 Task: Search one way flight ticket for 3 adults, 3 children in business from St. Louis: St. Louis Lambert International Airport to Greenville: Pitt-greenville Airport on 5-2-2023. Choice of flights is American. Number of bags: 1 checked bag. Price is upto 84000. Outbound departure time preference is 10:30.
Action: Mouse moved to (385, 348)
Screenshot: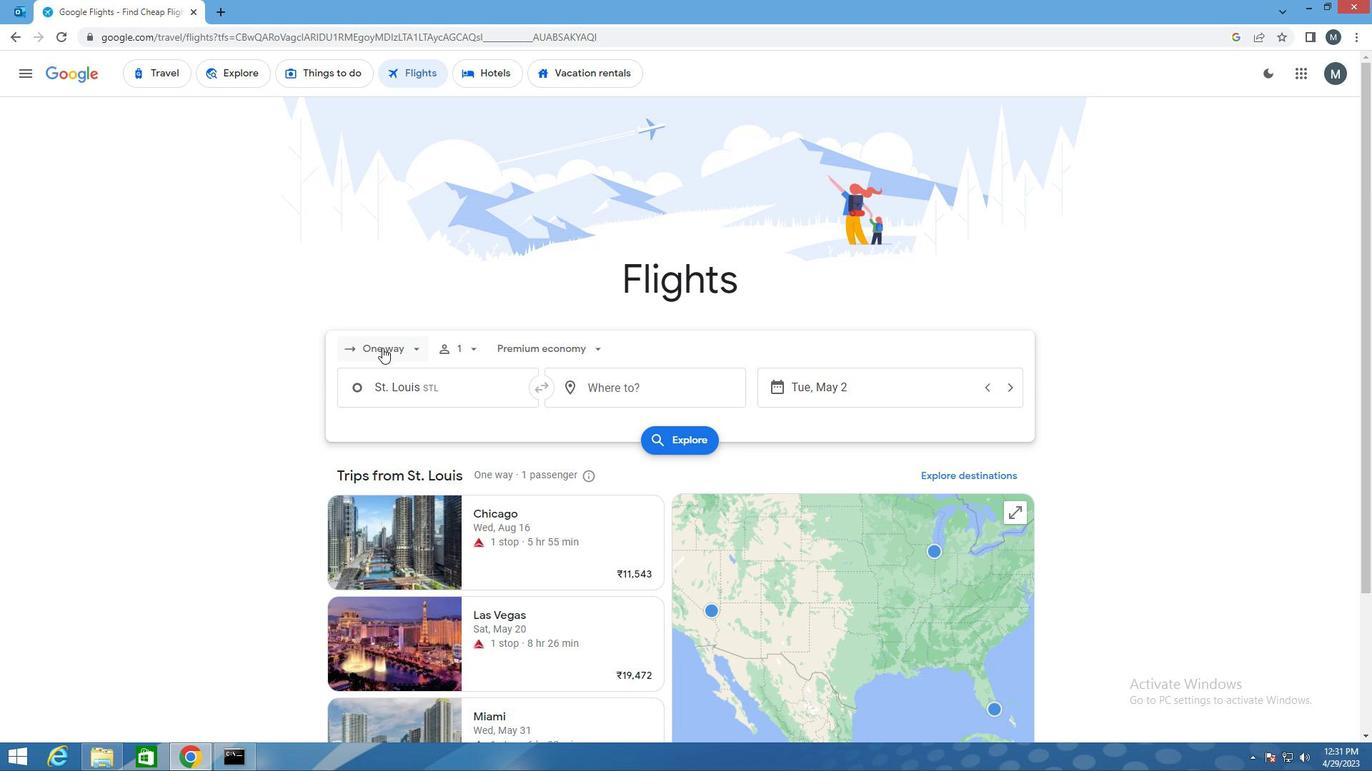 
Action: Mouse pressed left at (385, 348)
Screenshot: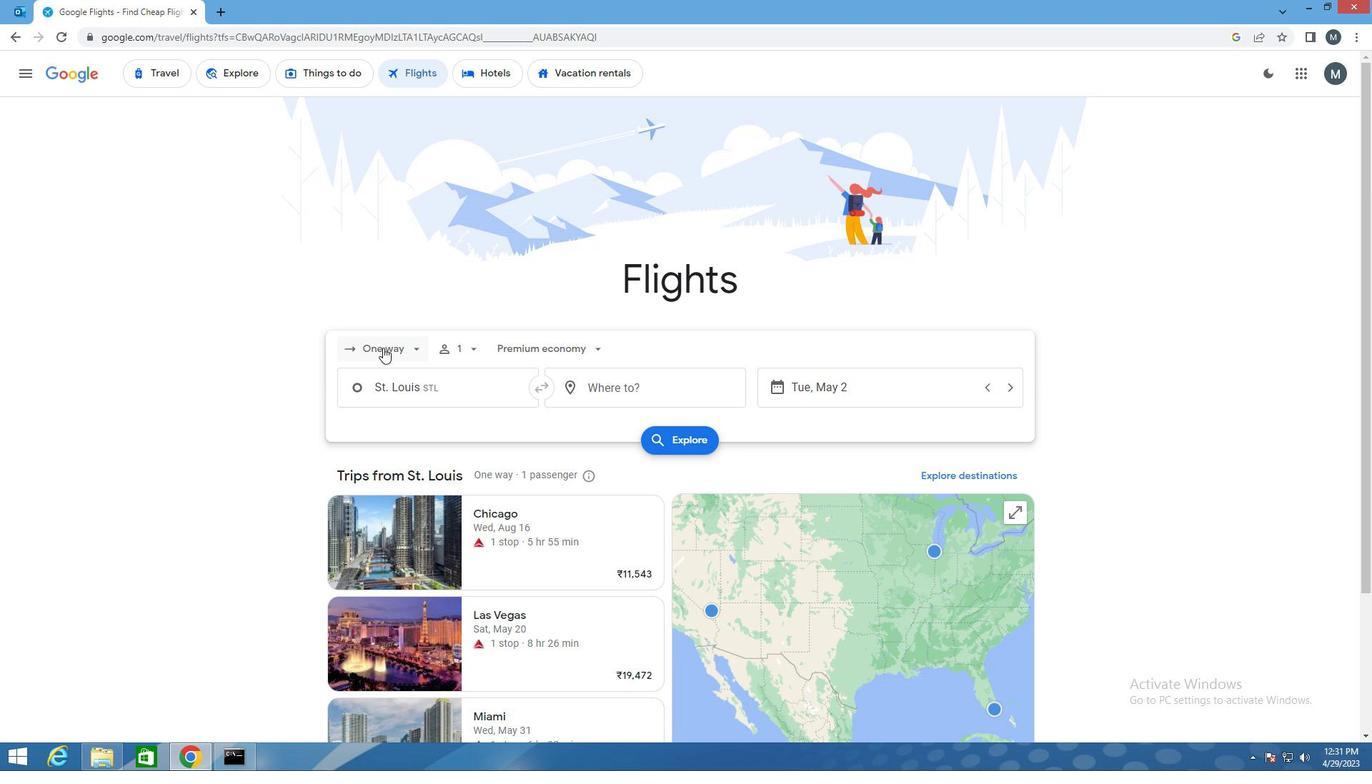 
Action: Mouse moved to (397, 419)
Screenshot: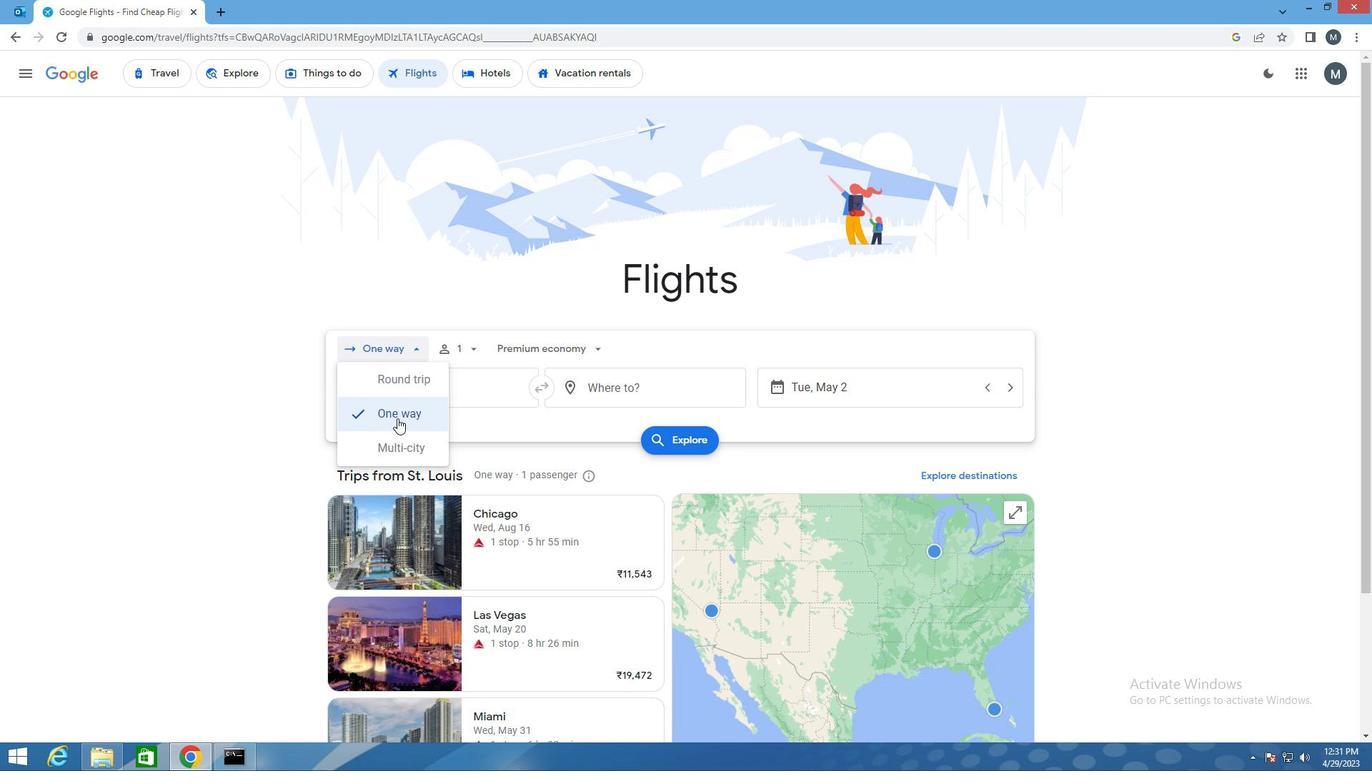 
Action: Mouse pressed left at (397, 419)
Screenshot: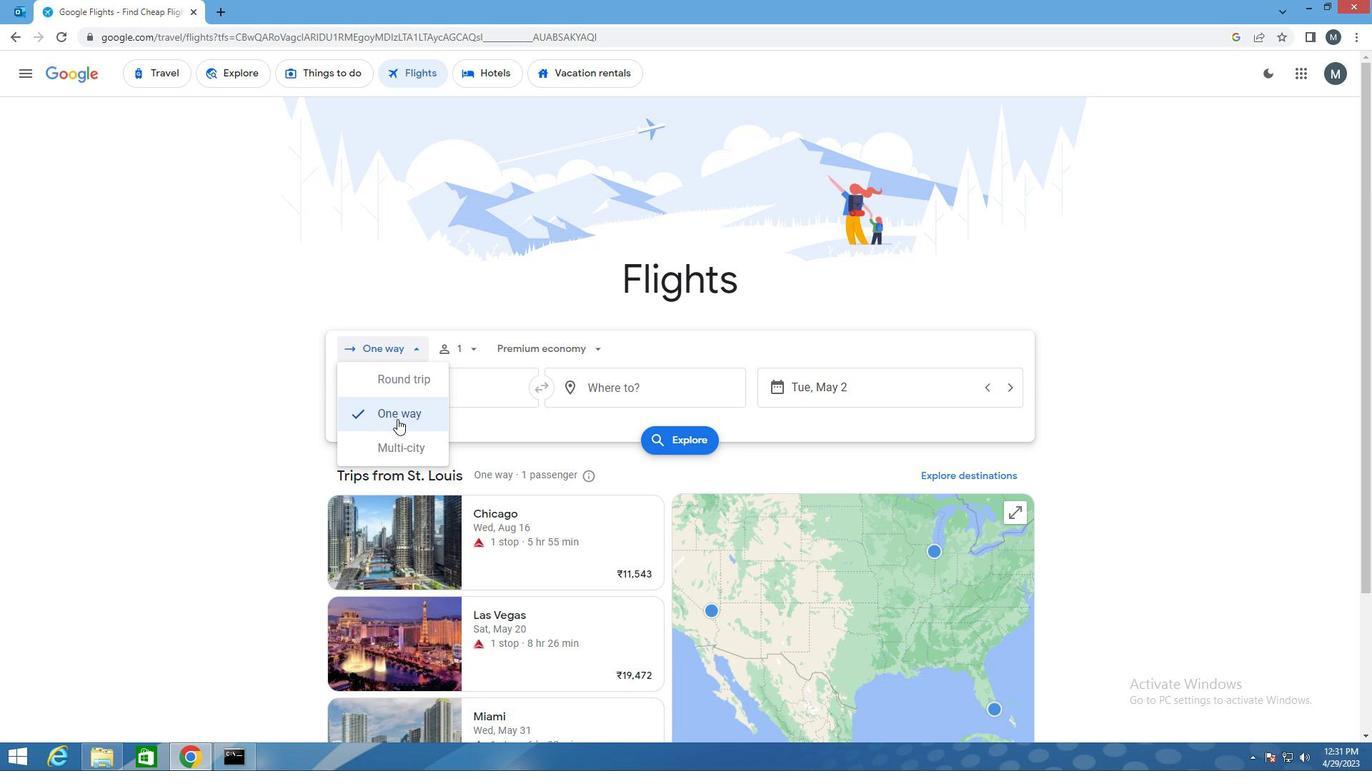 
Action: Mouse moved to (460, 352)
Screenshot: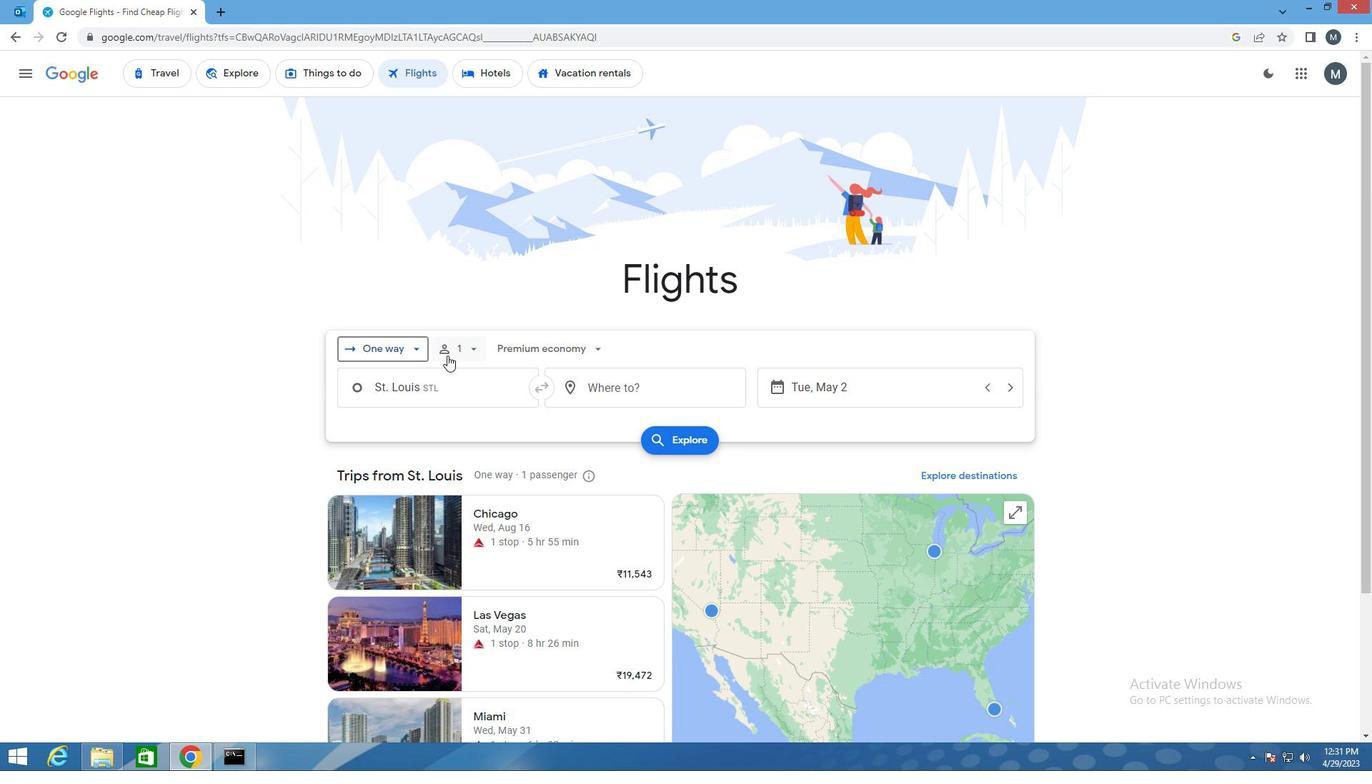 
Action: Mouse pressed left at (460, 352)
Screenshot: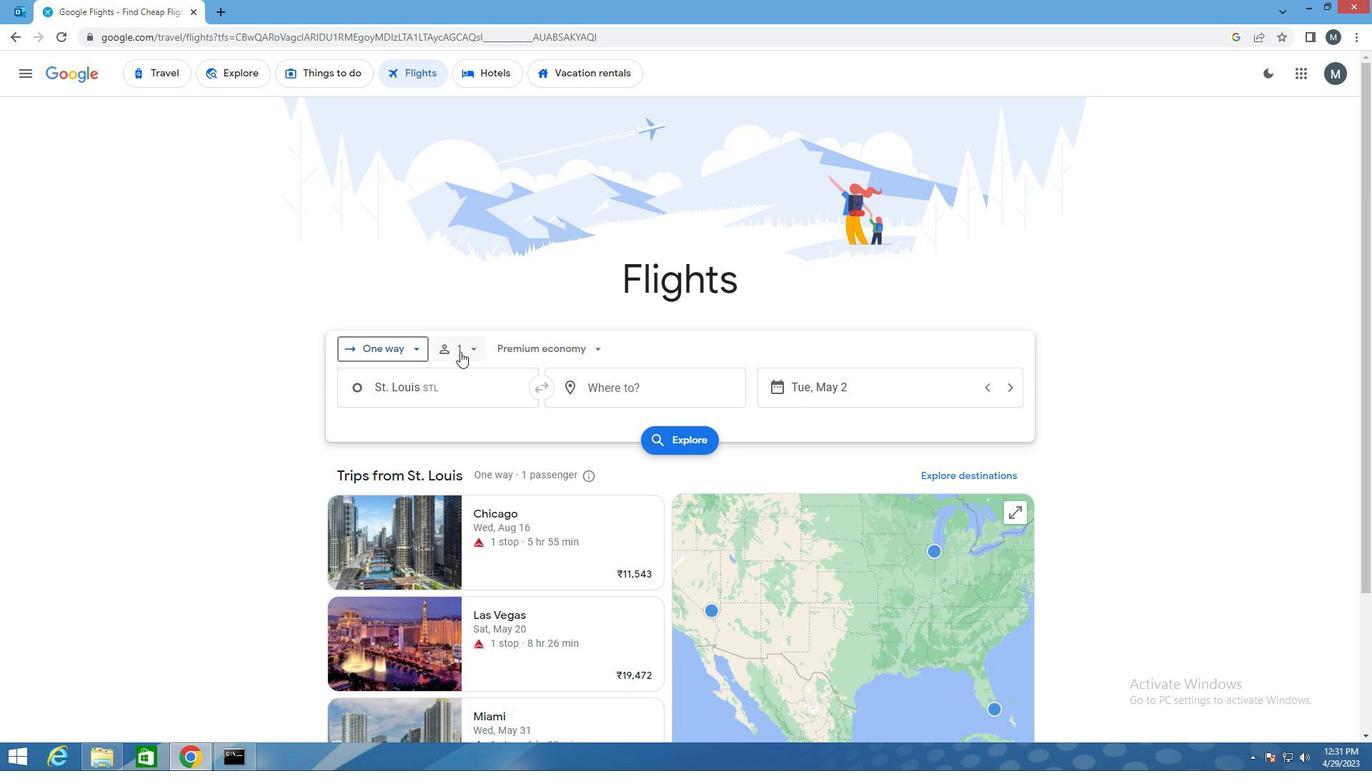 
Action: Mouse moved to (573, 384)
Screenshot: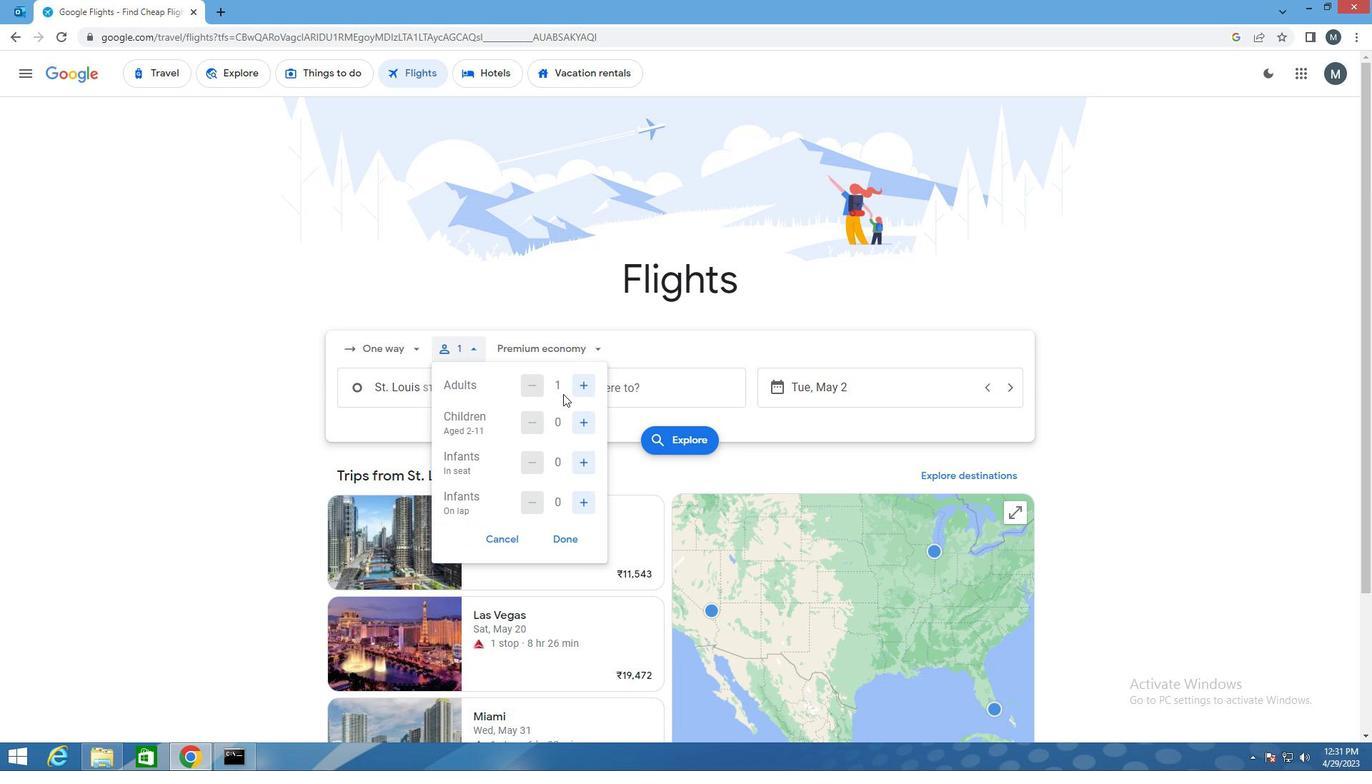 
Action: Mouse pressed left at (573, 384)
Screenshot: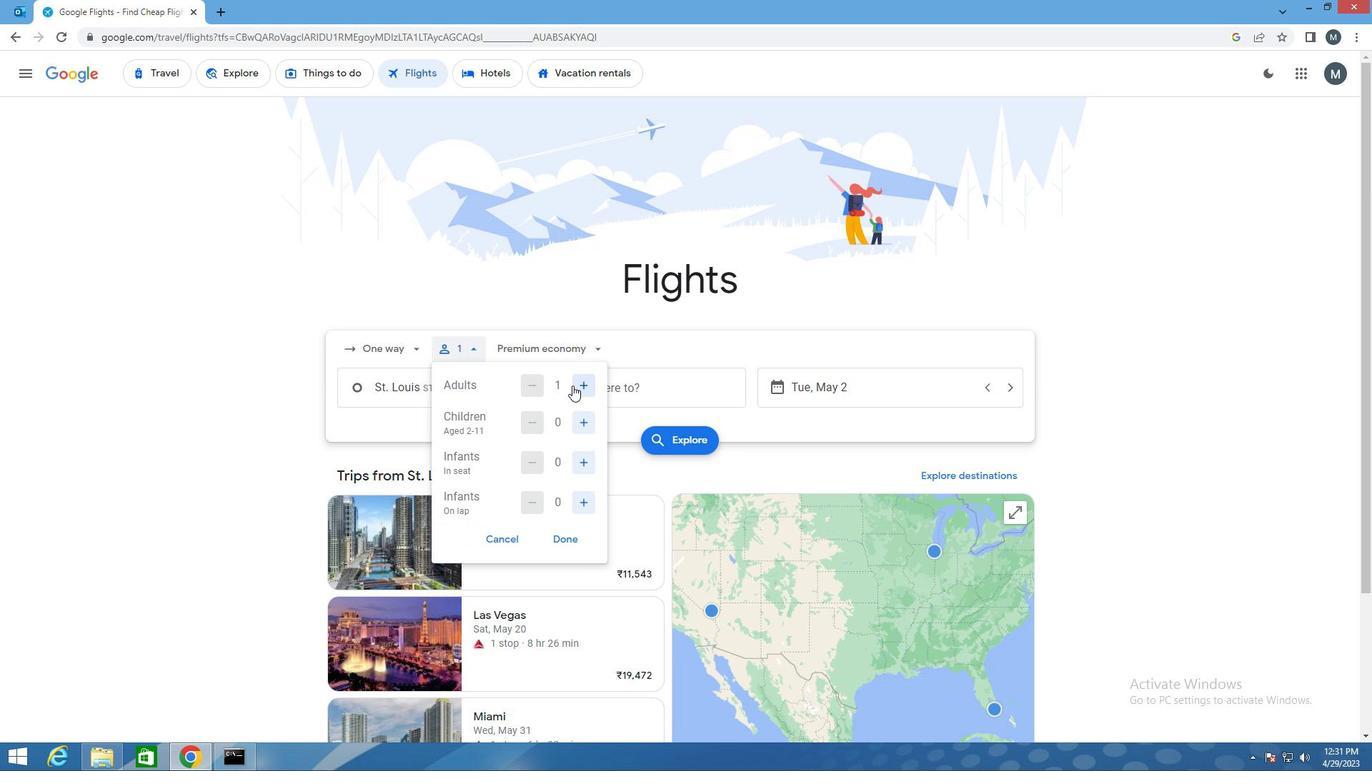 
Action: Mouse pressed left at (573, 384)
Screenshot: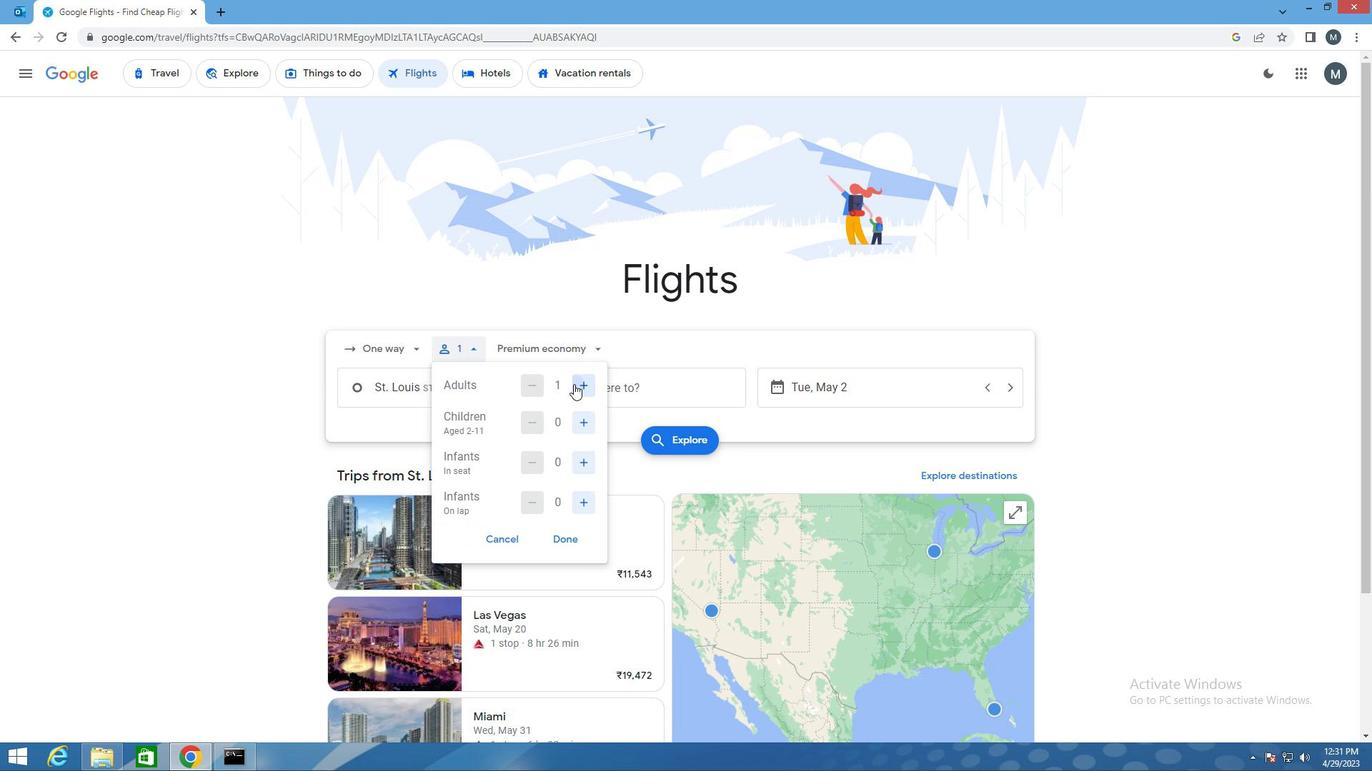 
Action: Mouse pressed left at (573, 384)
Screenshot: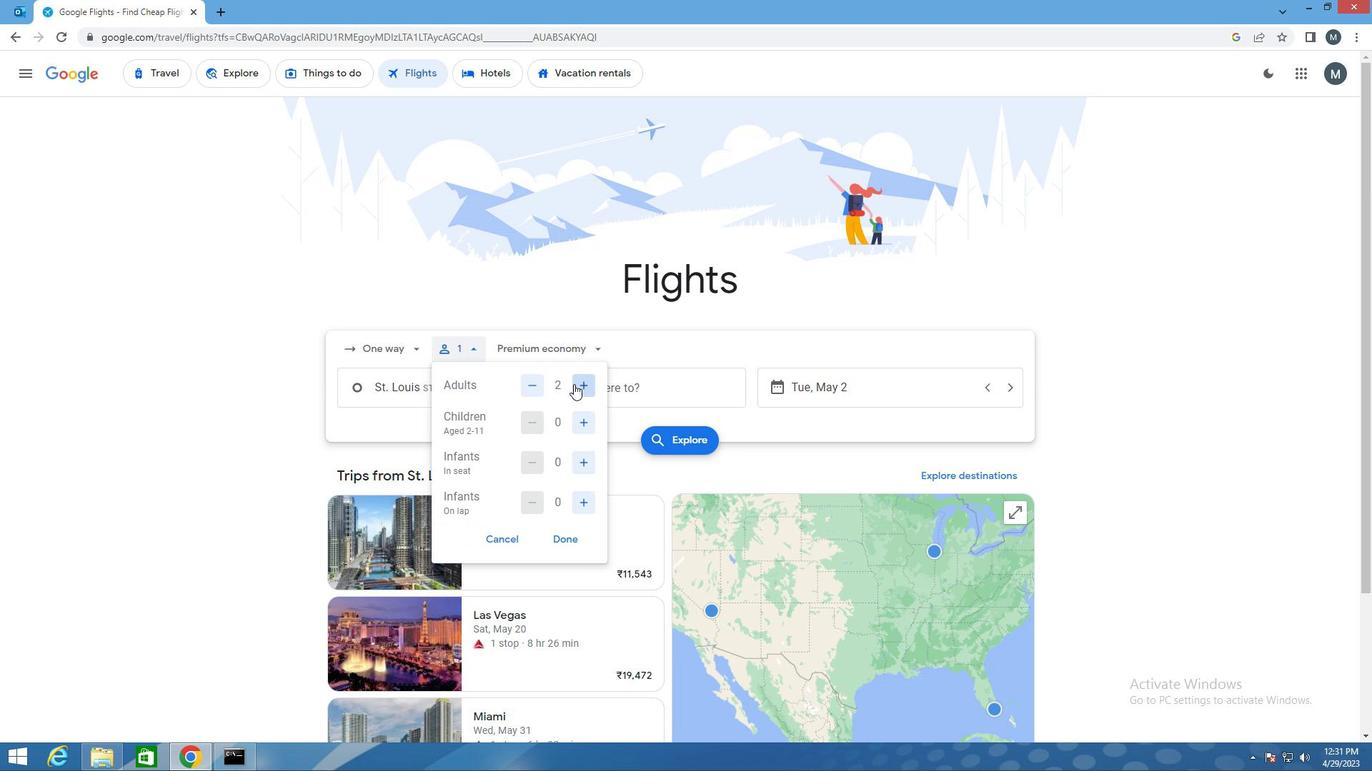 
Action: Mouse moved to (528, 392)
Screenshot: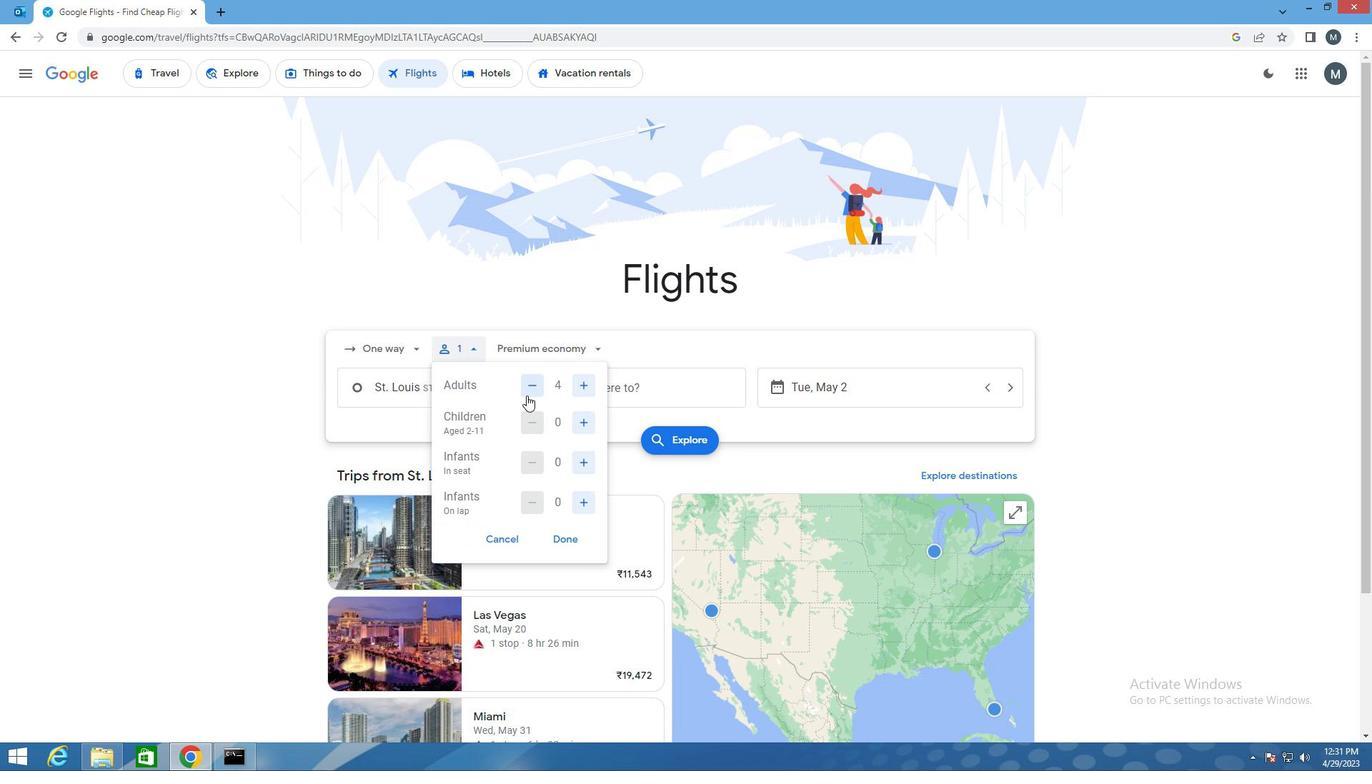 
Action: Mouse pressed left at (528, 392)
Screenshot: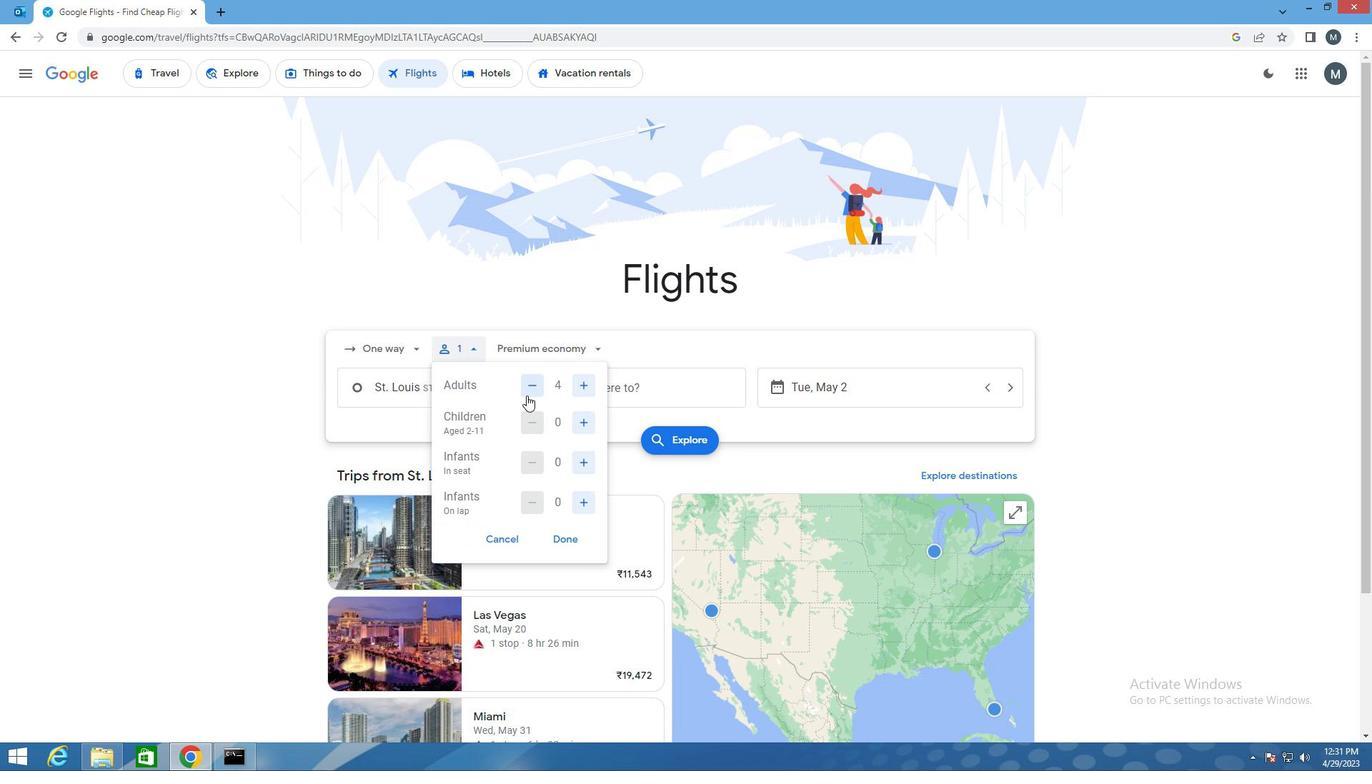 
Action: Mouse moved to (587, 418)
Screenshot: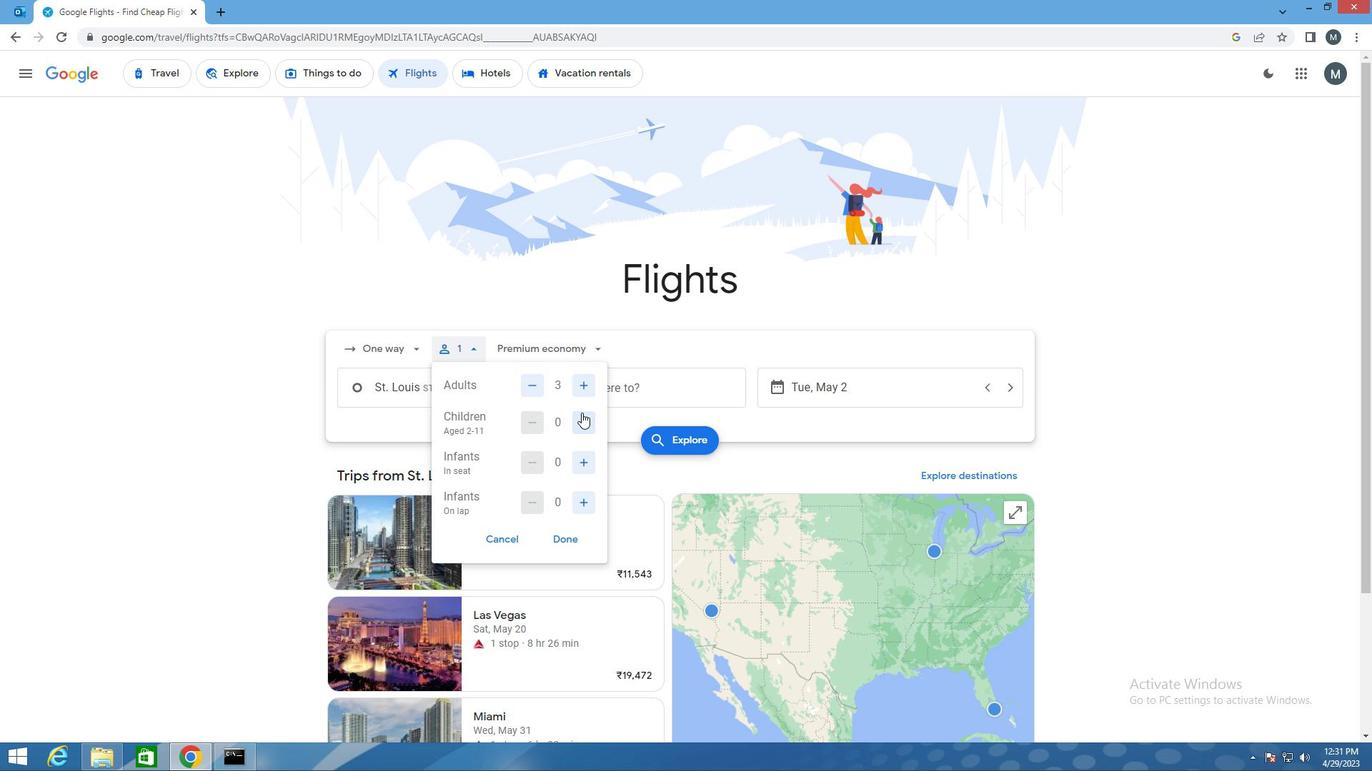 
Action: Mouse pressed left at (587, 418)
Screenshot: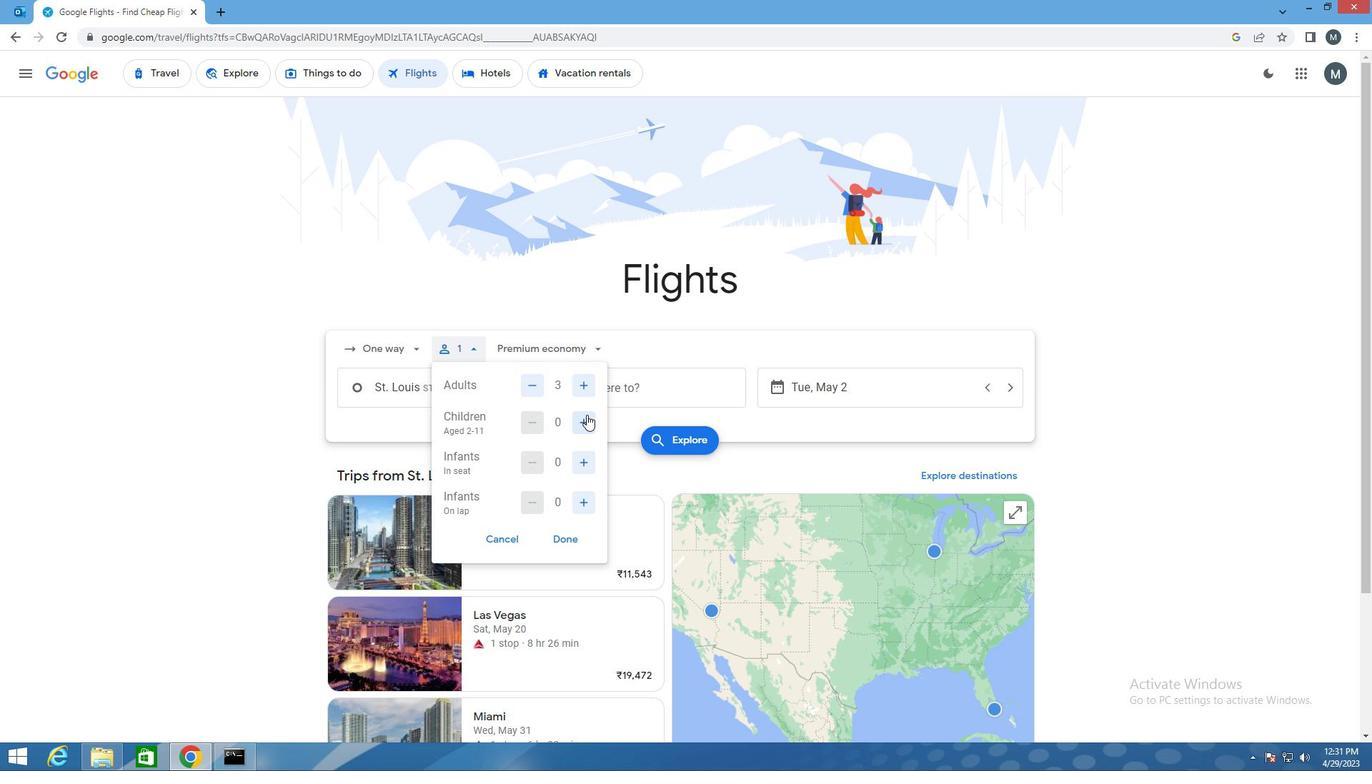
Action: Mouse pressed left at (587, 418)
Screenshot: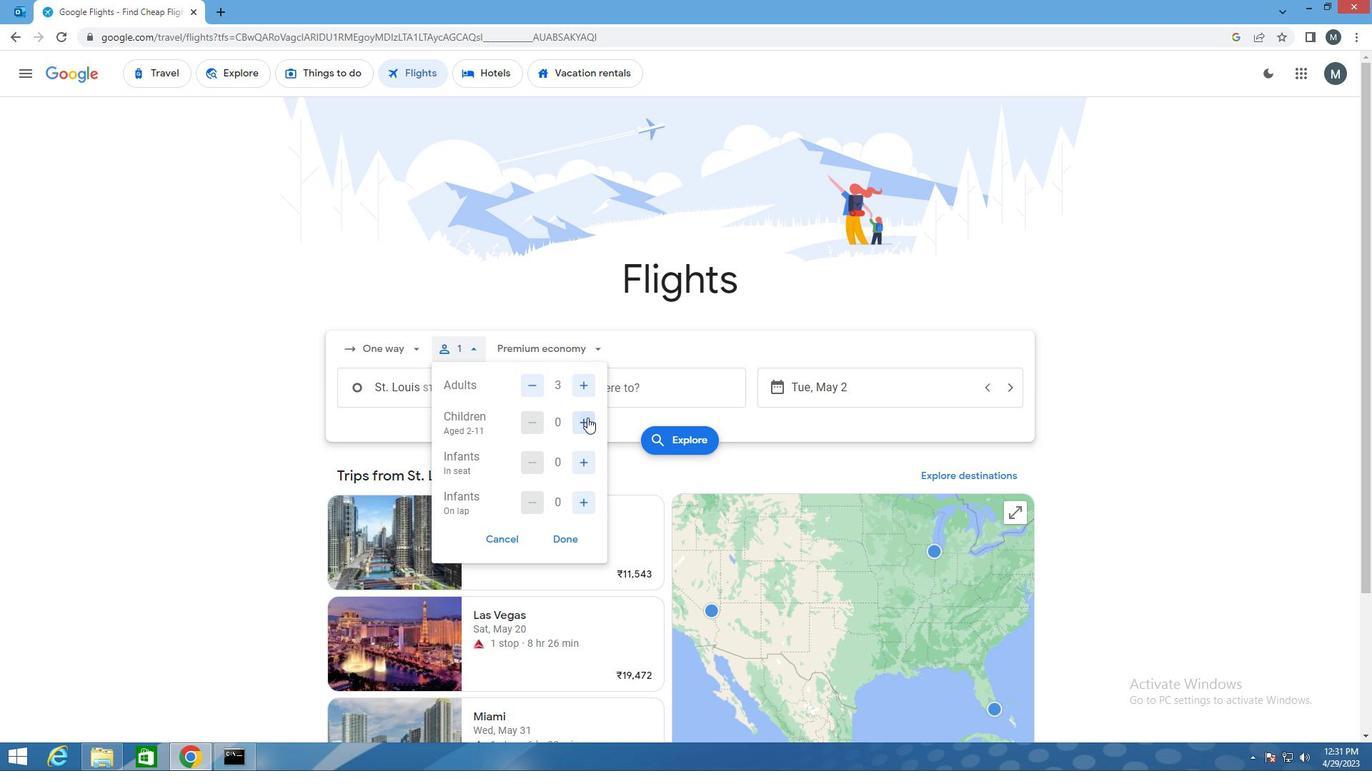 
Action: Mouse pressed left at (587, 418)
Screenshot: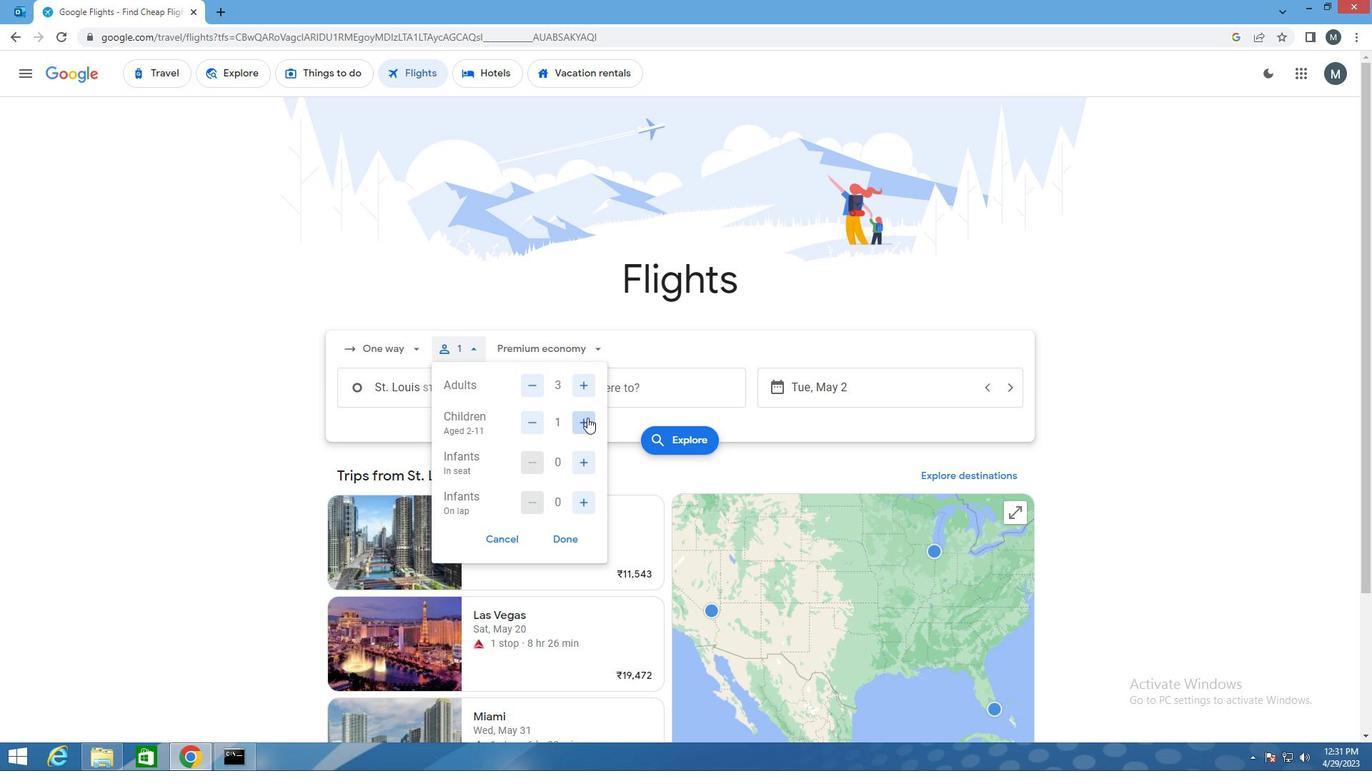
Action: Mouse moved to (568, 533)
Screenshot: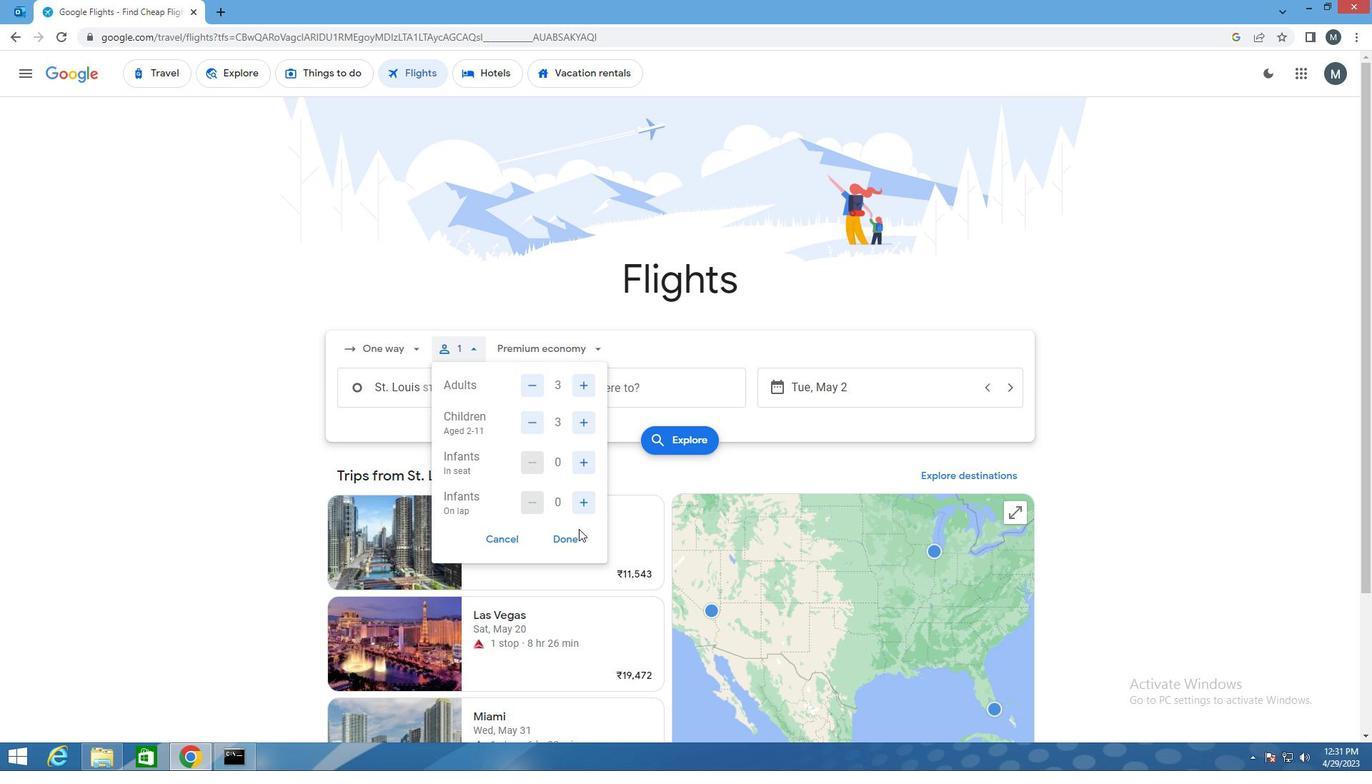 
Action: Mouse pressed left at (568, 533)
Screenshot: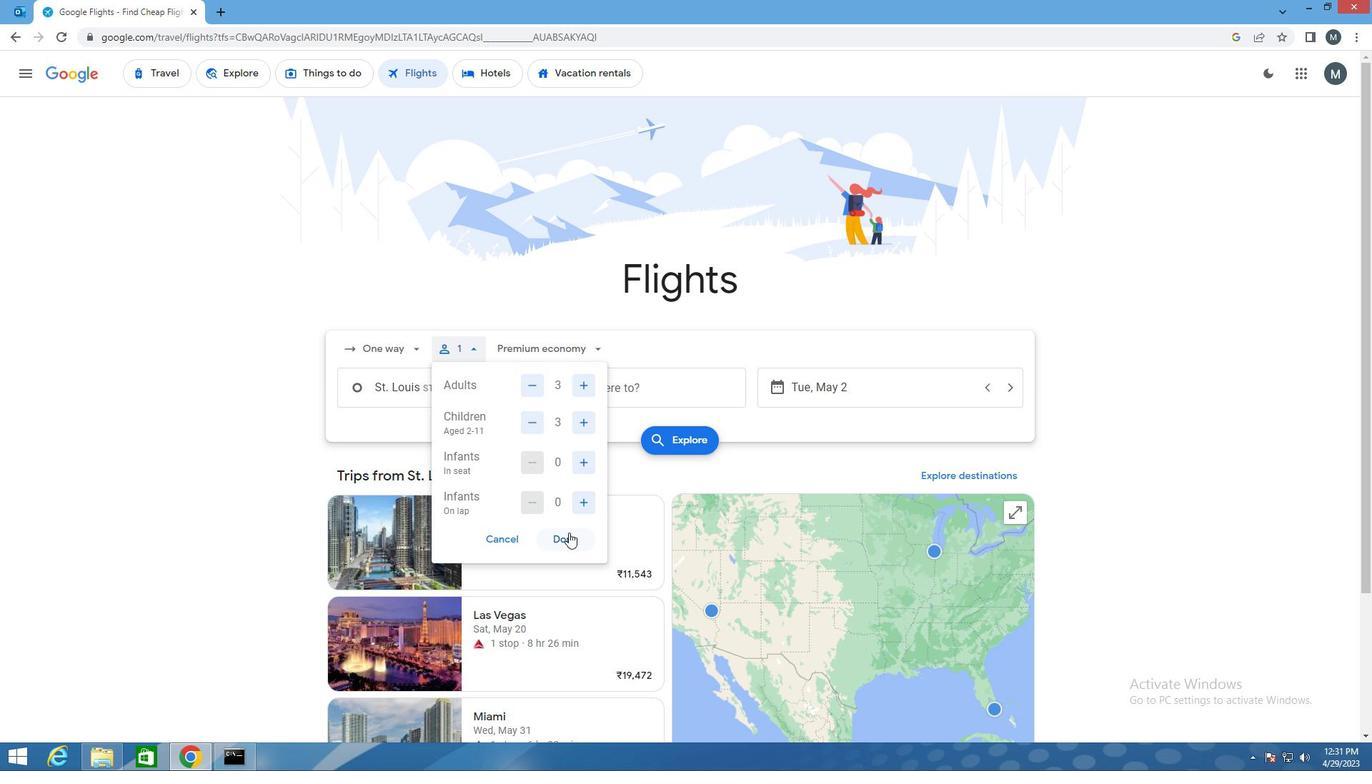 
Action: Mouse moved to (547, 346)
Screenshot: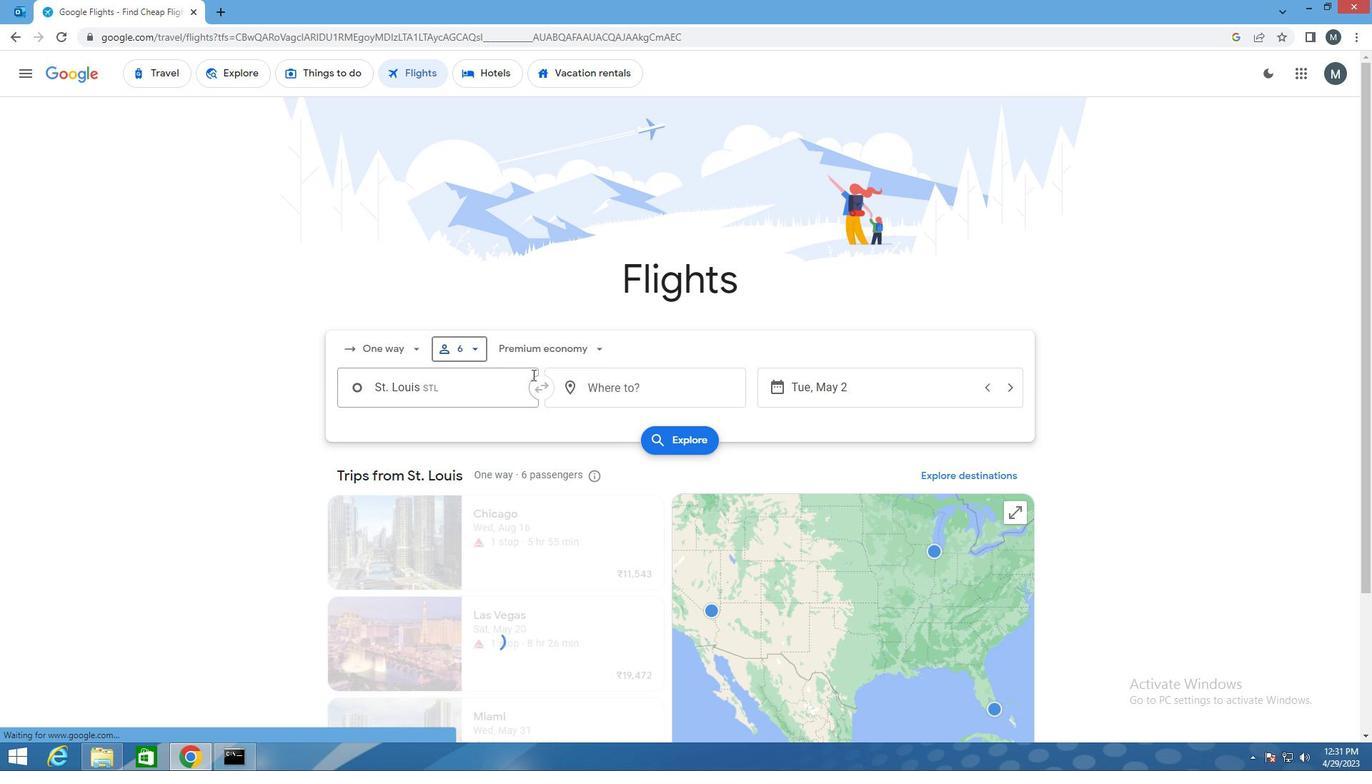 
Action: Mouse pressed left at (547, 346)
Screenshot: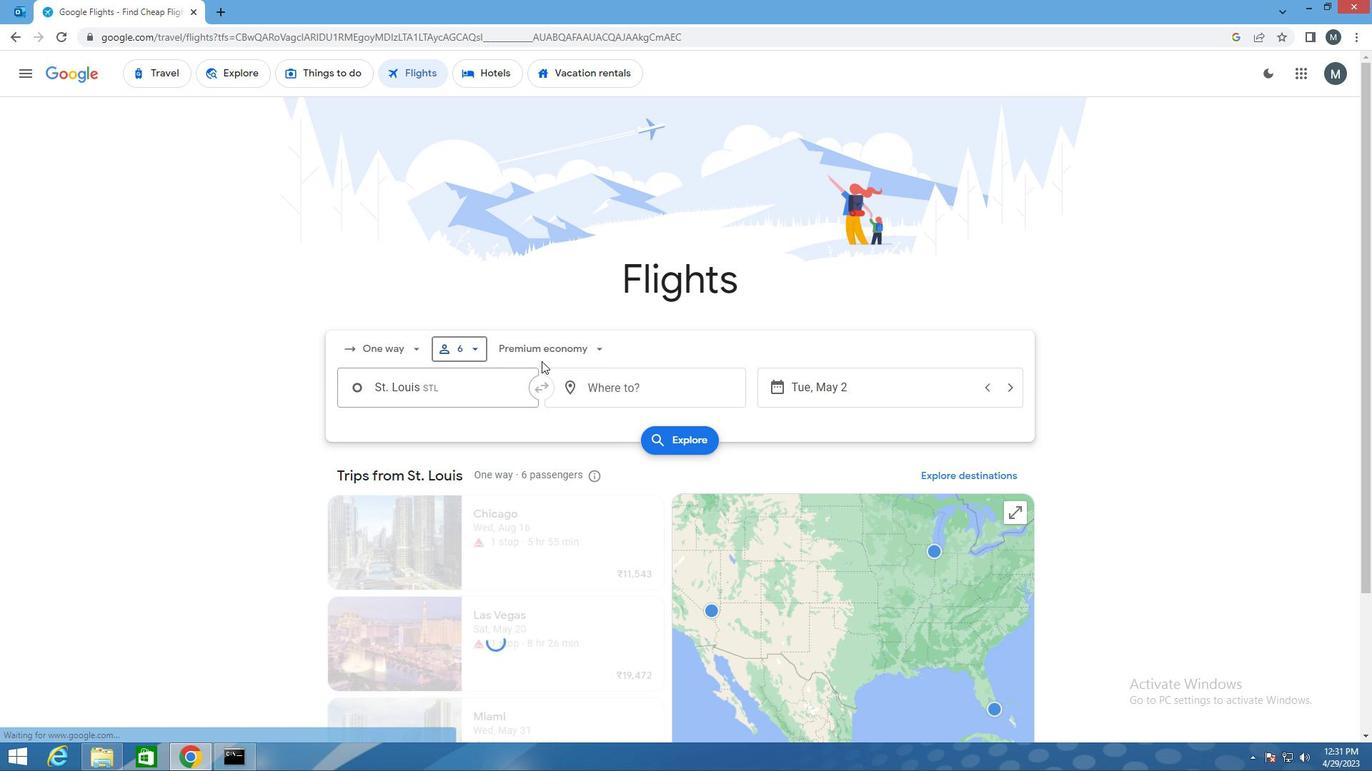 
Action: Mouse moved to (554, 453)
Screenshot: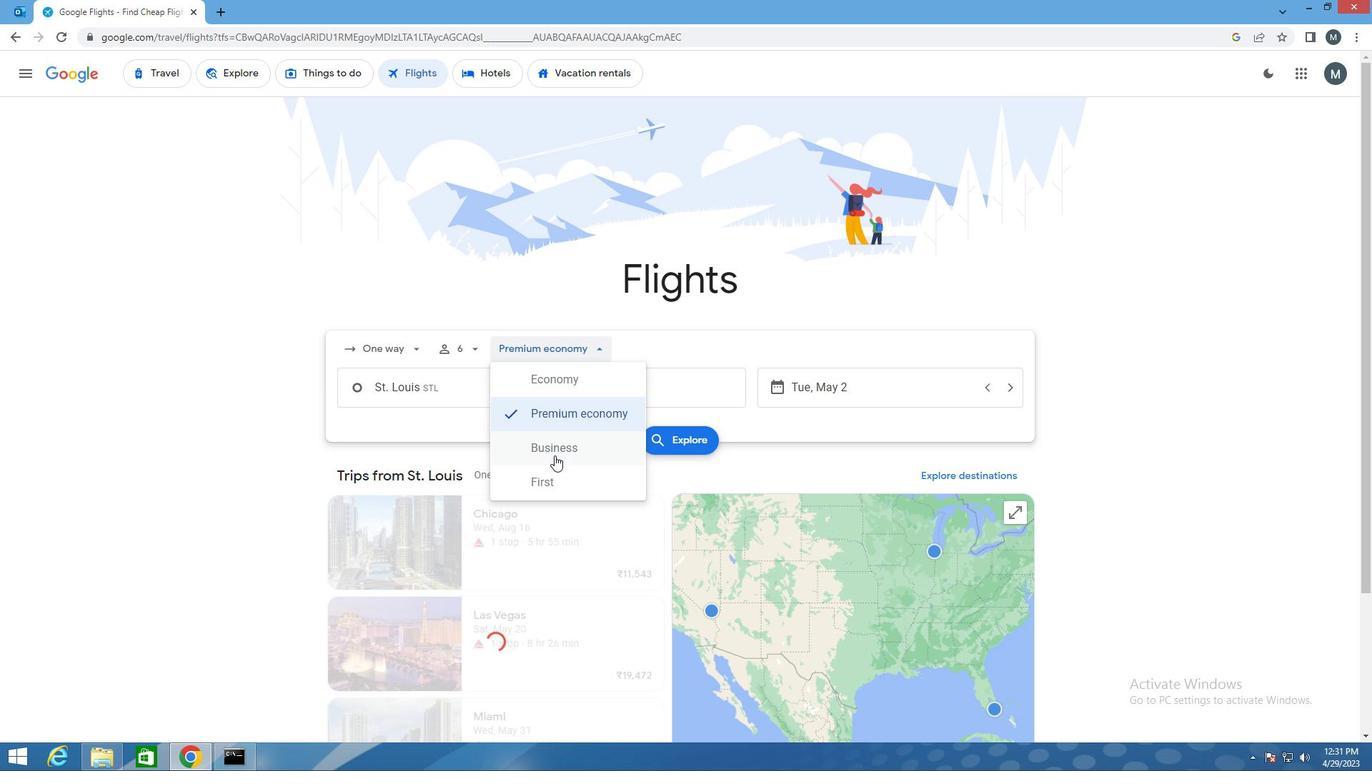 
Action: Mouse pressed left at (554, 453)
Screenshot: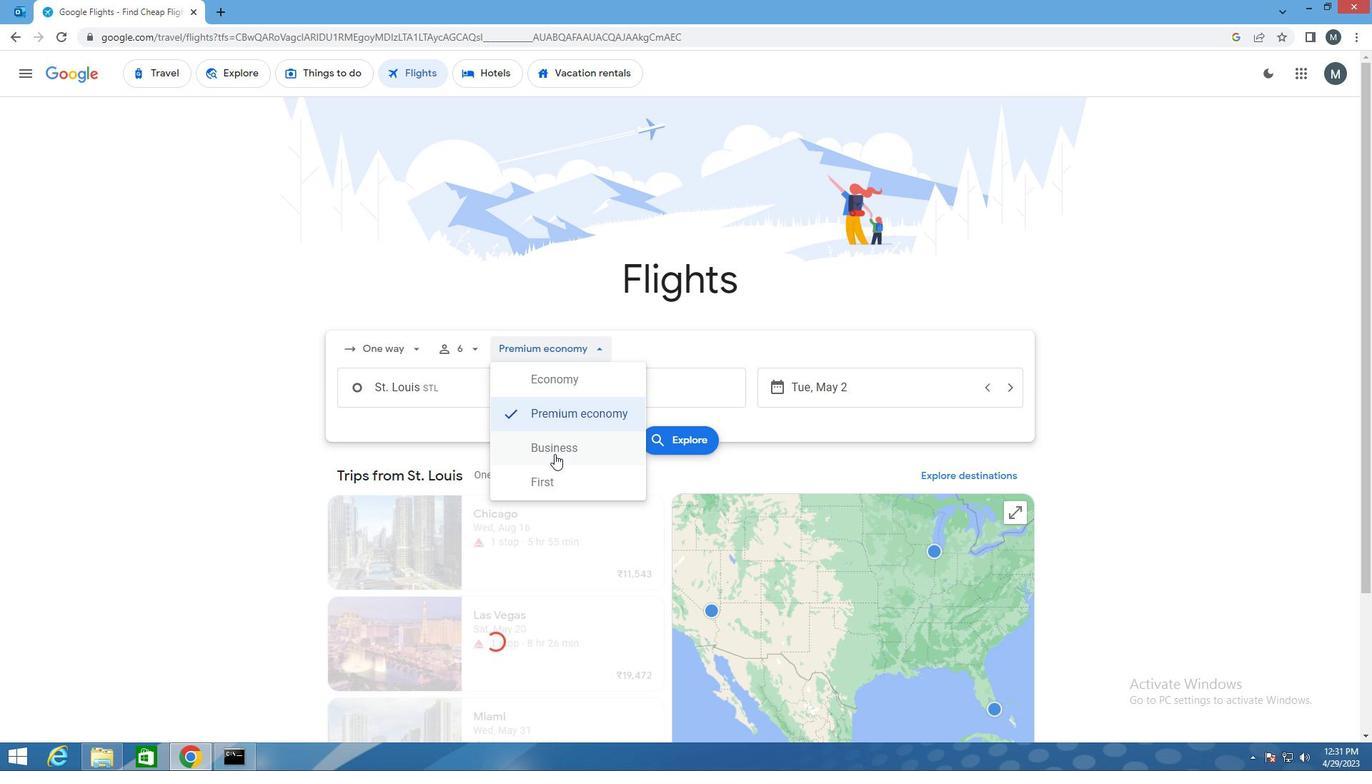 
Action: Mouse moved to (452, 390)
Screenshot: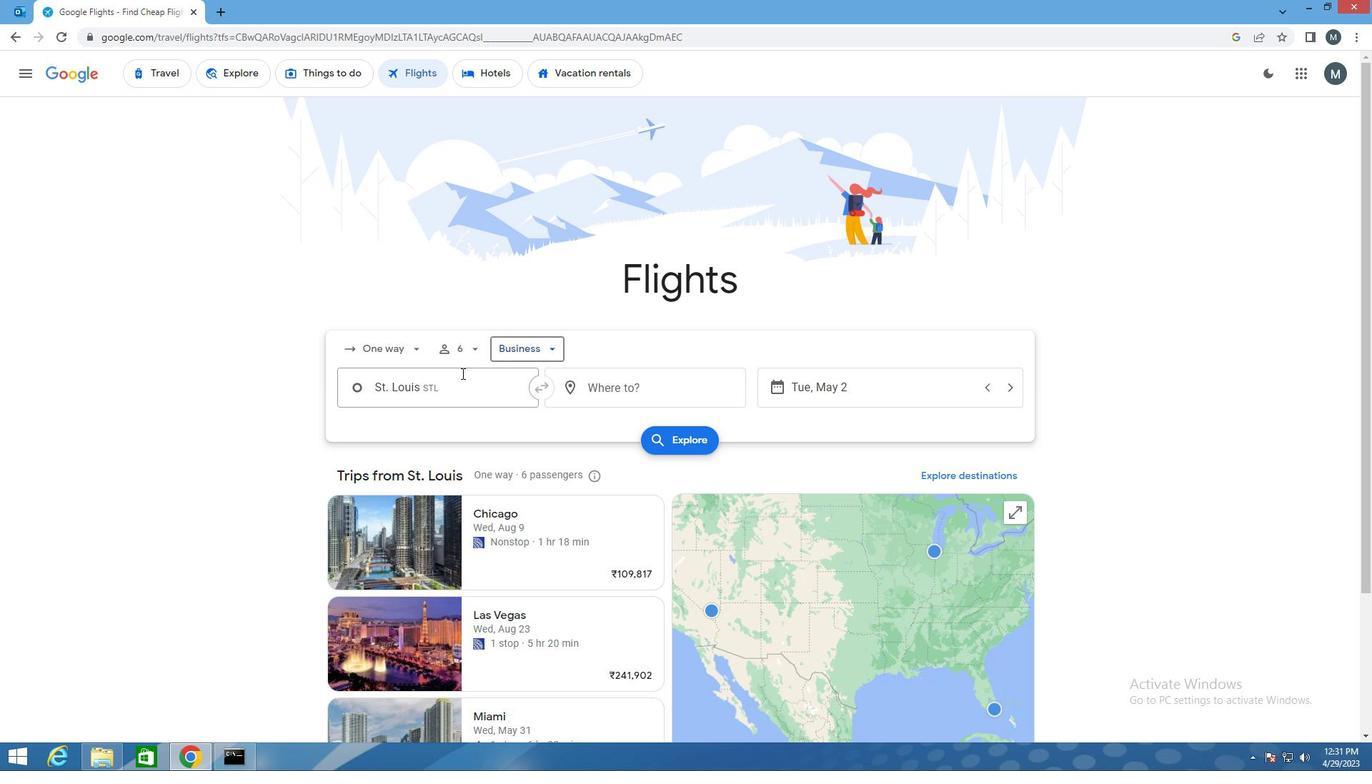 
Action: Mouse pressed left at (452, 390)
Screenshot: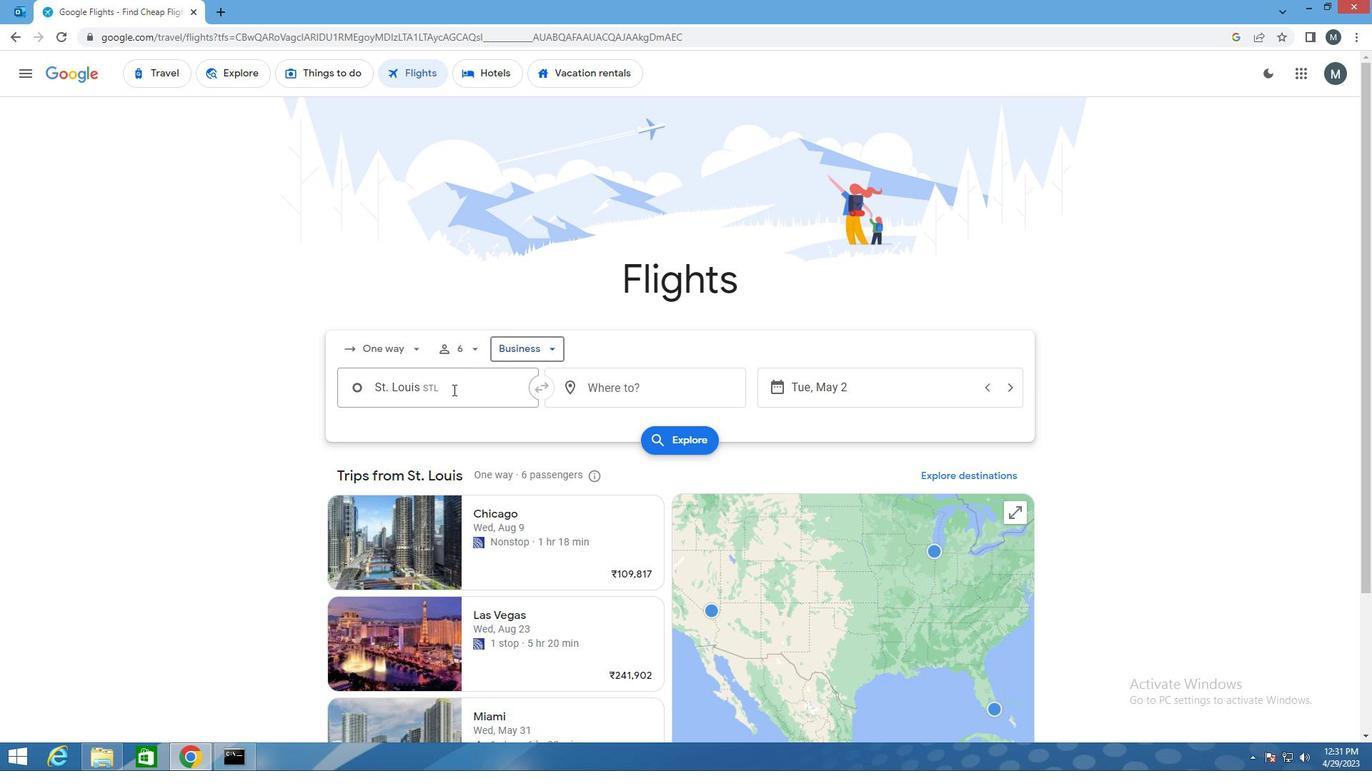 
Action: Key pressed stl
Screenshot: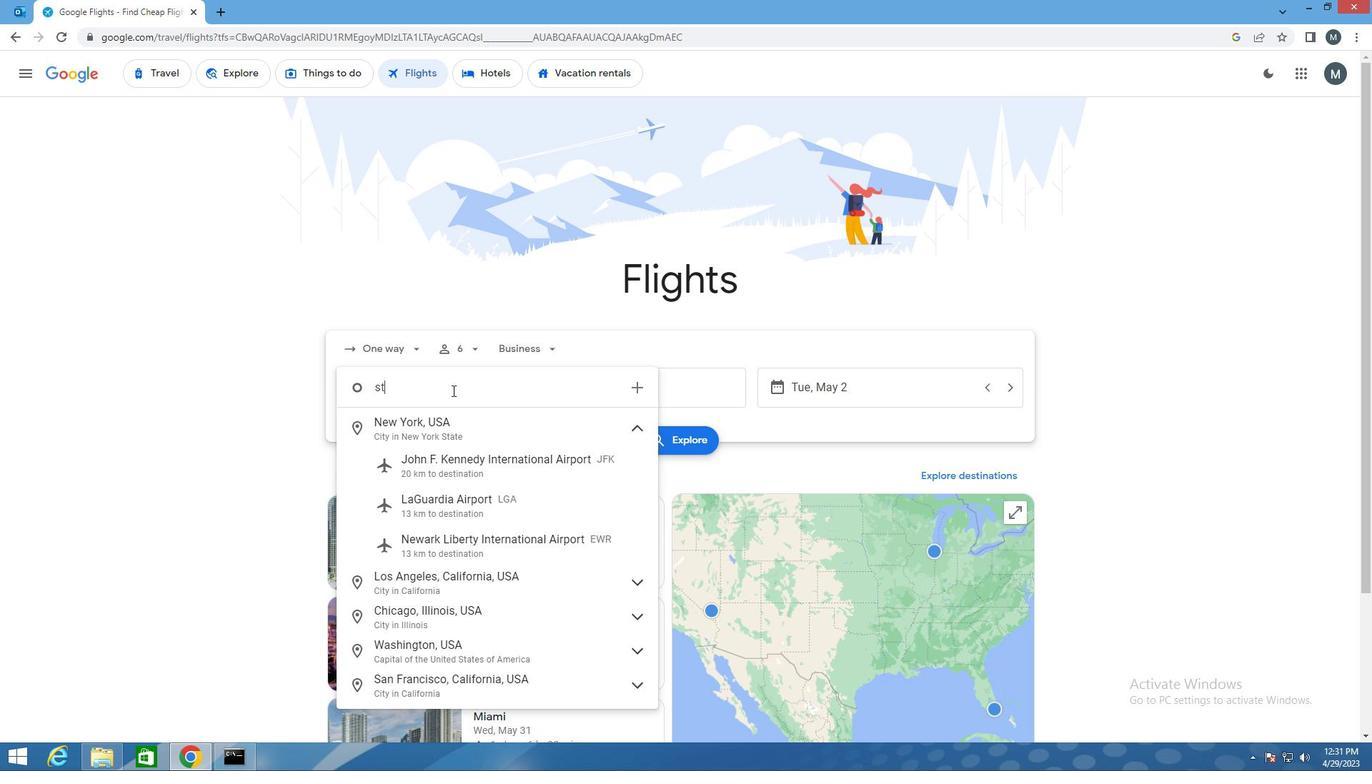 
Action: Mouse moved to (407, 429)
Screenshot: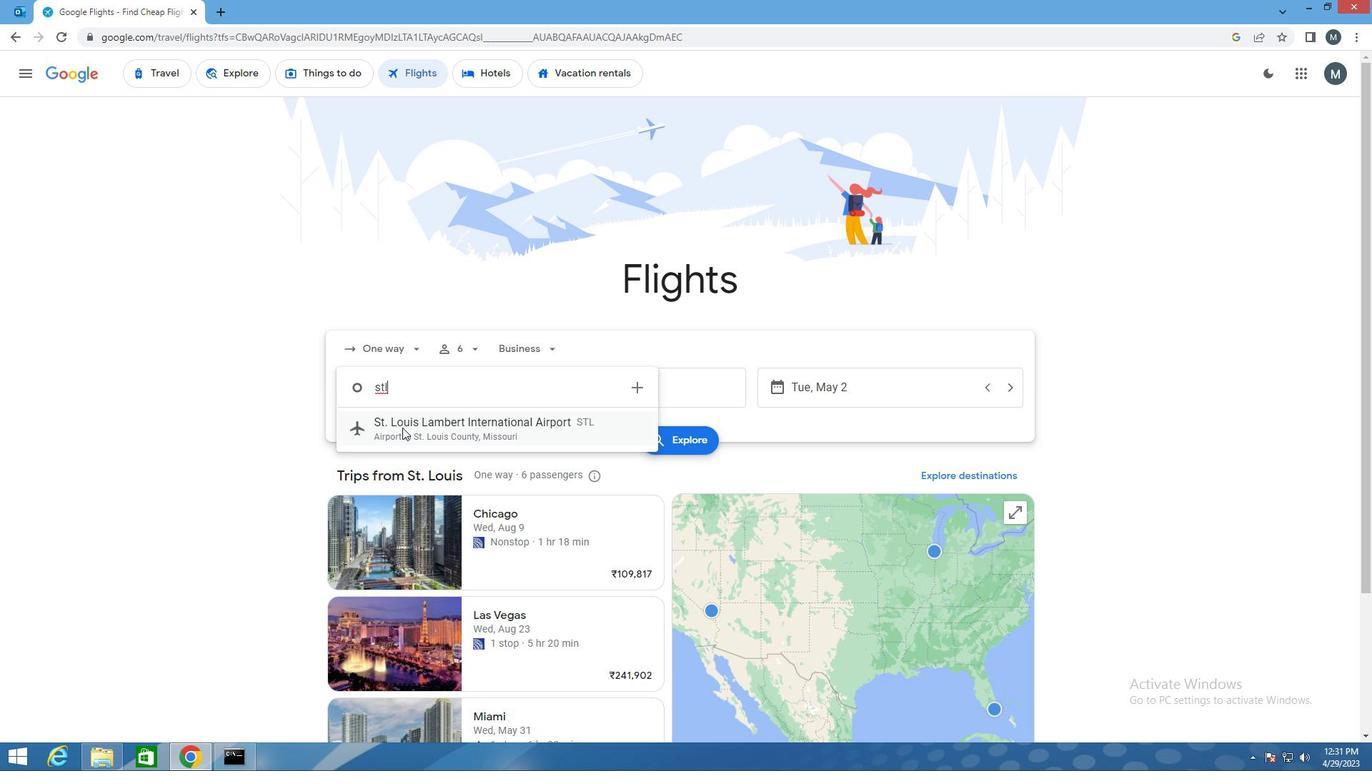 
Action: Mouse pressed left at (407, 429)
Screenshot: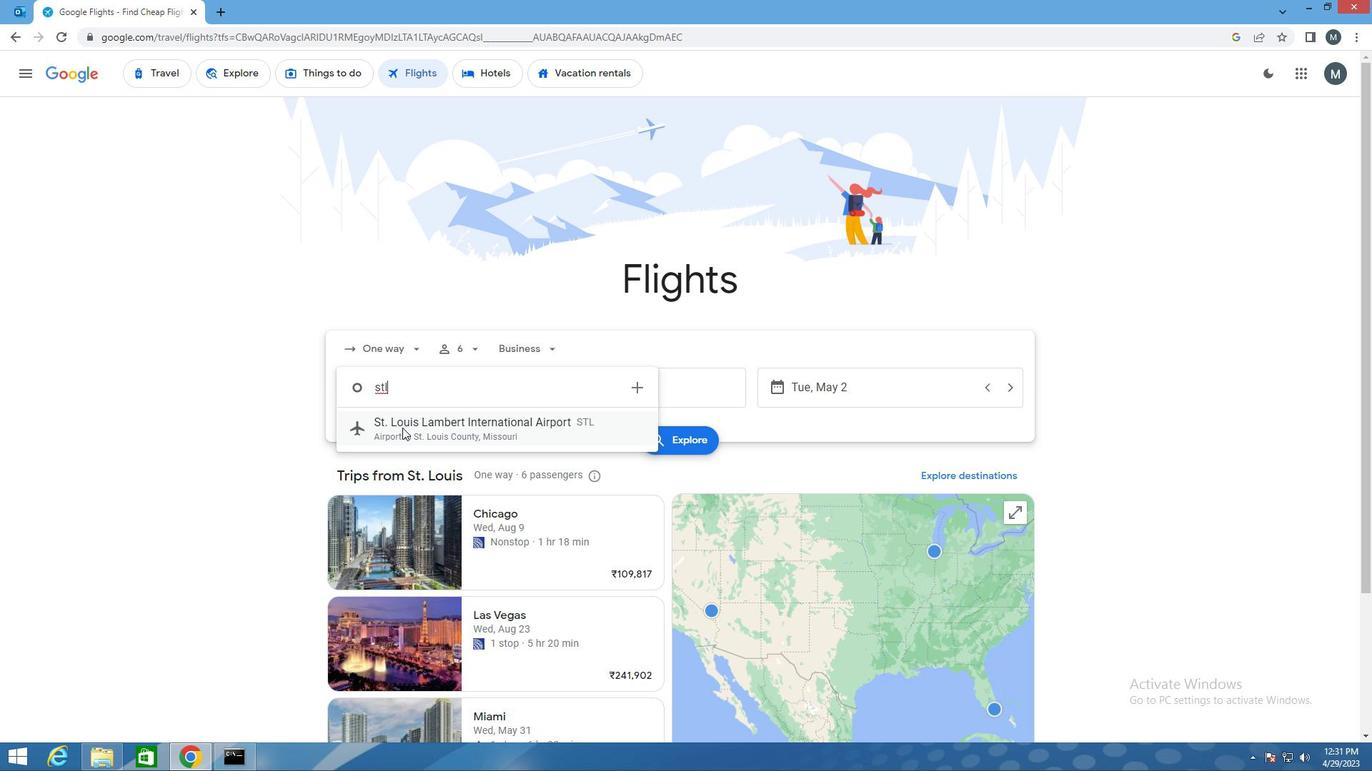 
Action: Mouse moved to (655, 382)
Screenshot: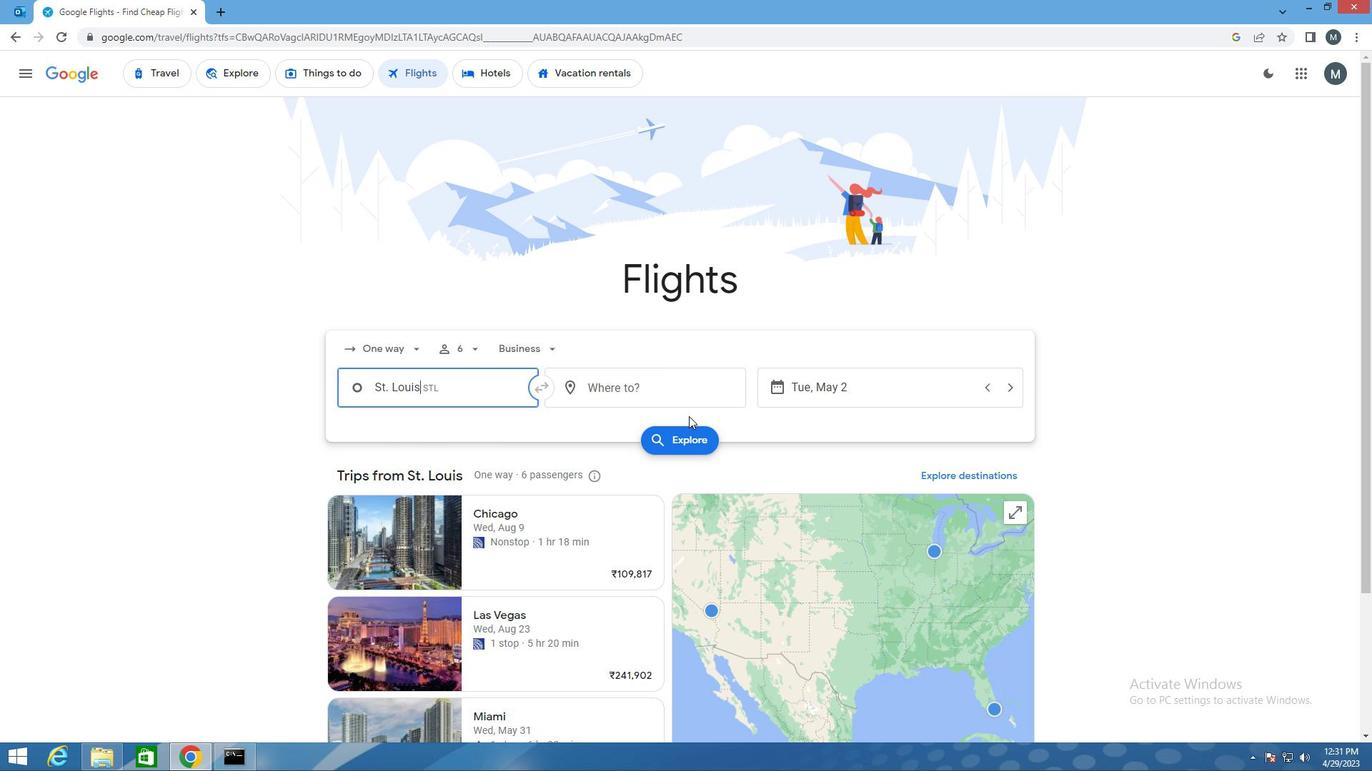 
Action: Mouse pressed left at (655, 382)
Screenshot: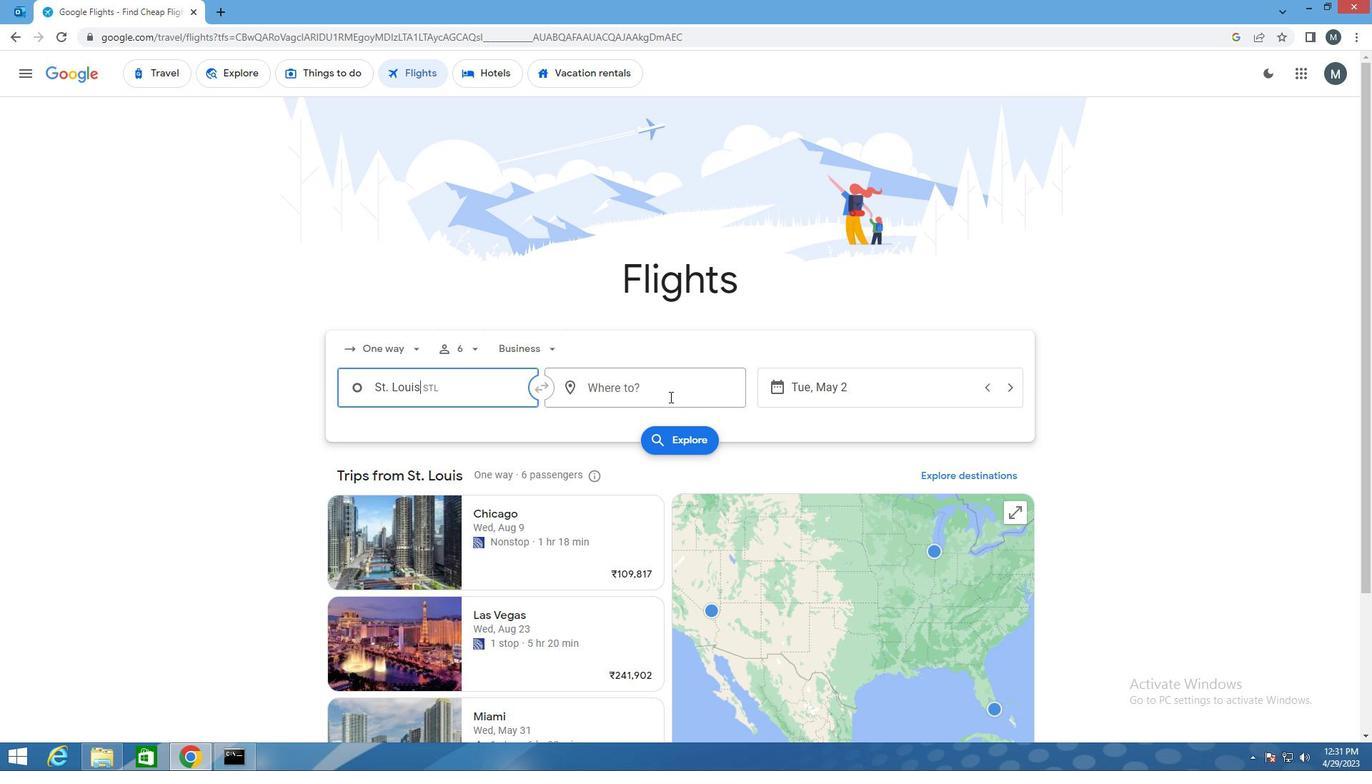 
Action: Mouse moved to (653, 382)
Screenshot: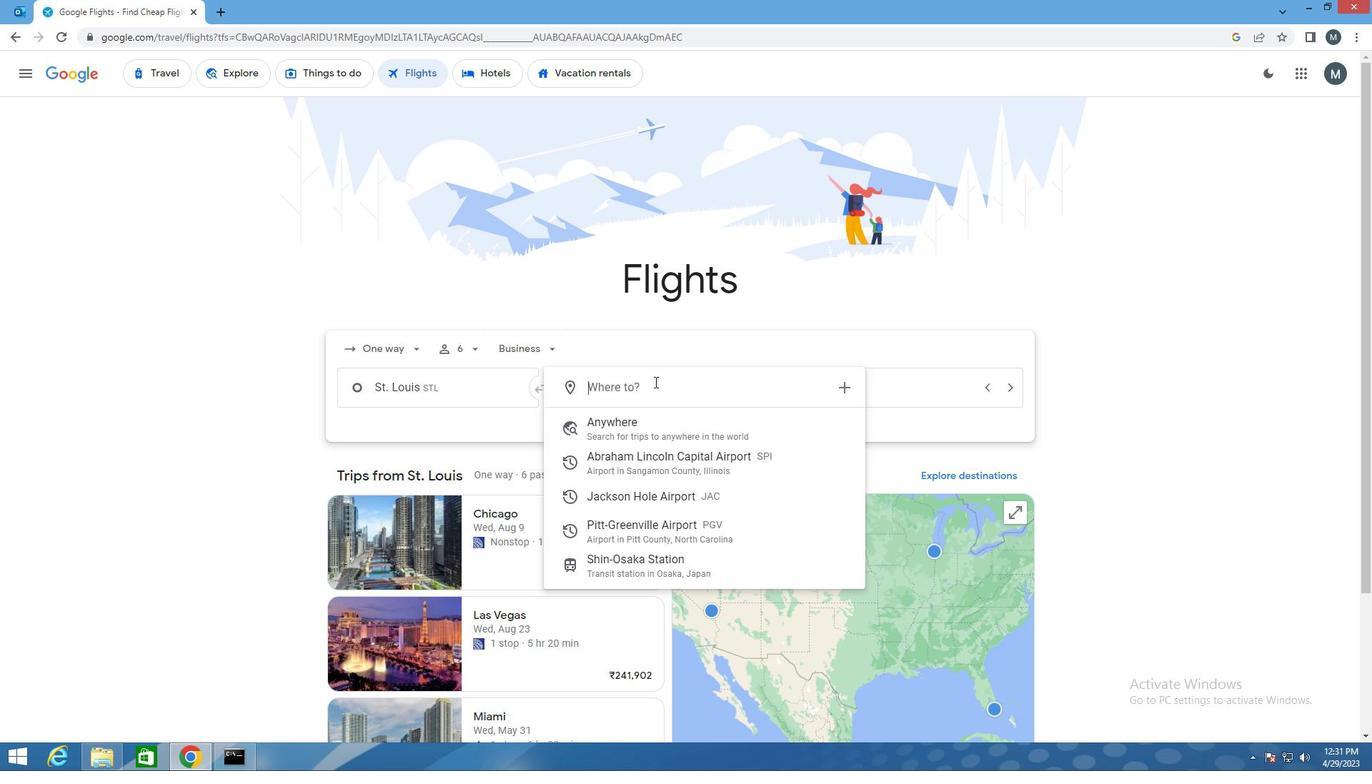 
Action: Key pressed p
Screenshot: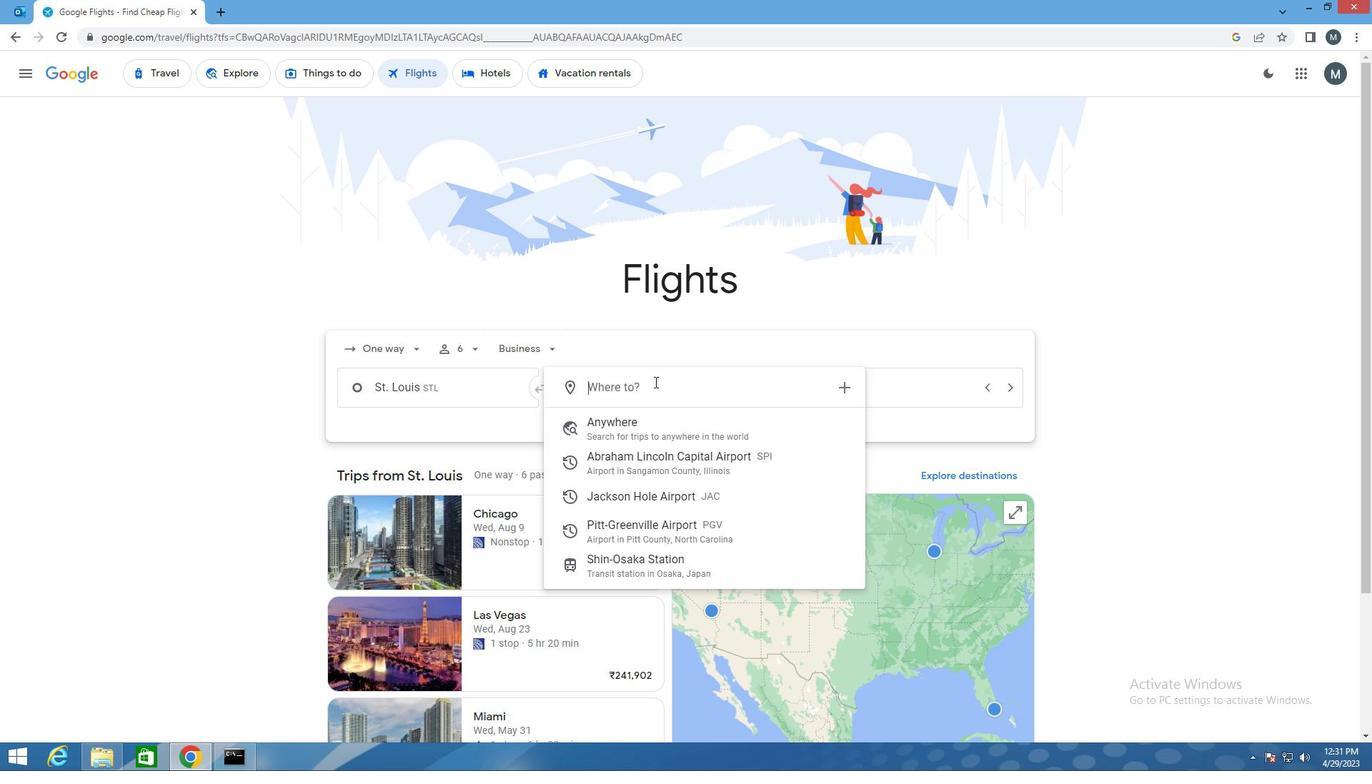 
Action: Mouse moved to (652, 382)
Screenshot: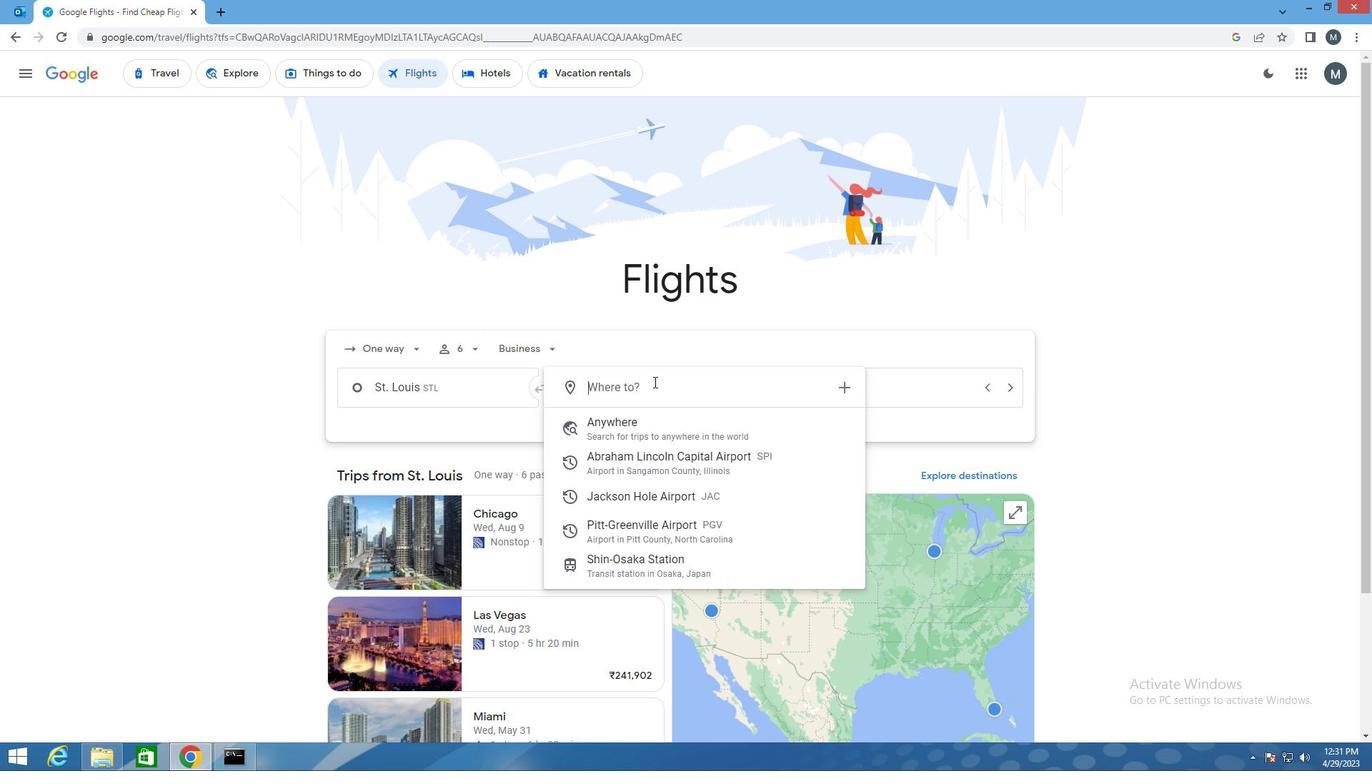 
Action: Key pressed gv<Key.enter>
Screenshot: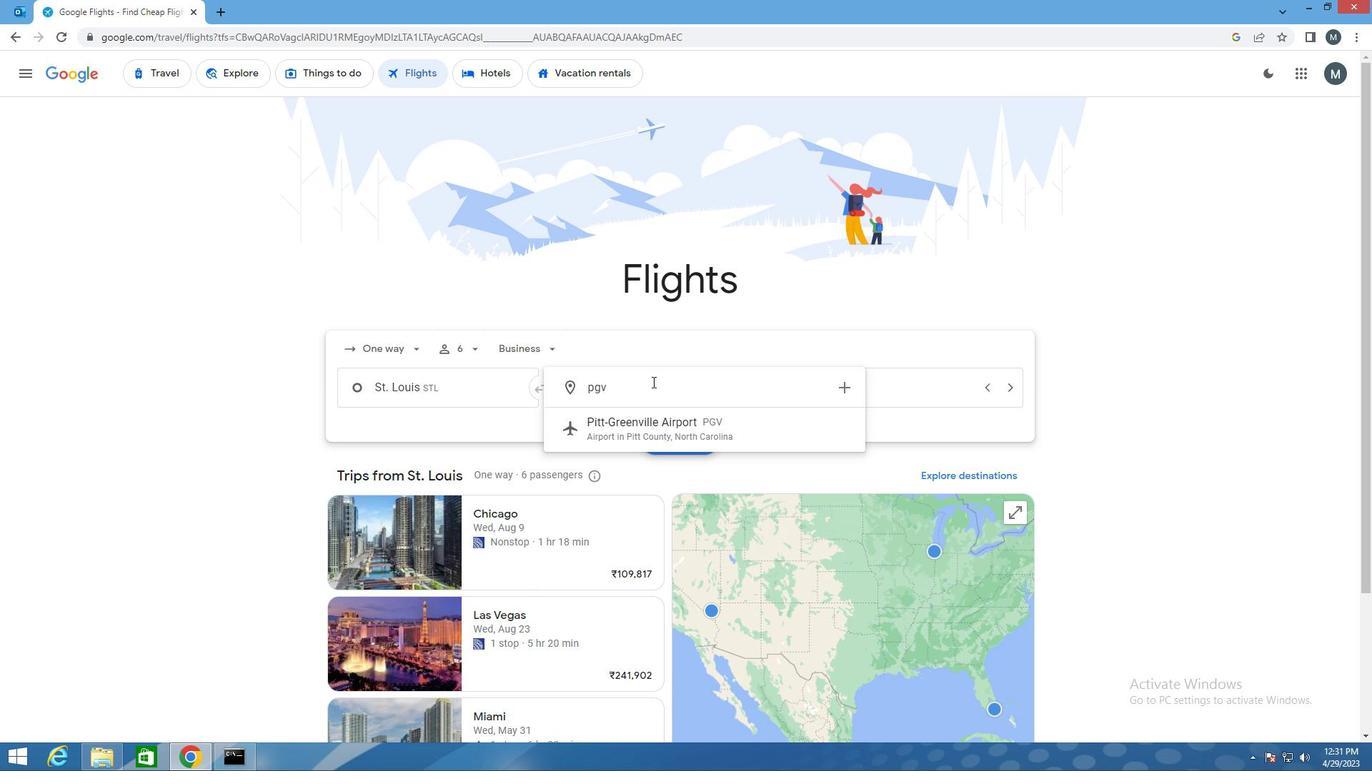 
Action: Mouse moved to (836, 390)
Screenshot: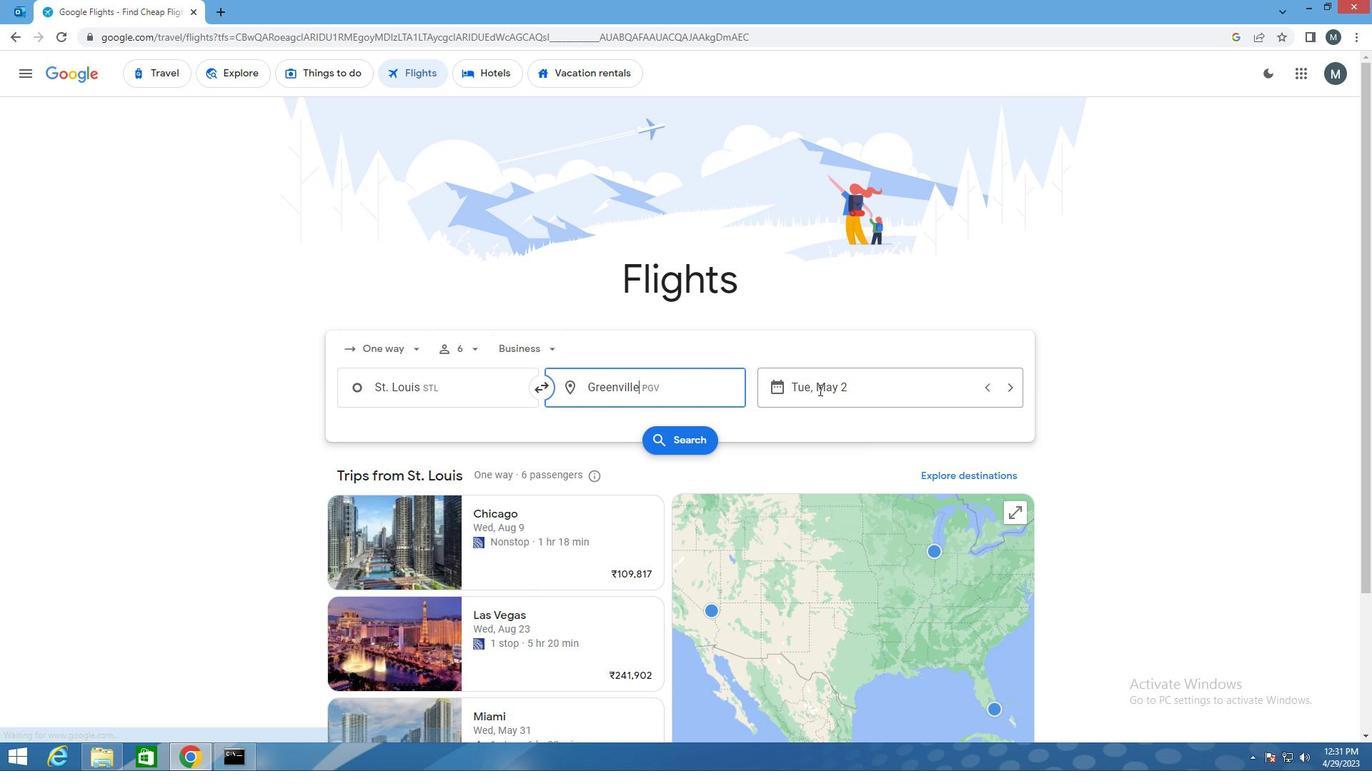 
Action: Mouse pressed left at (836, 390)
Screenshot: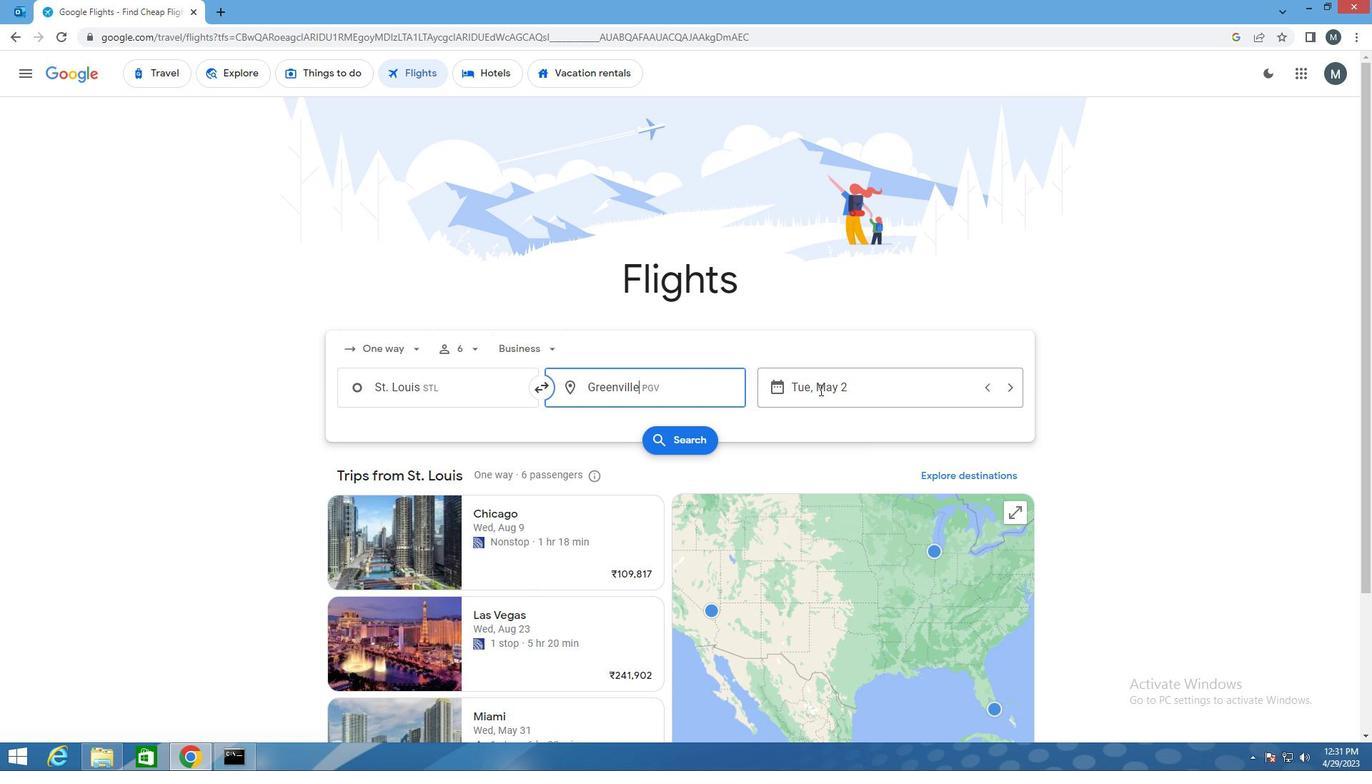 
Action: Mouse moved to (844, 488)
Screenshot: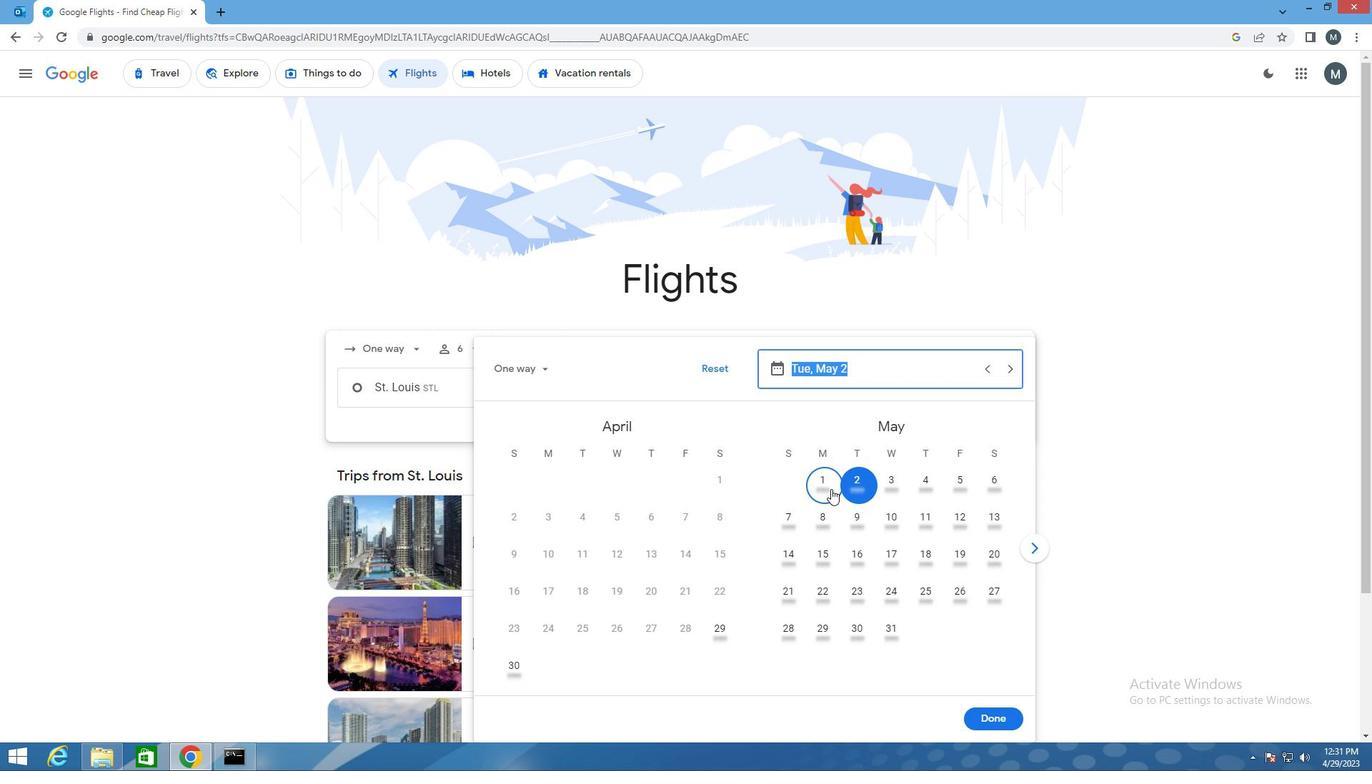 
Action: Mouse pressed left at (844, 488)
Screenshot: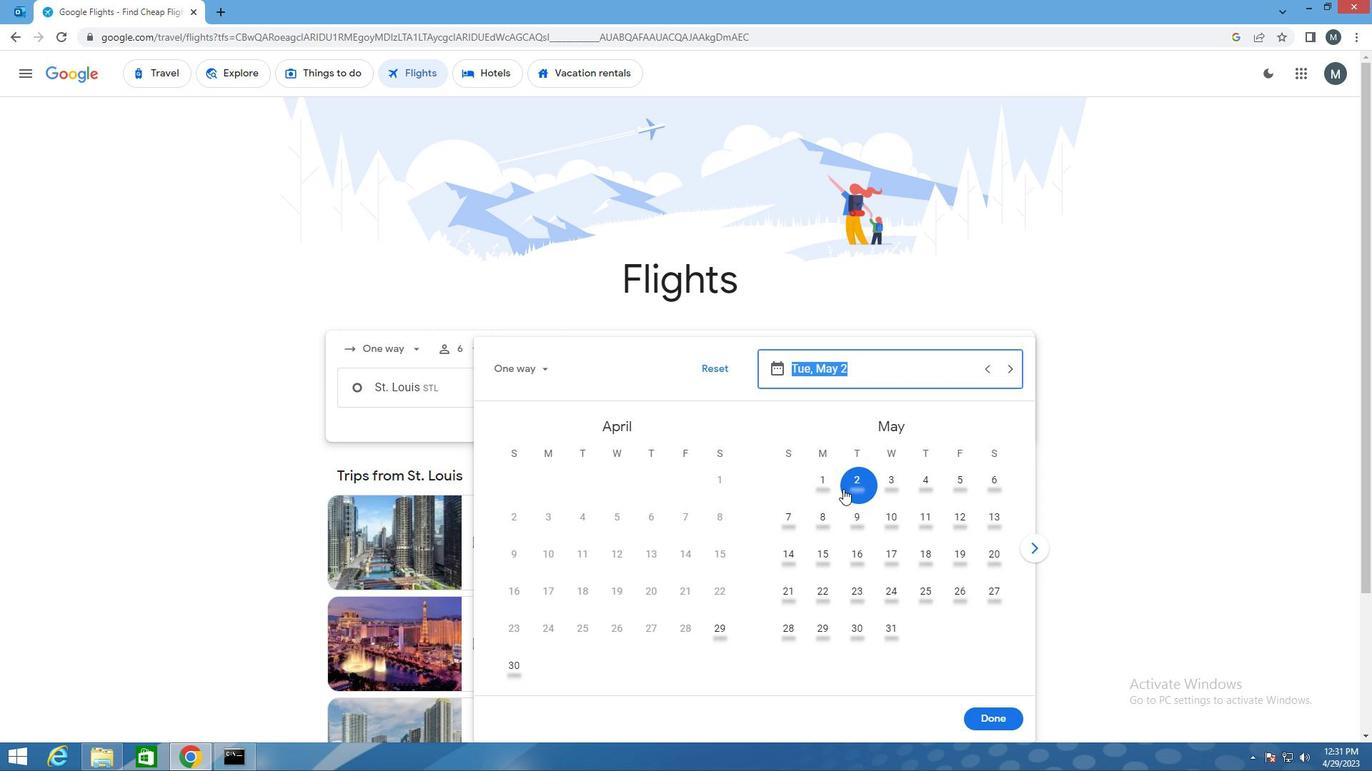 
Action: Mouse moved to (981, 715)
Screenshot: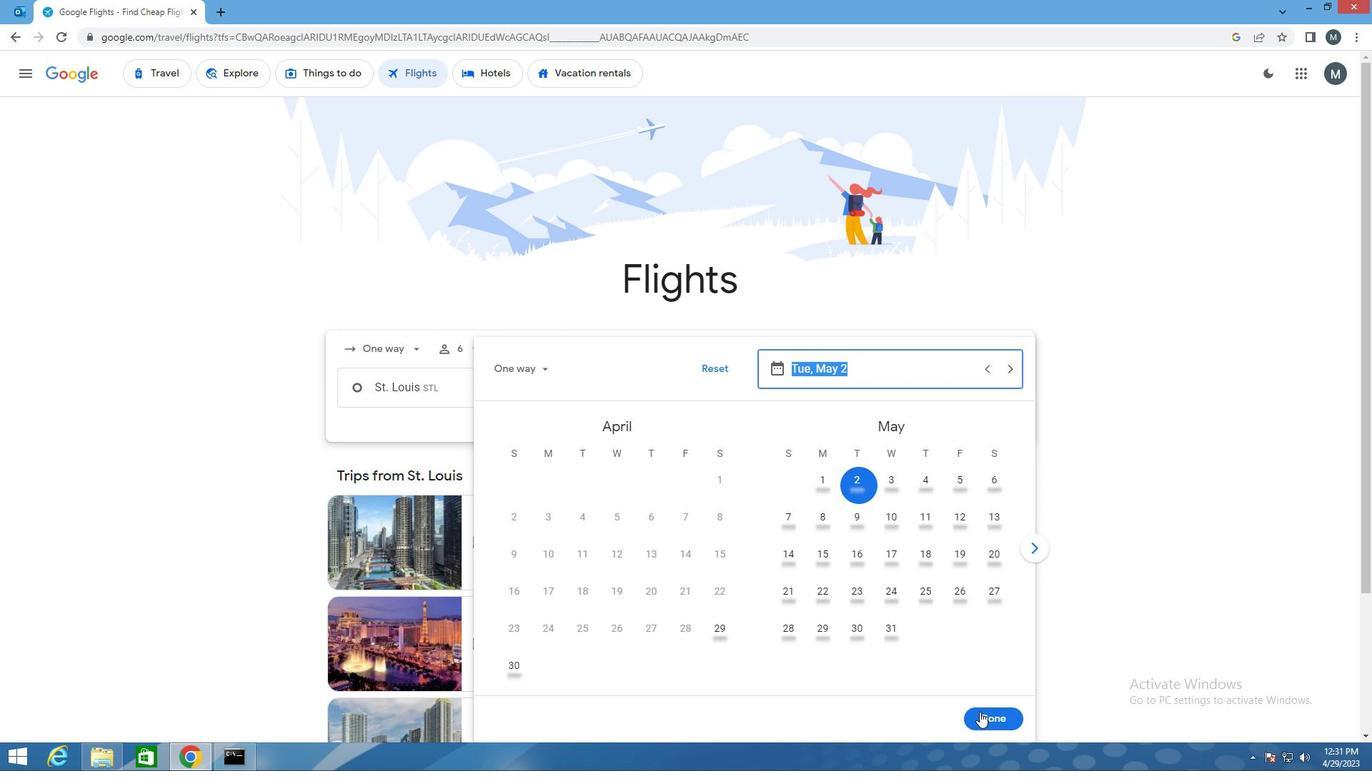 
Action: Mouse pressed left at (981, 715)
Screenshot: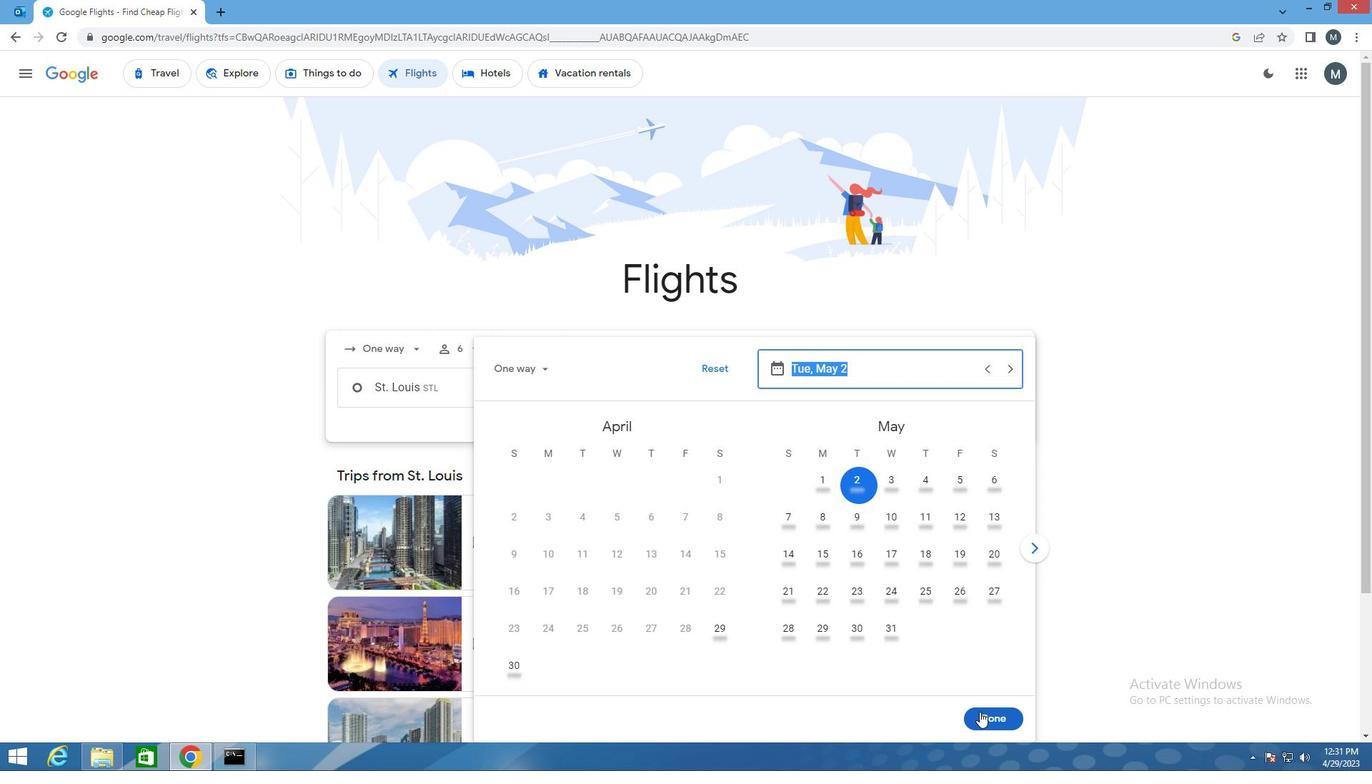 
Action: Mouse moved to (355, 418)
Screenshot: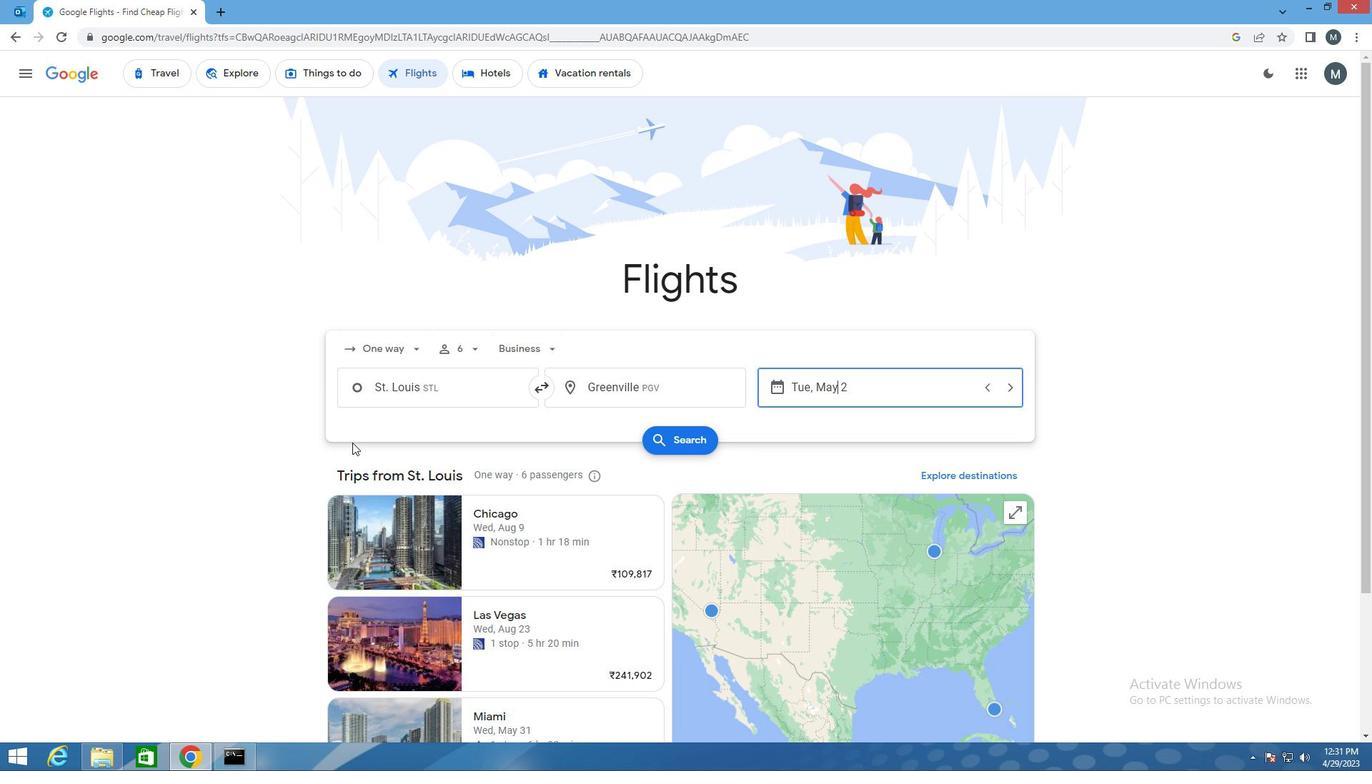 
Action: Mouse scrolled (355, 417) with delta (0, 0)
Screenshot: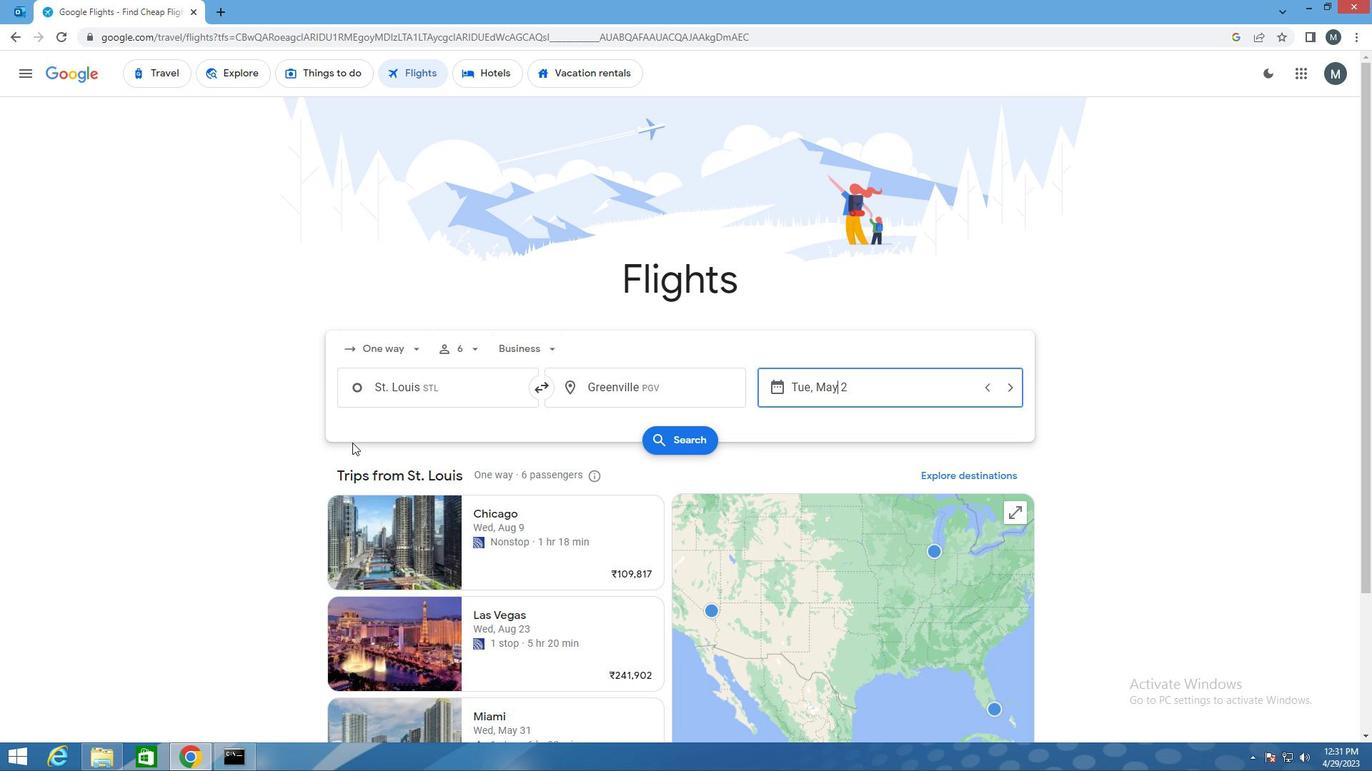 
Action: Mouse scrolled (355, 417) with delta (0, 0)
Screenshot: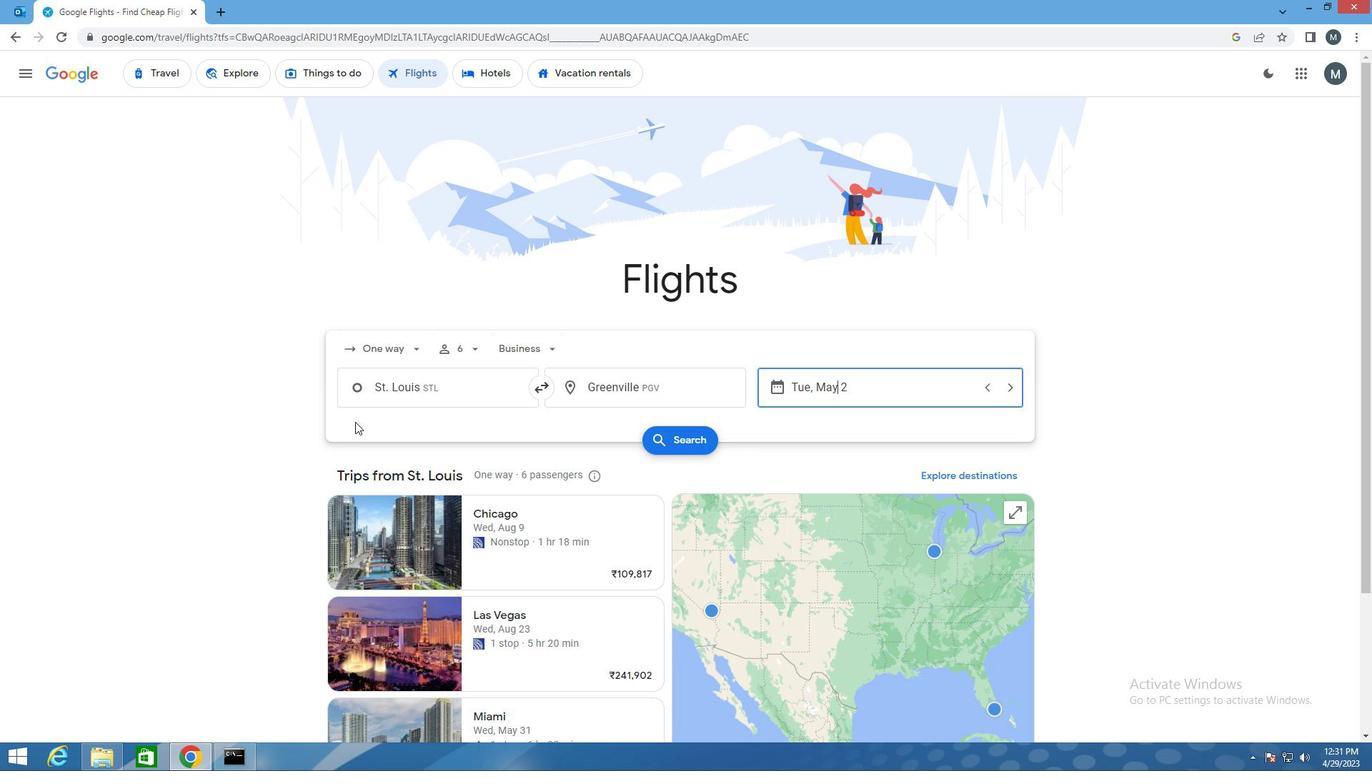 
Action: Mouse moved to (700, 302)
Screenshot: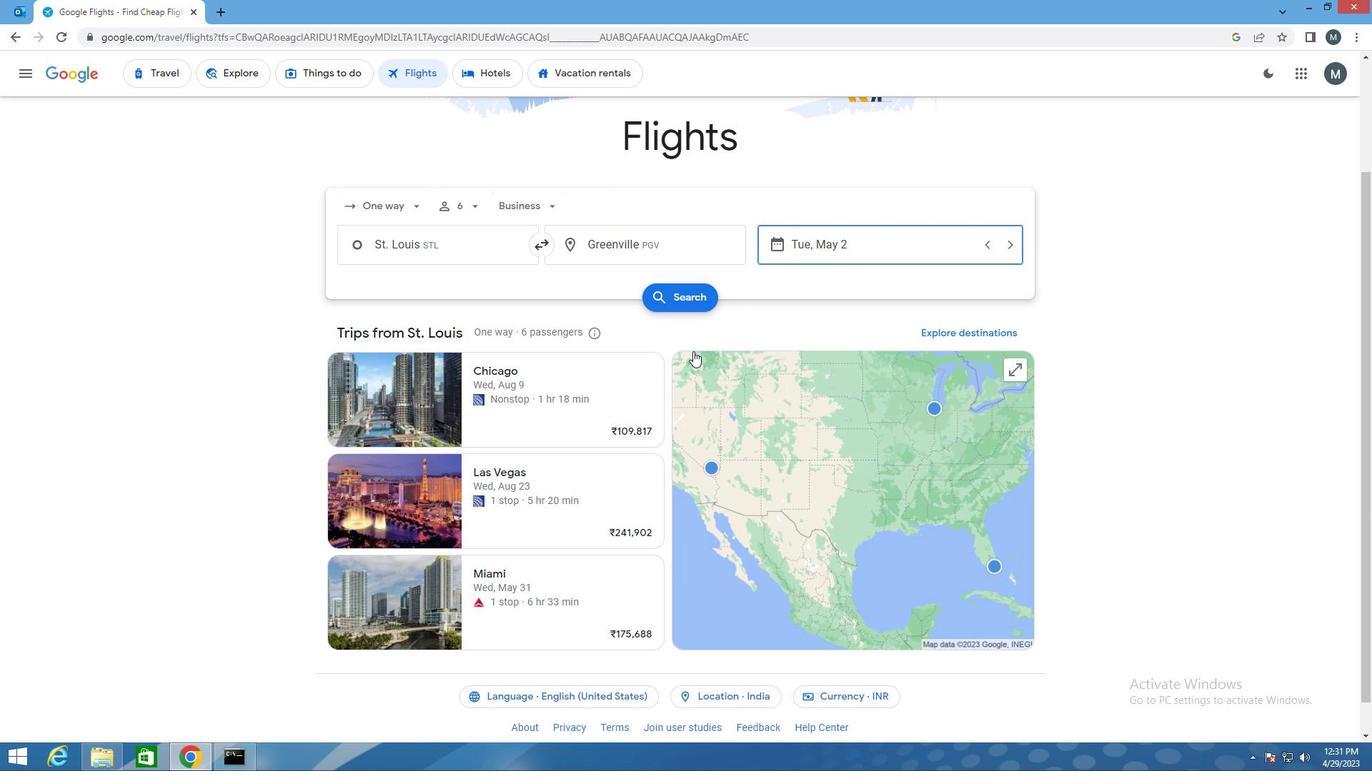 
Action: Mouse pressed left at (700, 302)
Screenshot: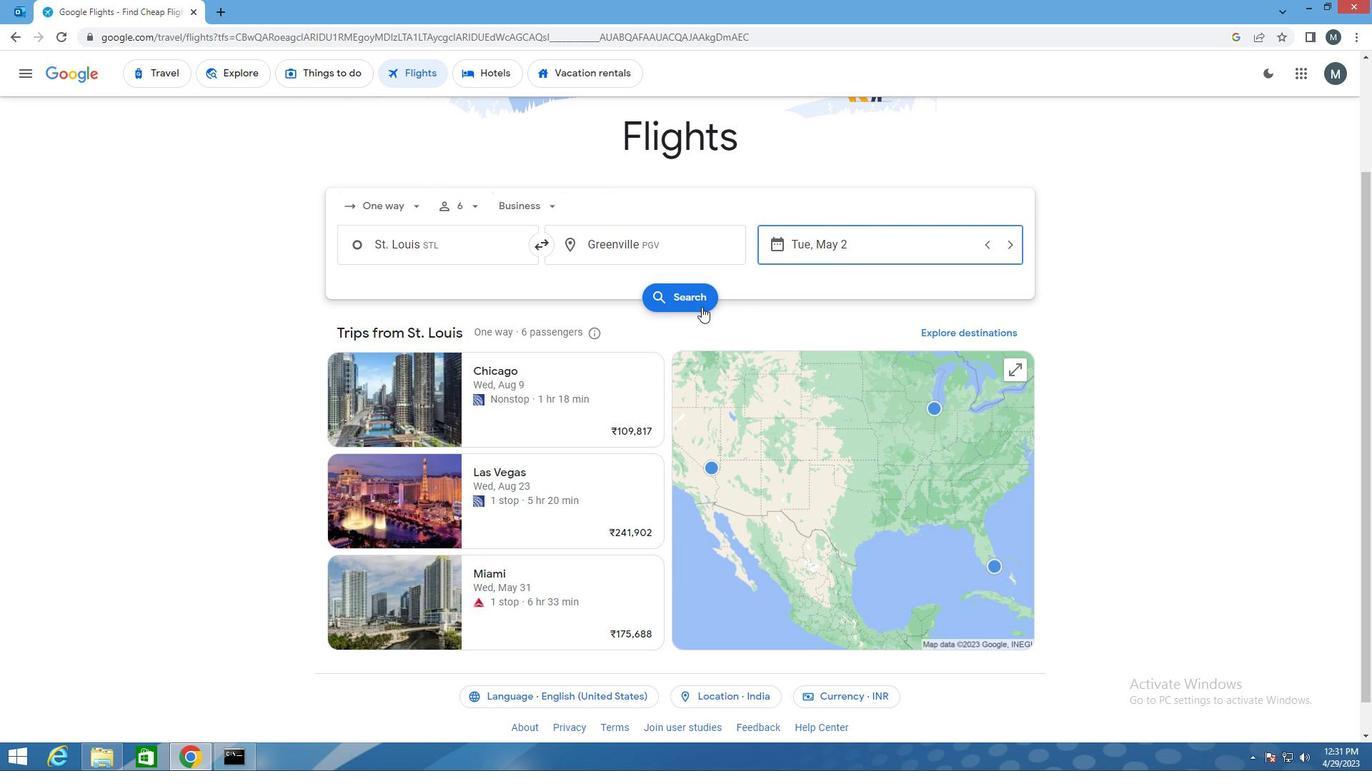 
Action: Mouse moved to (368, 207)
Screenshot: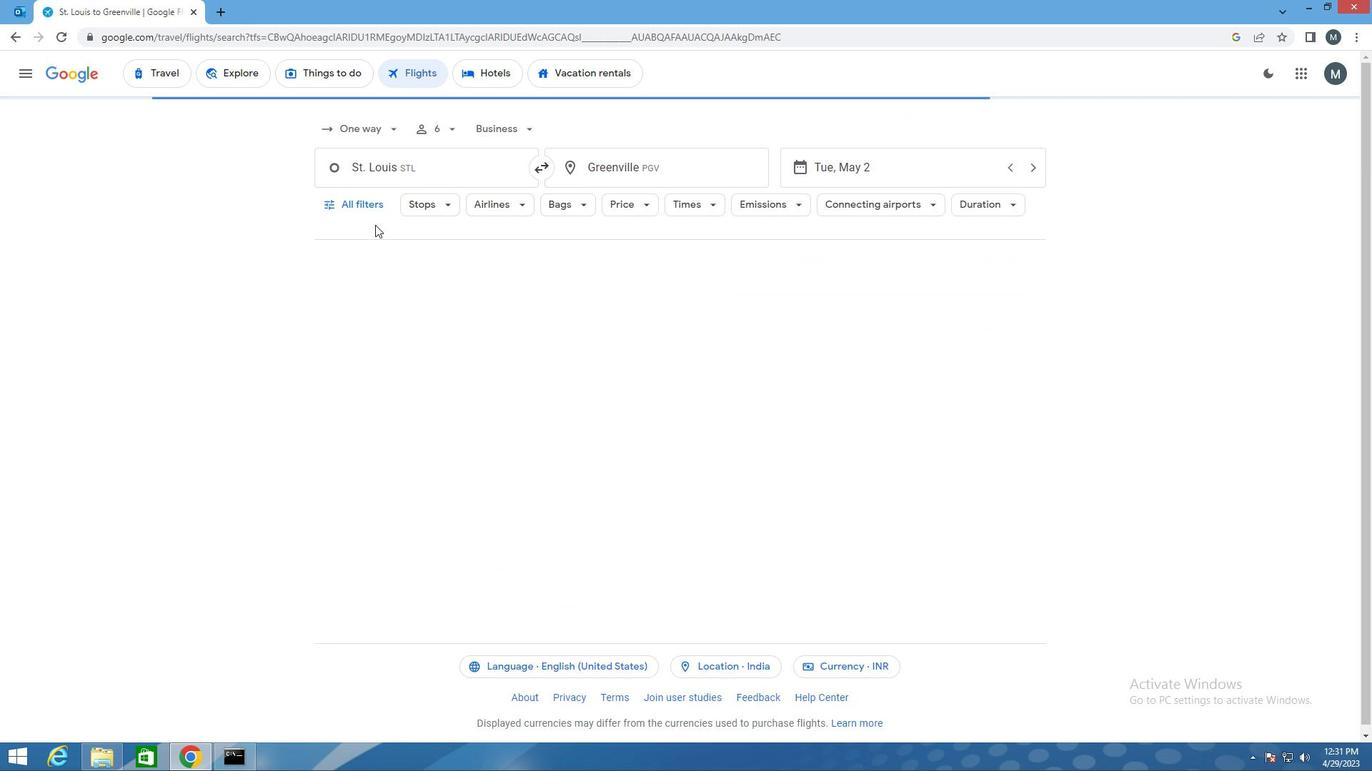 
Action: Mouse pressed left at (368, 207)
Screenshot: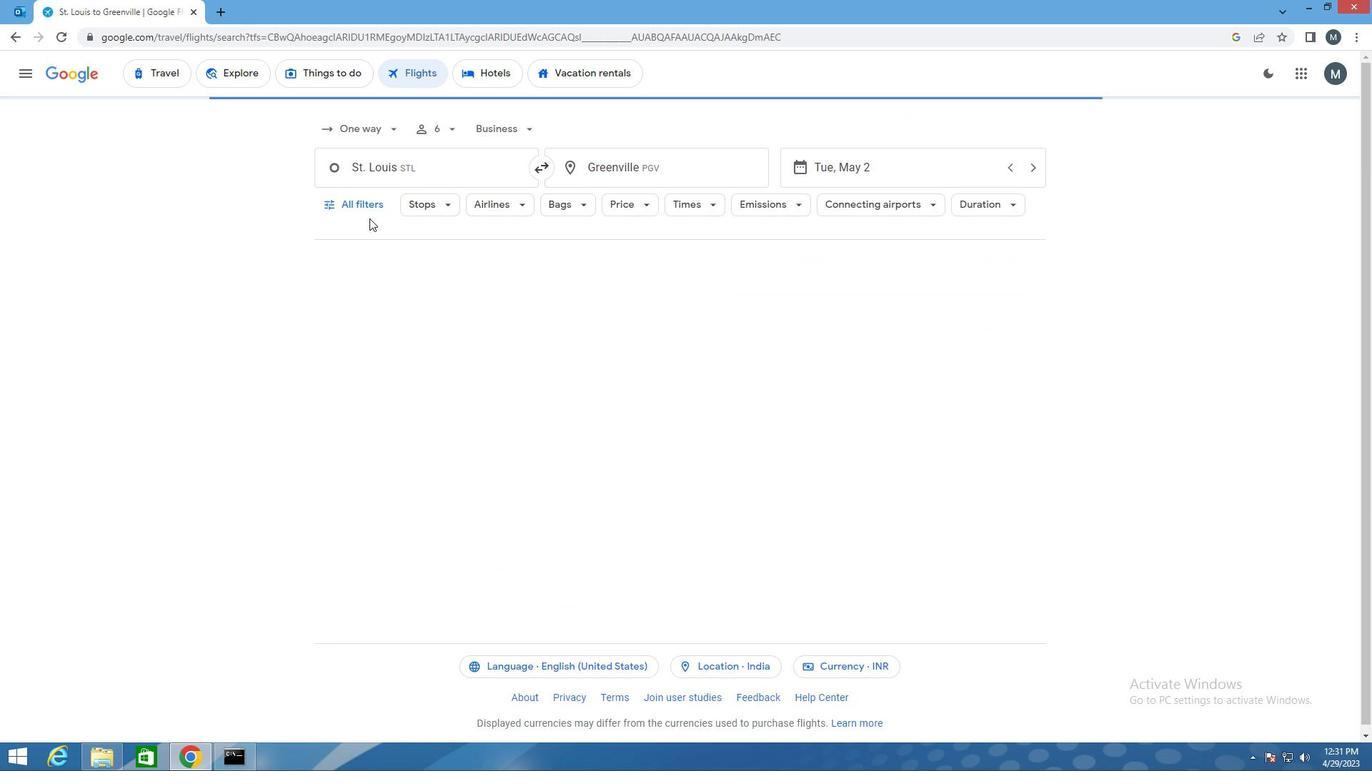 
Action: Mouse moved to (420, 416)
Screenshot: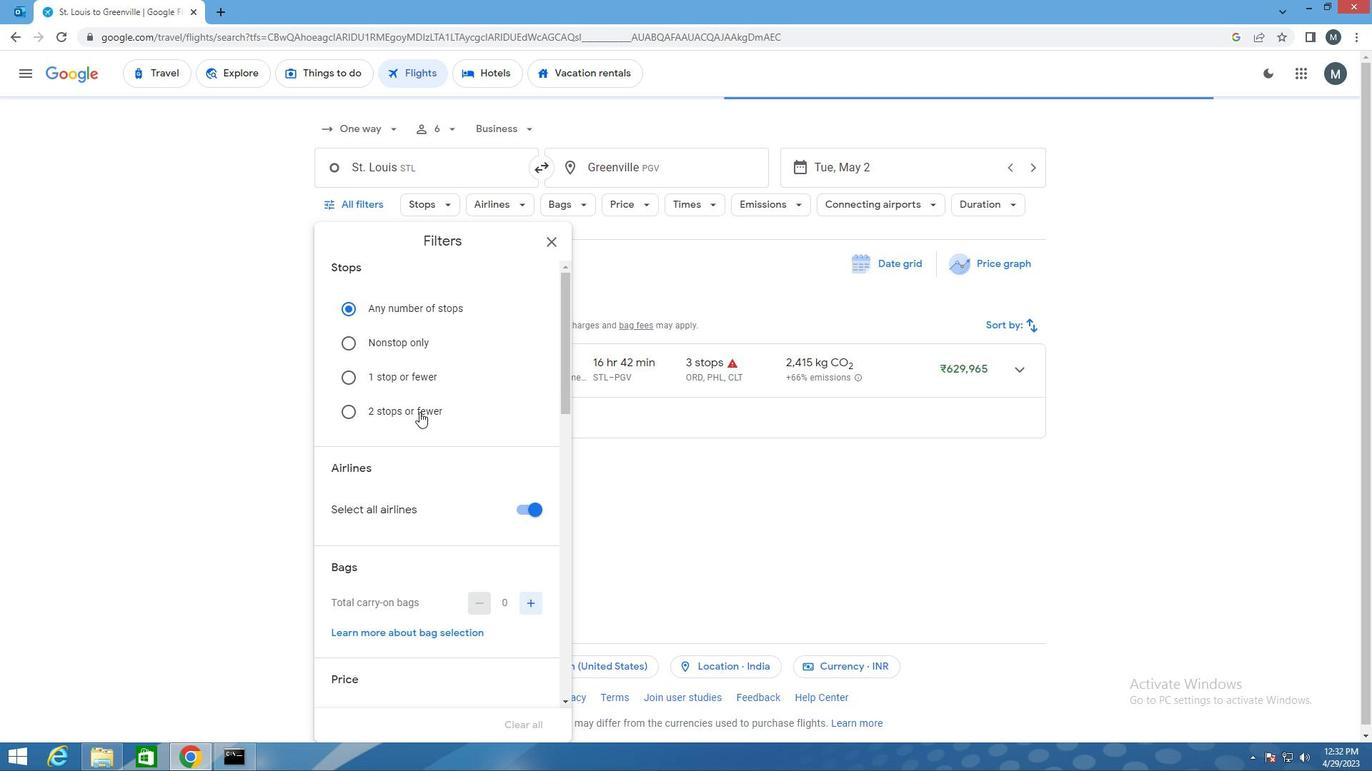 
Action: Mouse scrolled (420, 415) with delta (0, 0)
Screenshot: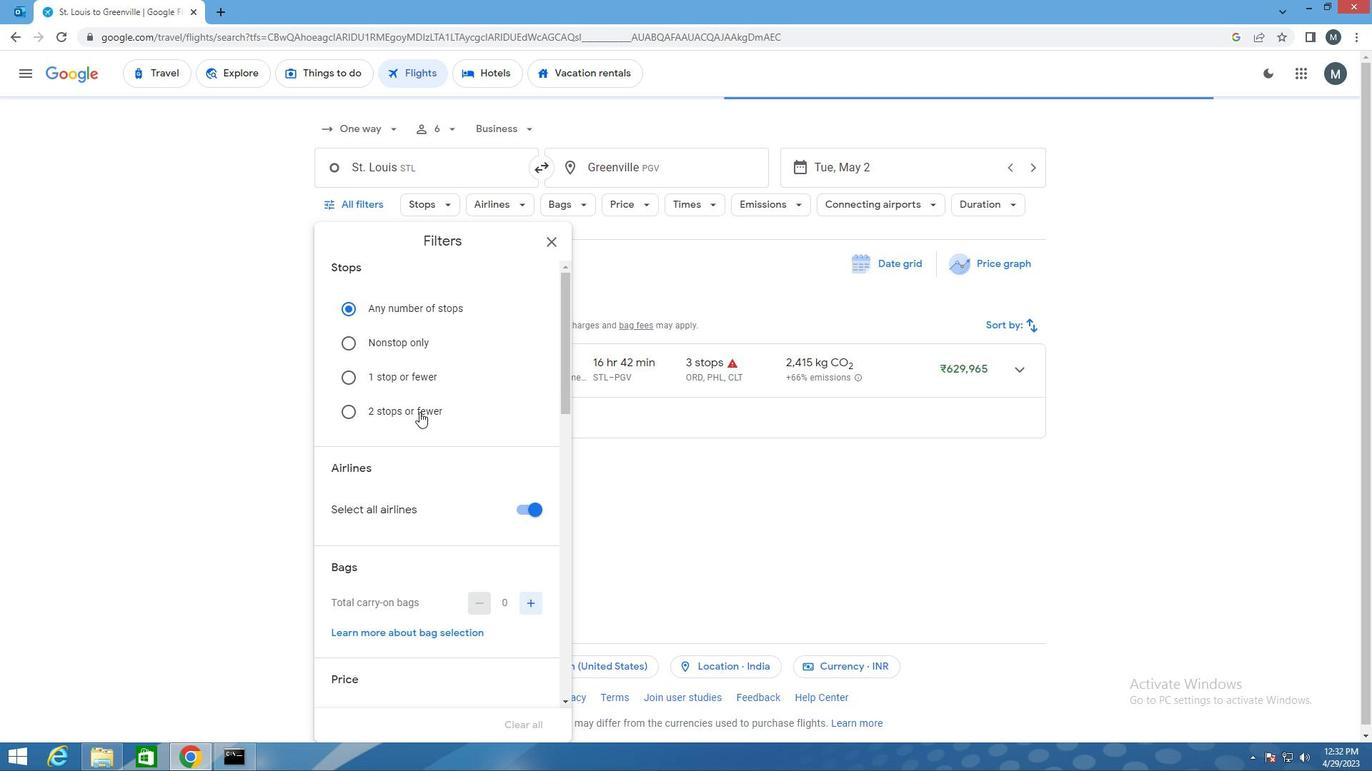 
Action: Mouse moved to (518, 434)
Screenshot: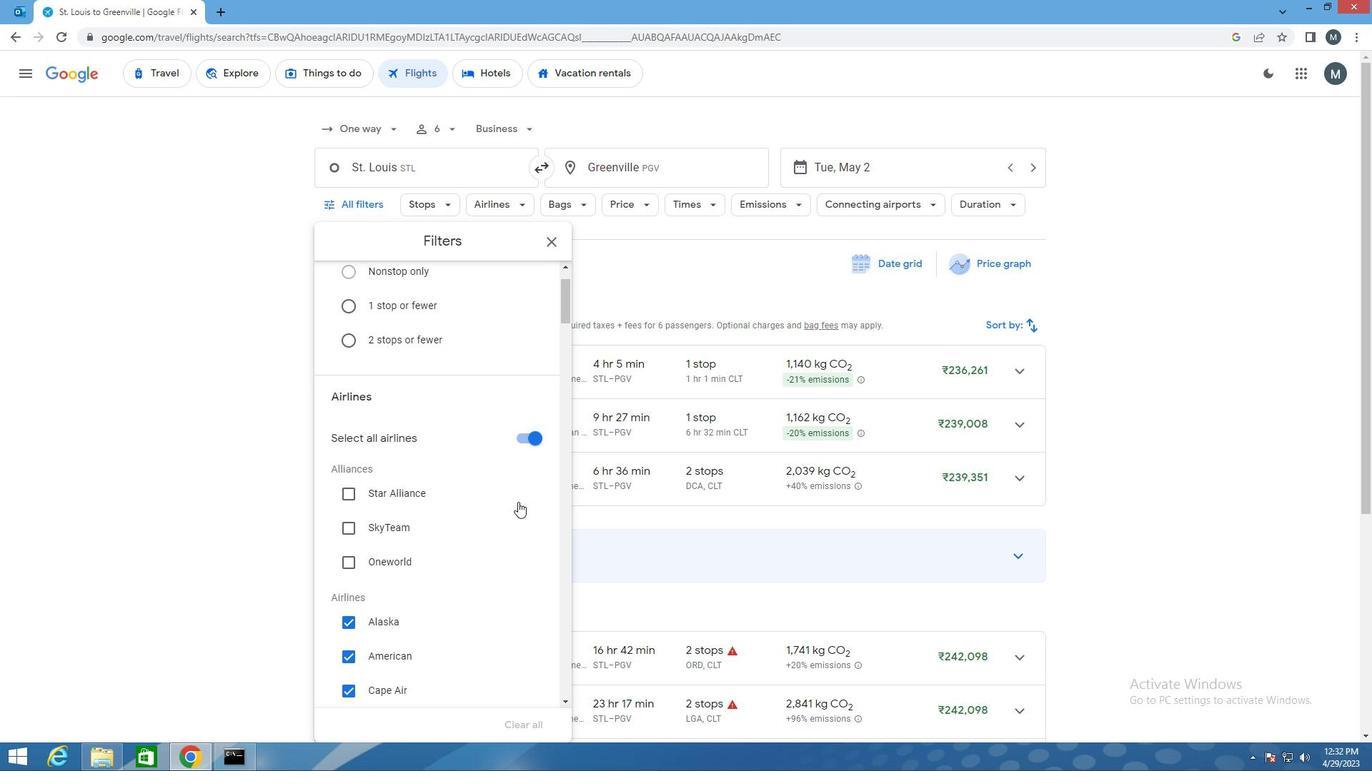 
Action: Mouse pressed left at (518, 434)
Screenshot: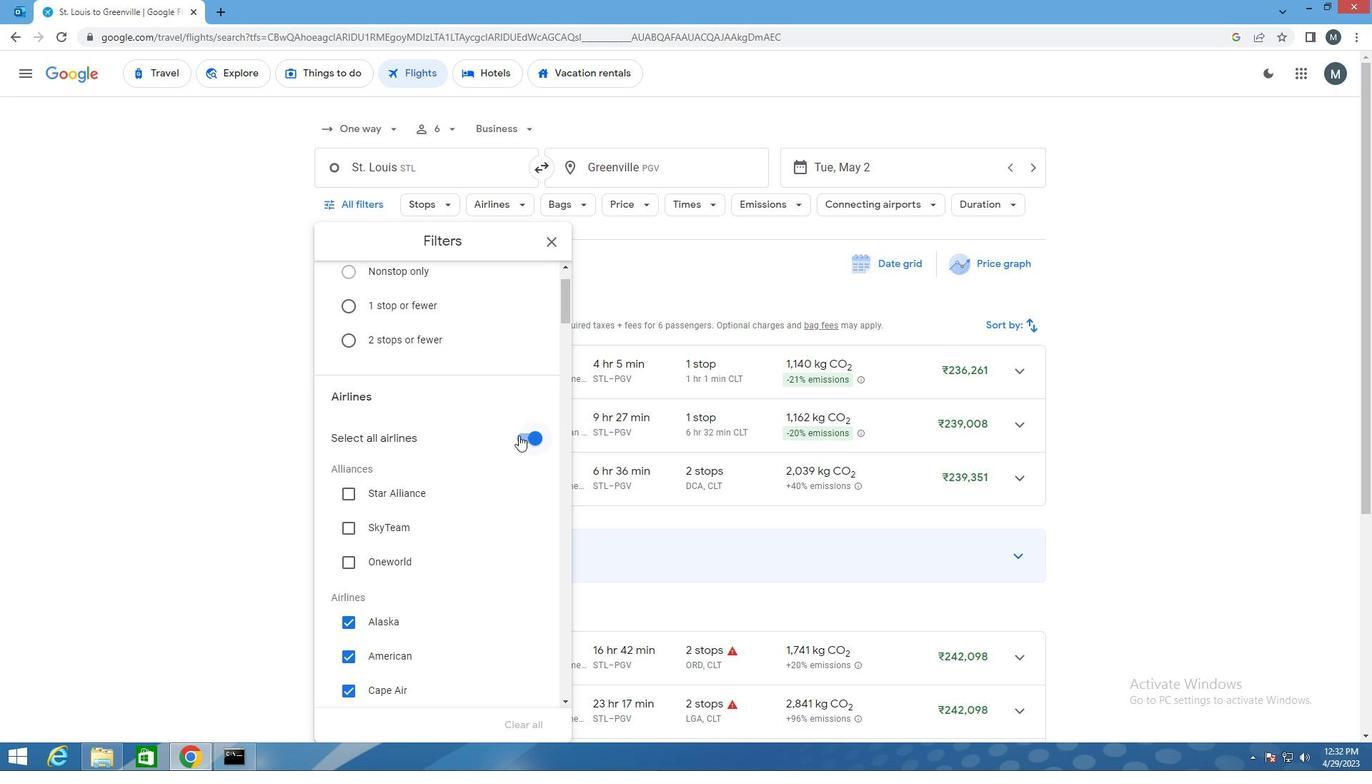 
Action: Mouse moved to (463, 428)
Screenshot: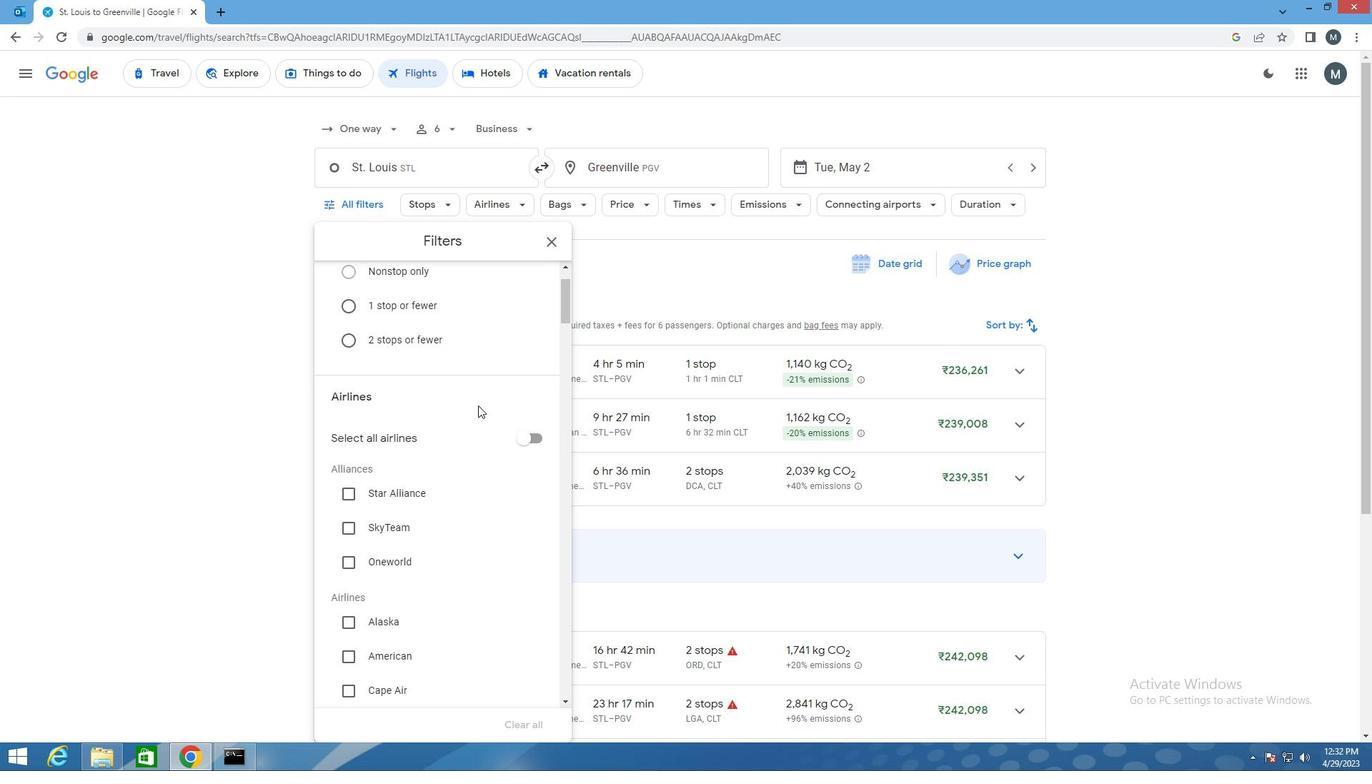 
Action: Mouse scrolled (463, 428) with delta (0, 0)
Screenshot: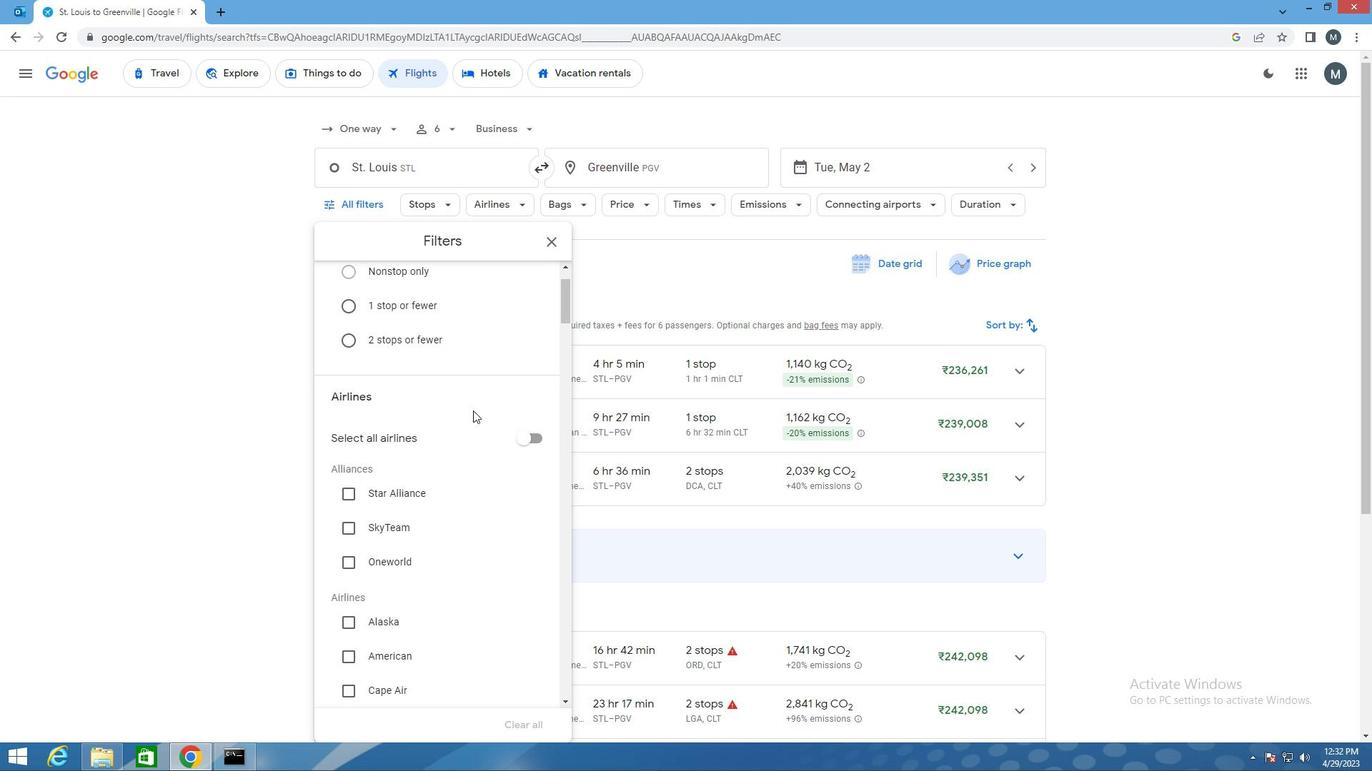 
Action: Mouse moved to (463, 431)
Screenshot: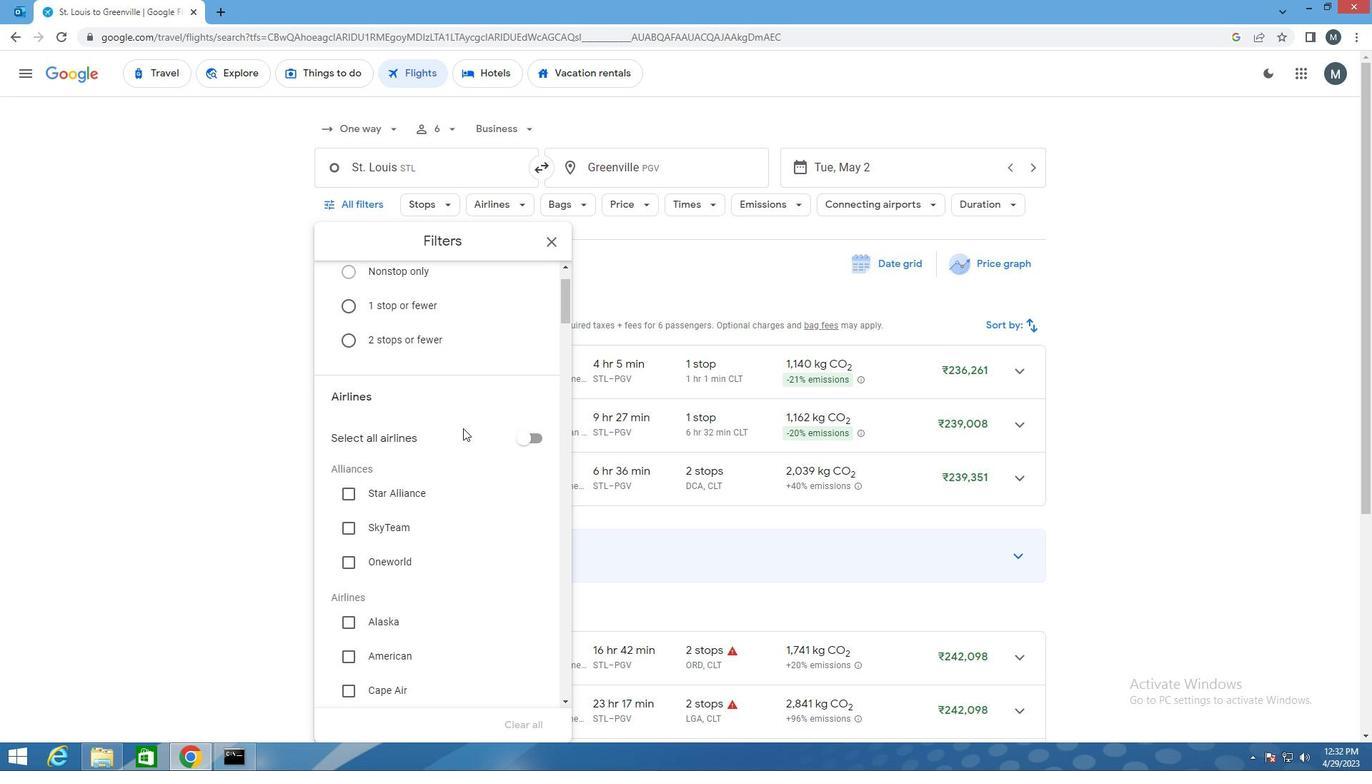 
Action: Mouse scrolled (463, 430) with delta (0, 0)
Screenshot: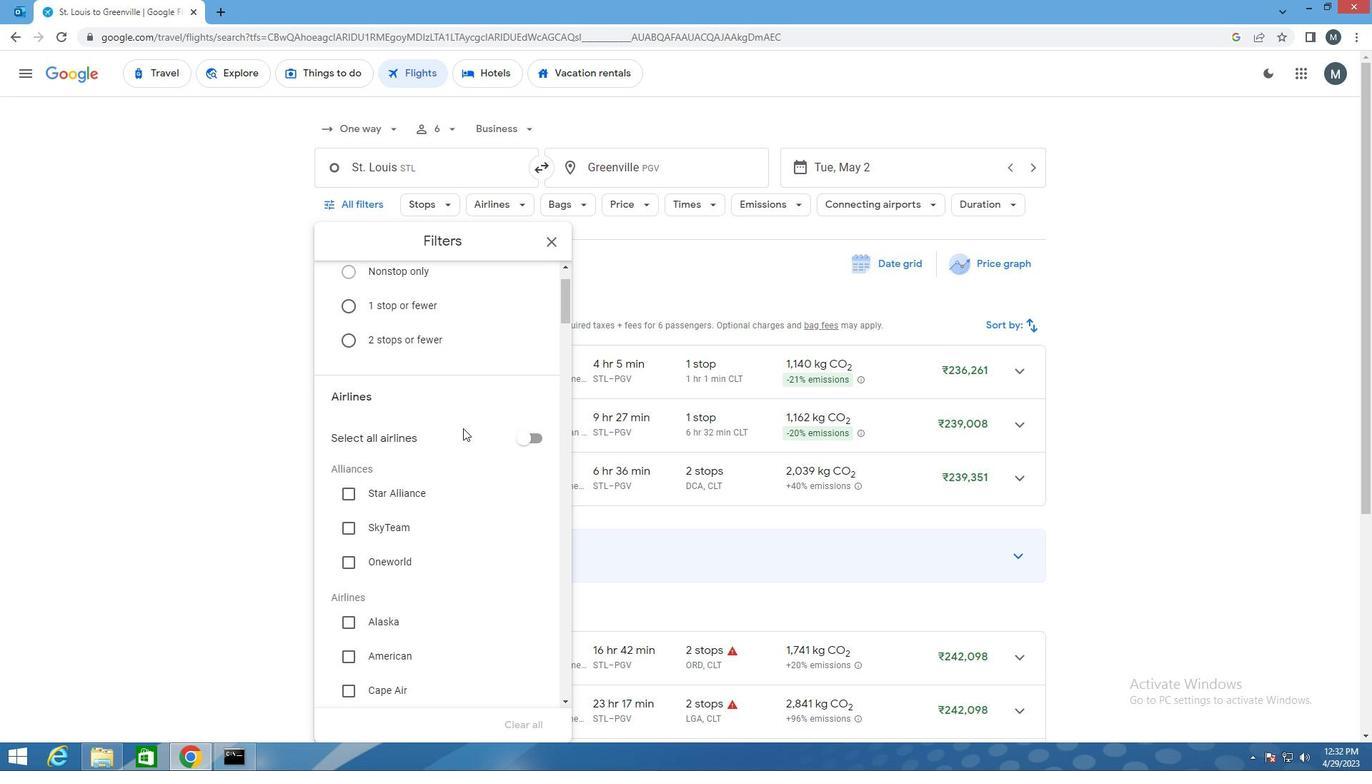 
Action: Mouse moved to (459, 439)
Screenshot: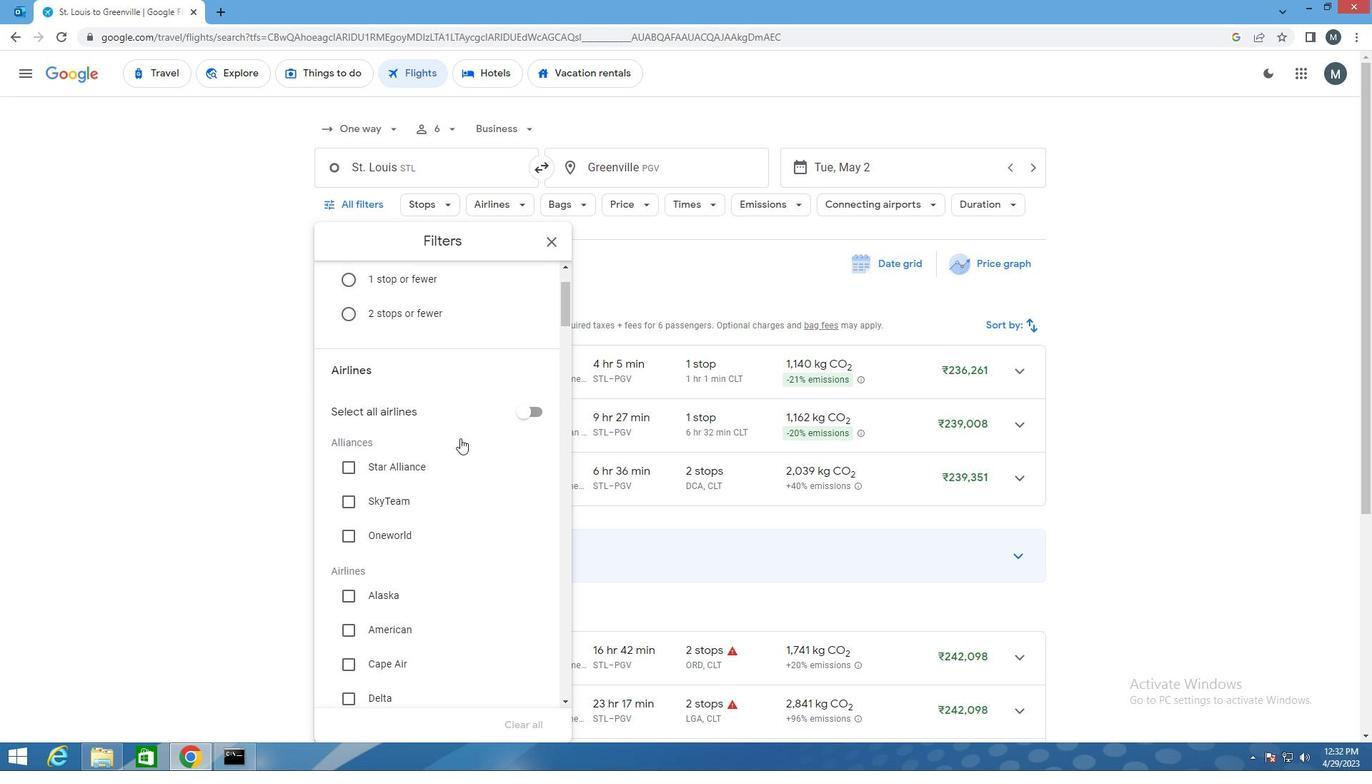 
Action: Mouse scrolled (459, 438) with delta (0, 0)
Screenshot: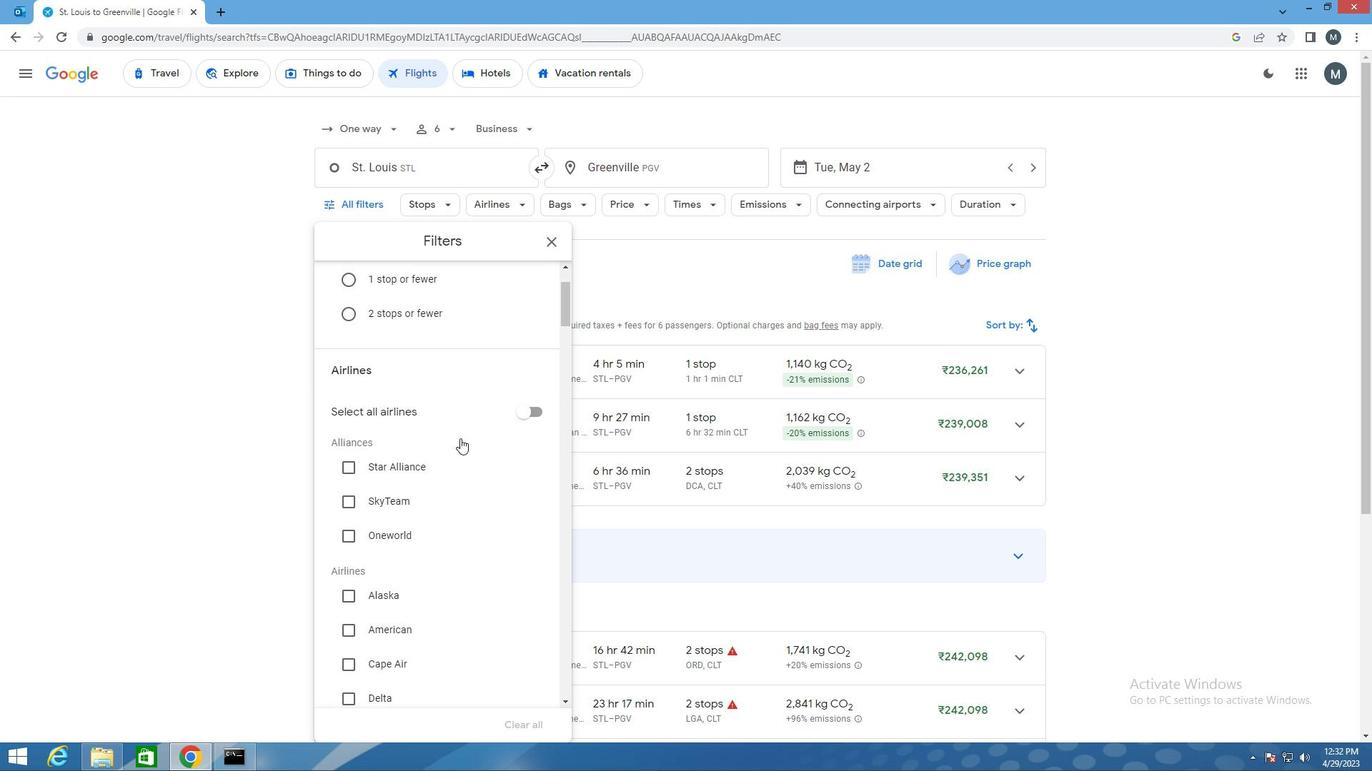 
Action: Mouse moved to (459, 440)
Screenshot: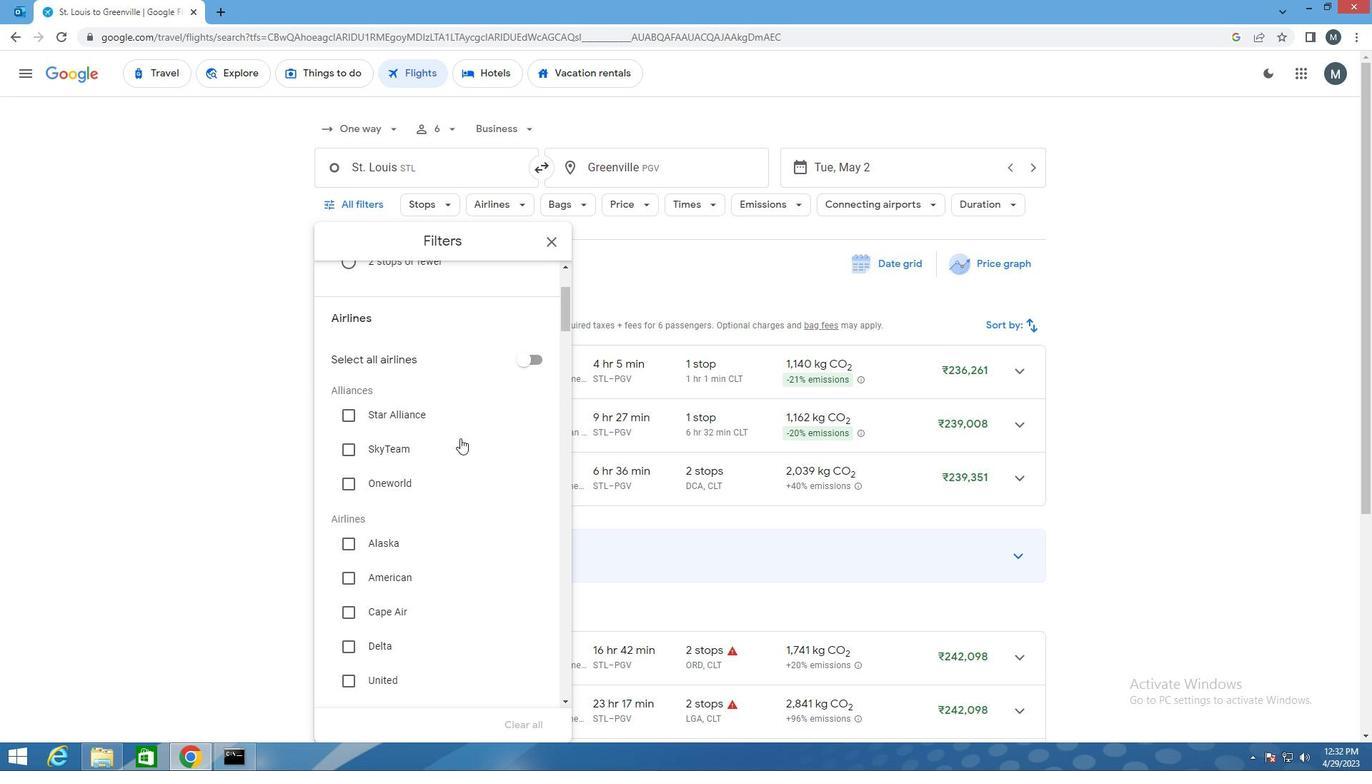 
Action: Mouse scrolled (459, 440) with delta (0, 0)
Screenshot: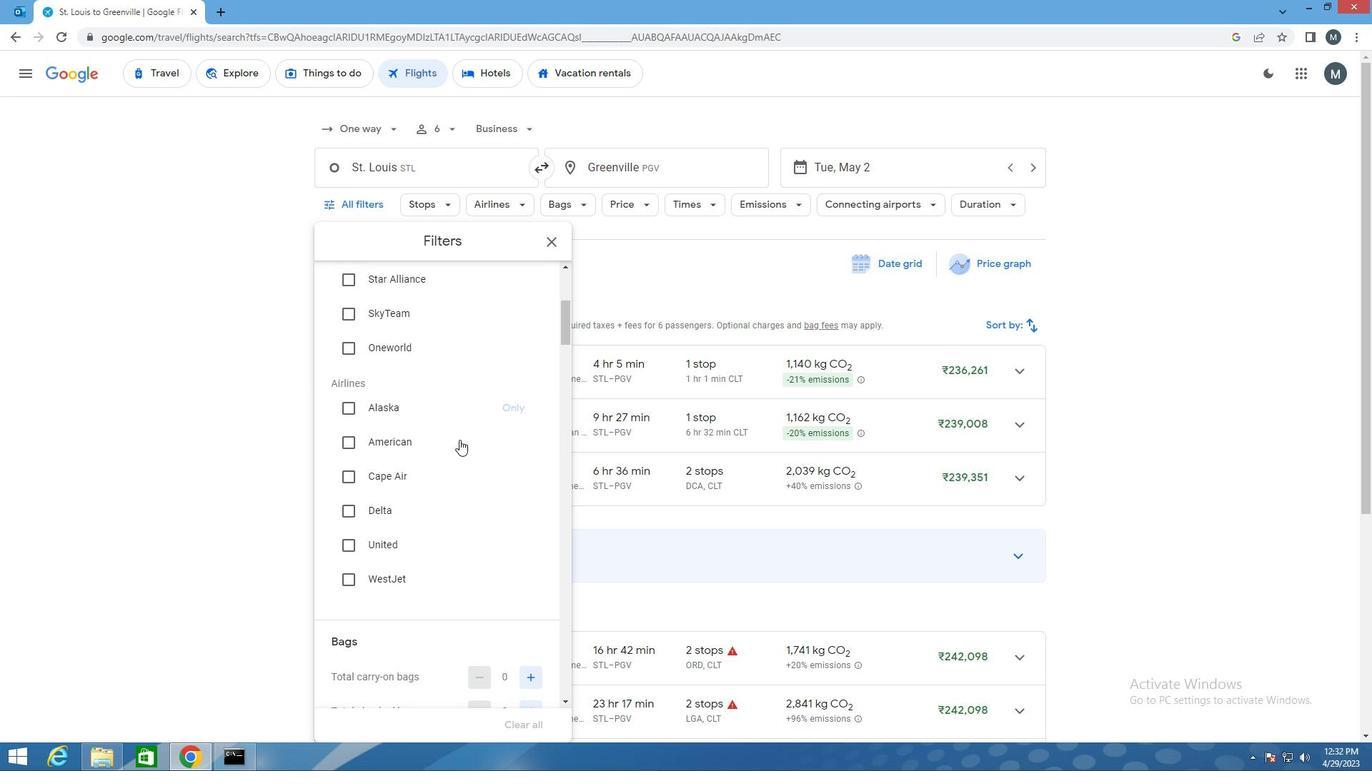 
Action: Mouse scrolled (459, 440) with delta (0, 0)
Screenshot: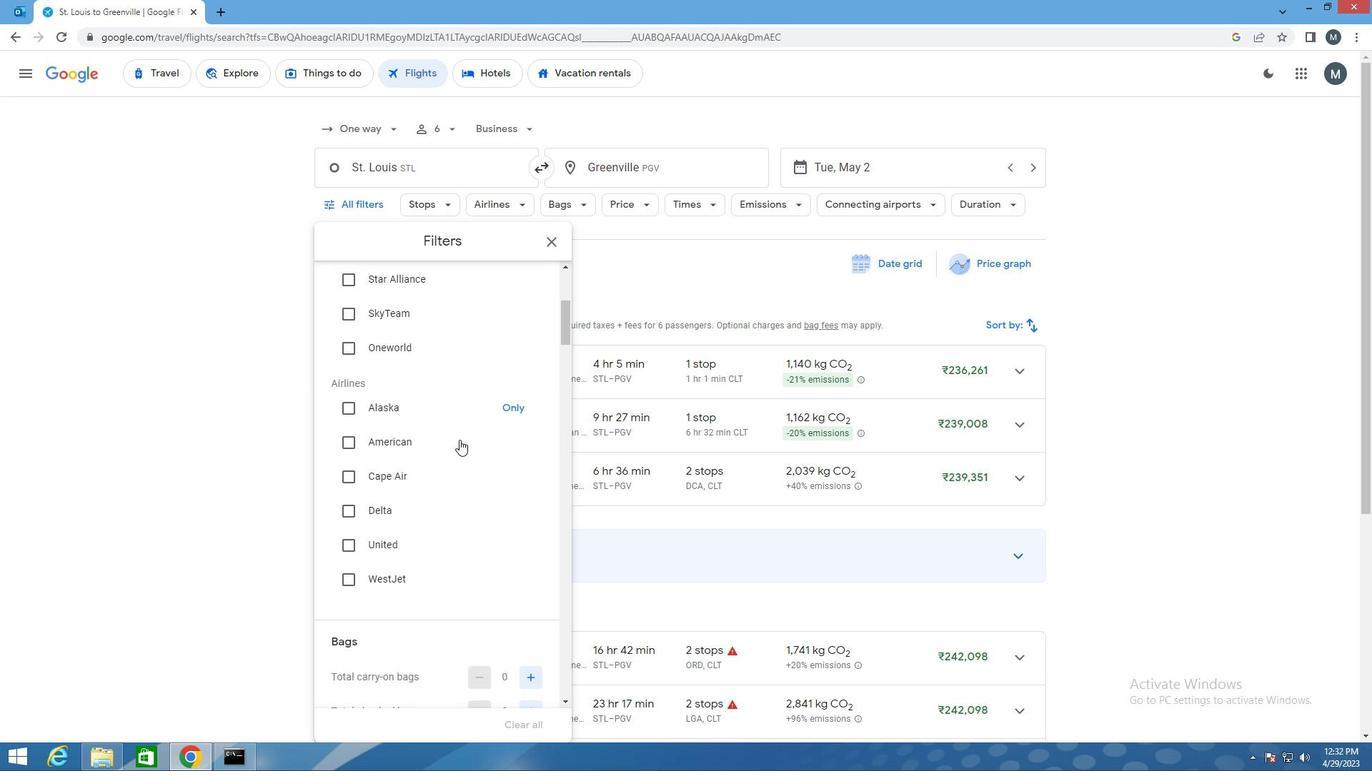 
Action: Mouse moved to (459, 437)
Screenshot: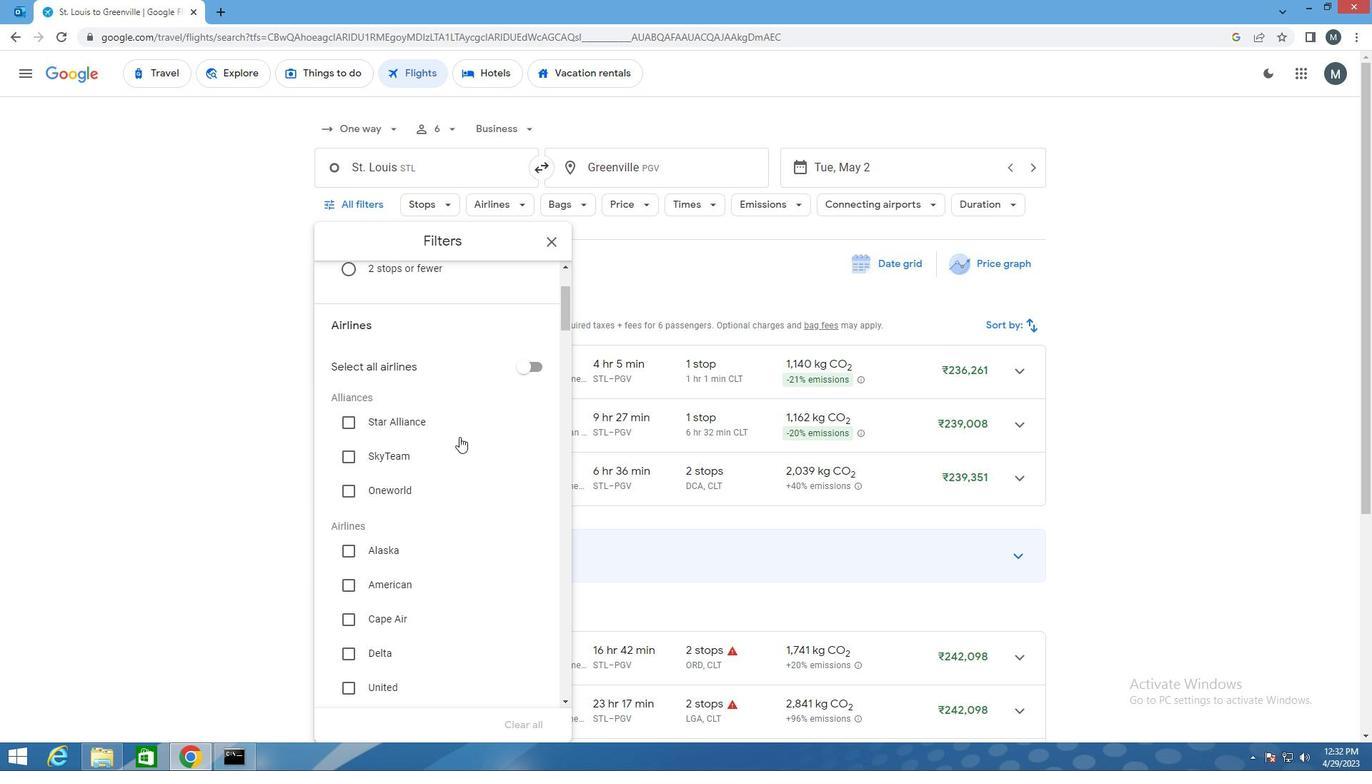 
Action: Mouse scrolled (459, 436) with delta (0, 0)
Screenshot: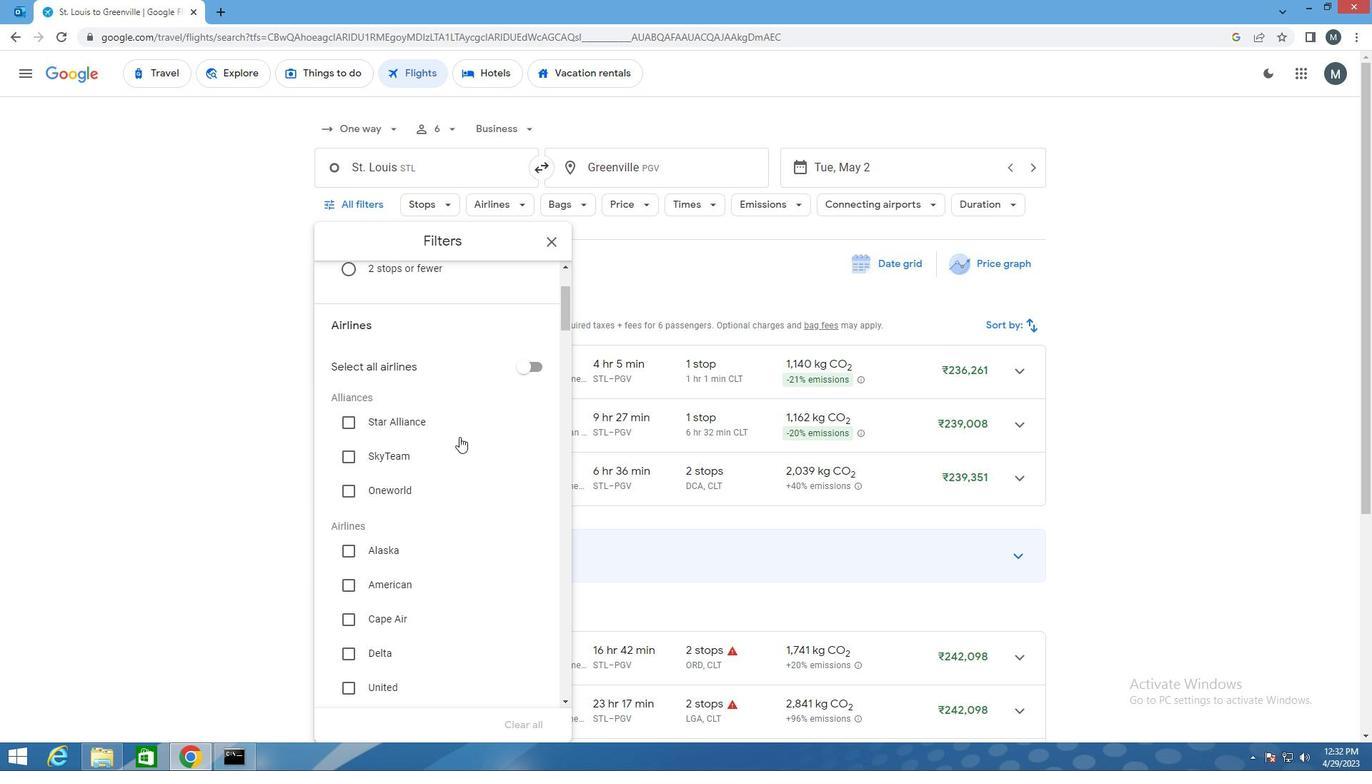 
Action: Mouse moved to (451, 445)
Screenshot: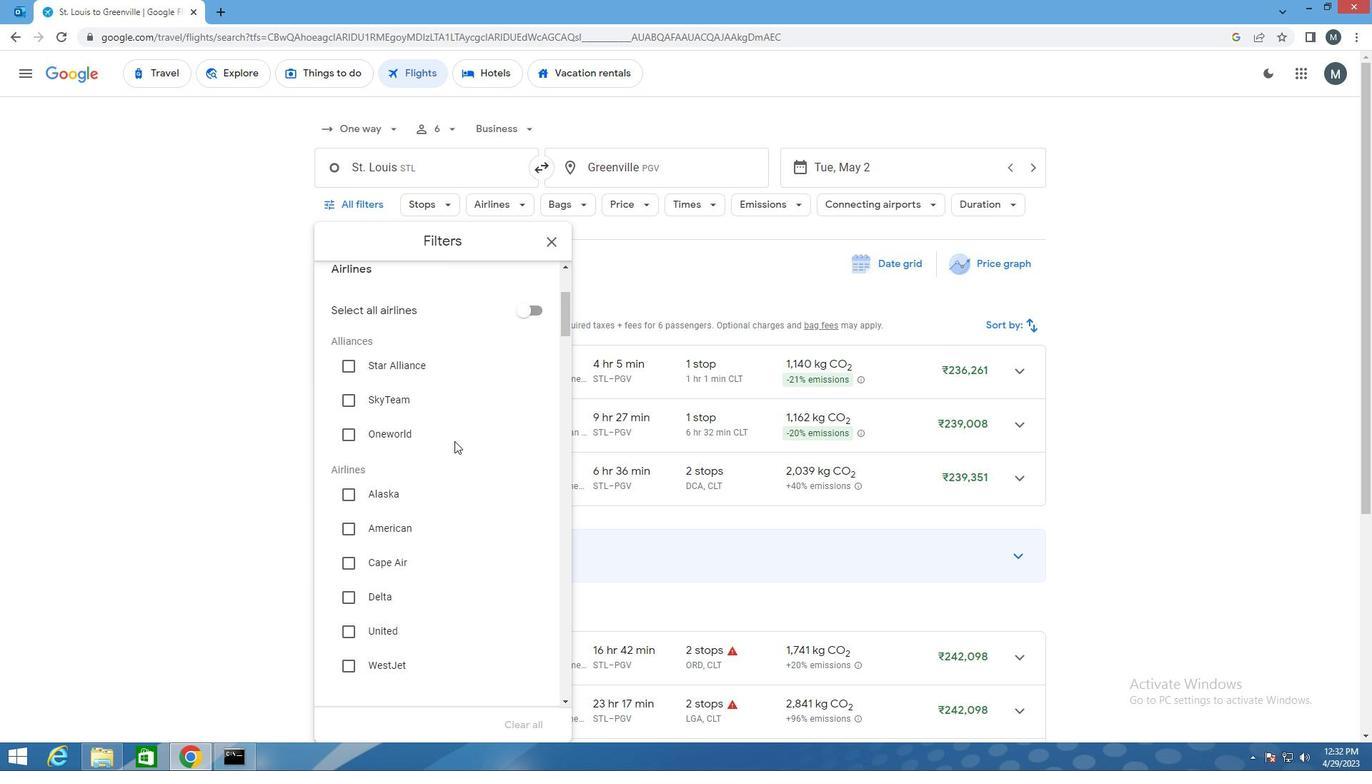 
Action: Mouse scrolled (451, 444) with delta (0, 0)
Screenshot: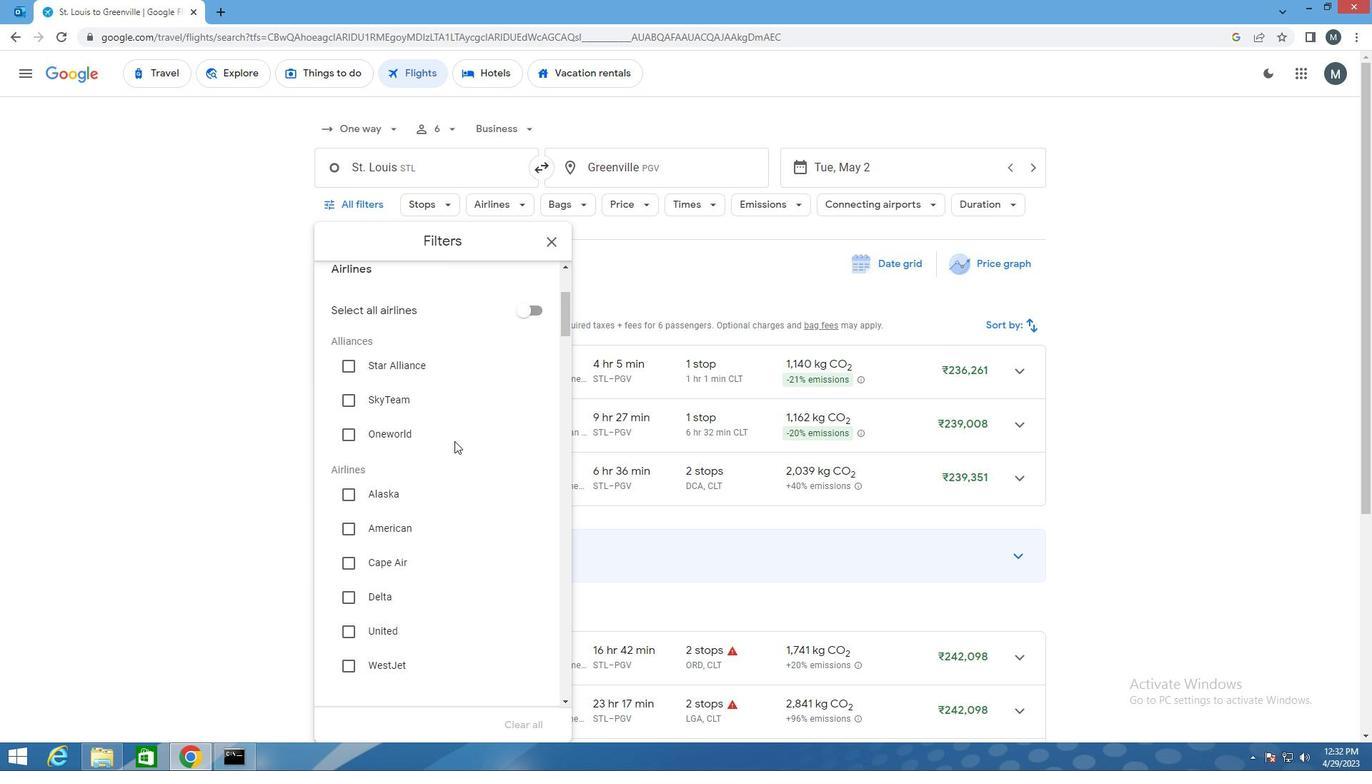 
Action: Mouse moved to (446, 450)
Screenshot: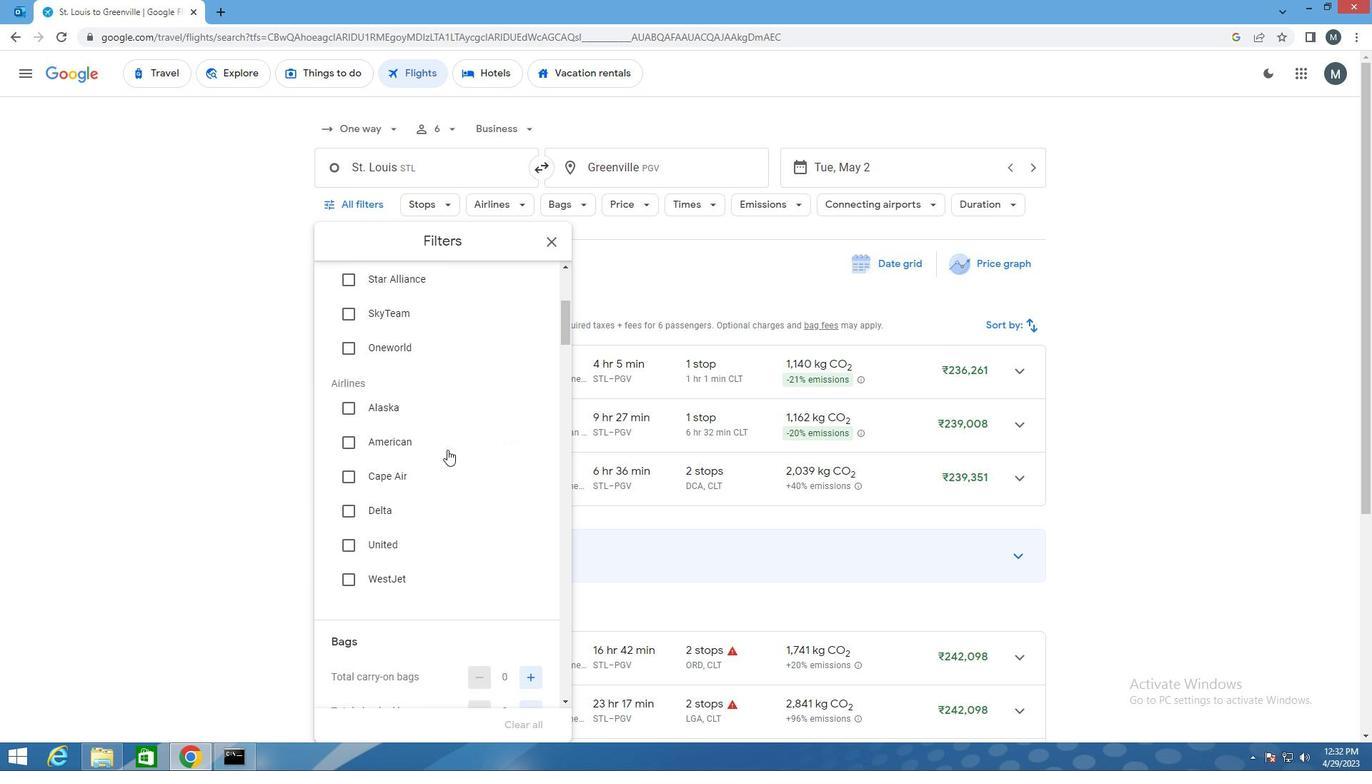 
Action: Mouse scrolled (446, 449) with delta (0, 0)
Screenshot: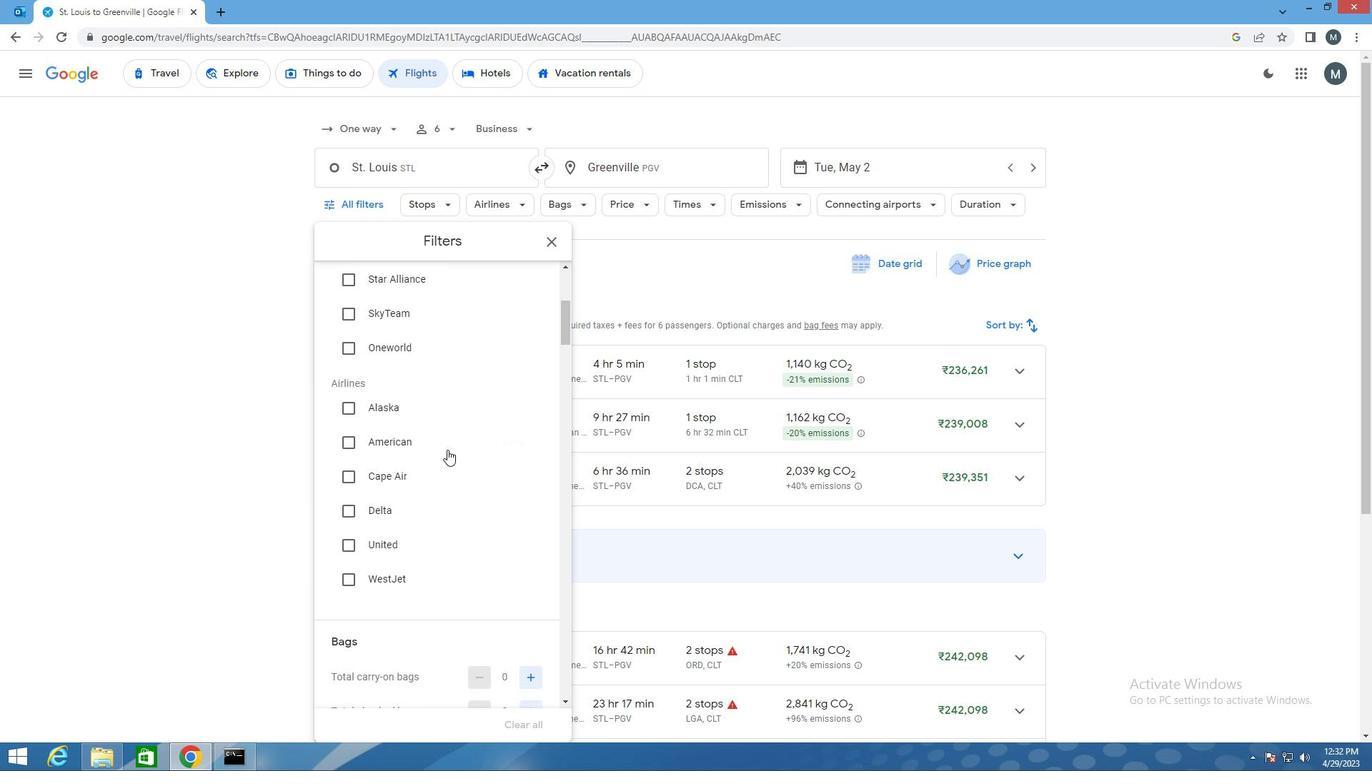 
Action: Mouse moved to (405, 464)
Screenshot: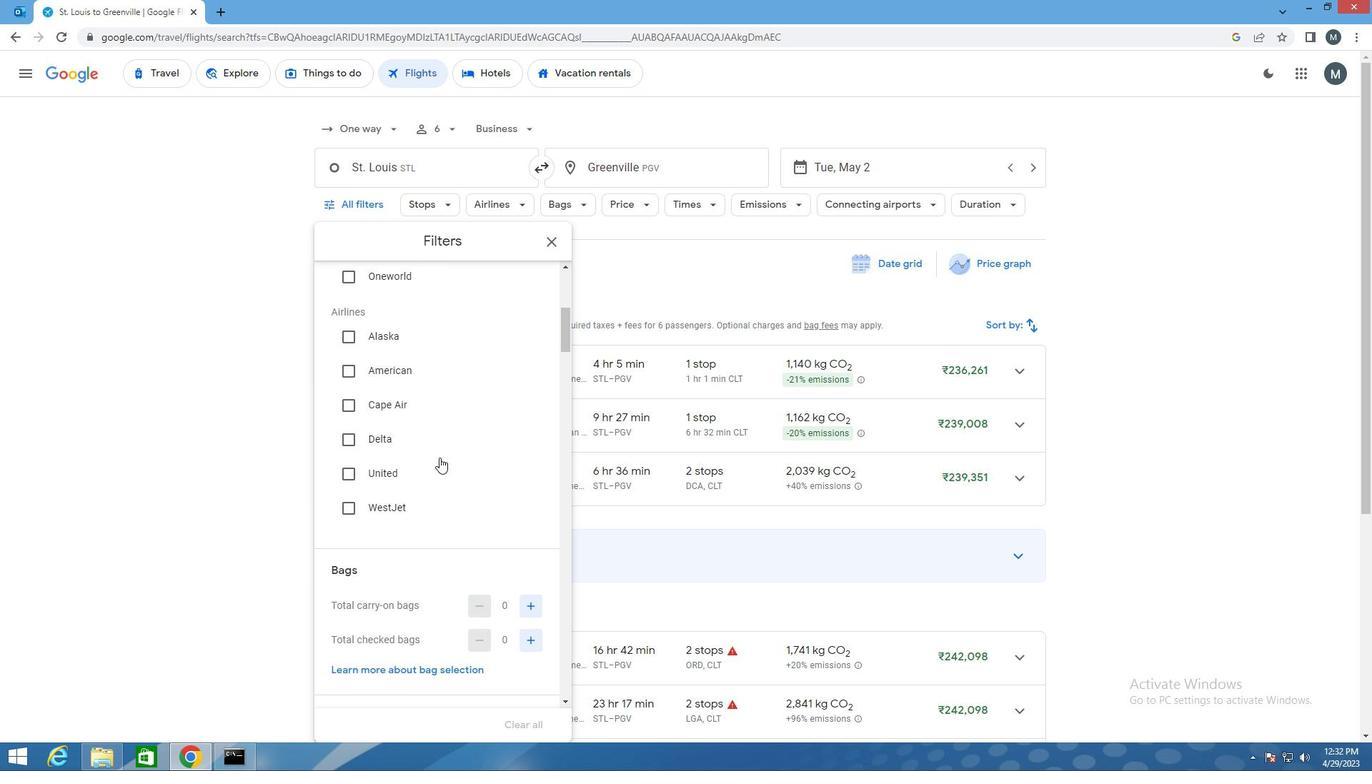 
Action: Mouse scrolled (405, 465) with delta (0, 0)
Screenshot: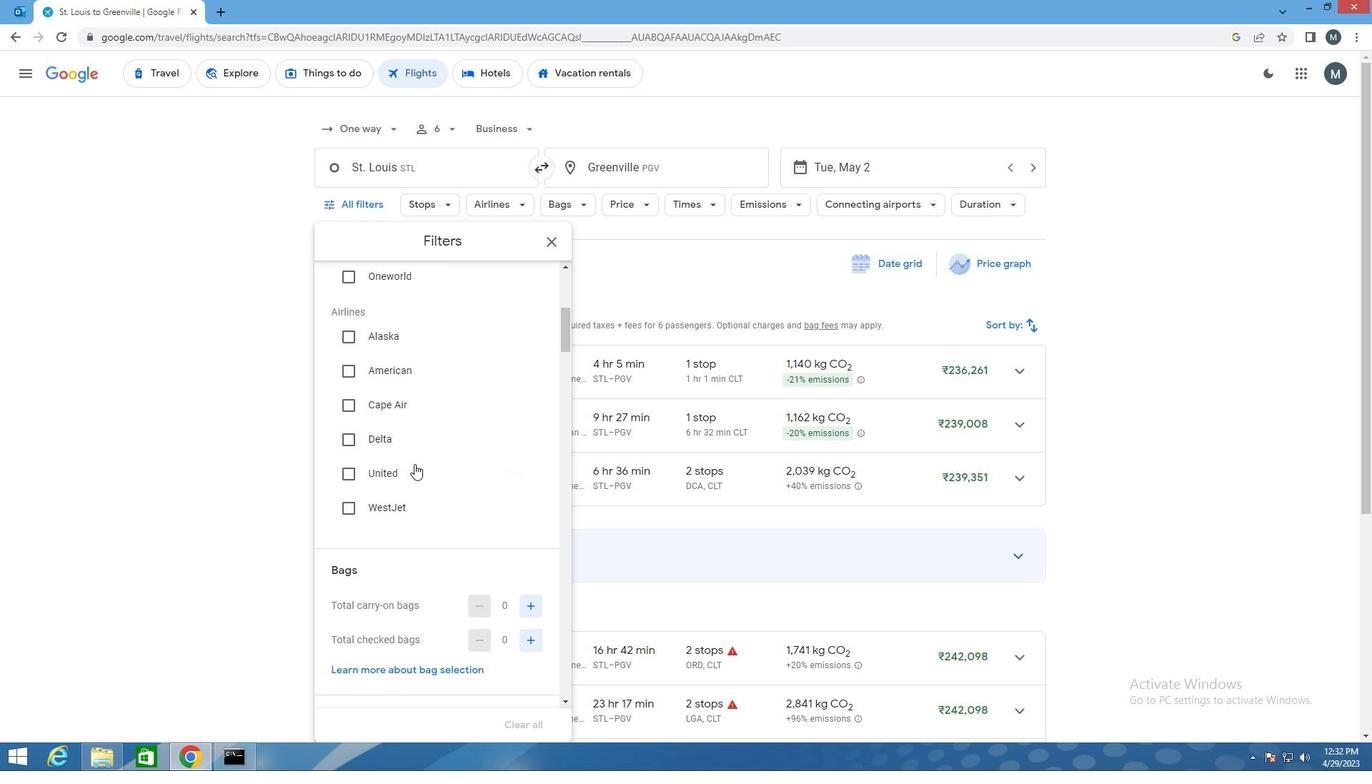 
Action: Mouse scrolled (405, 463) with delta (0, 0)
Screenshot: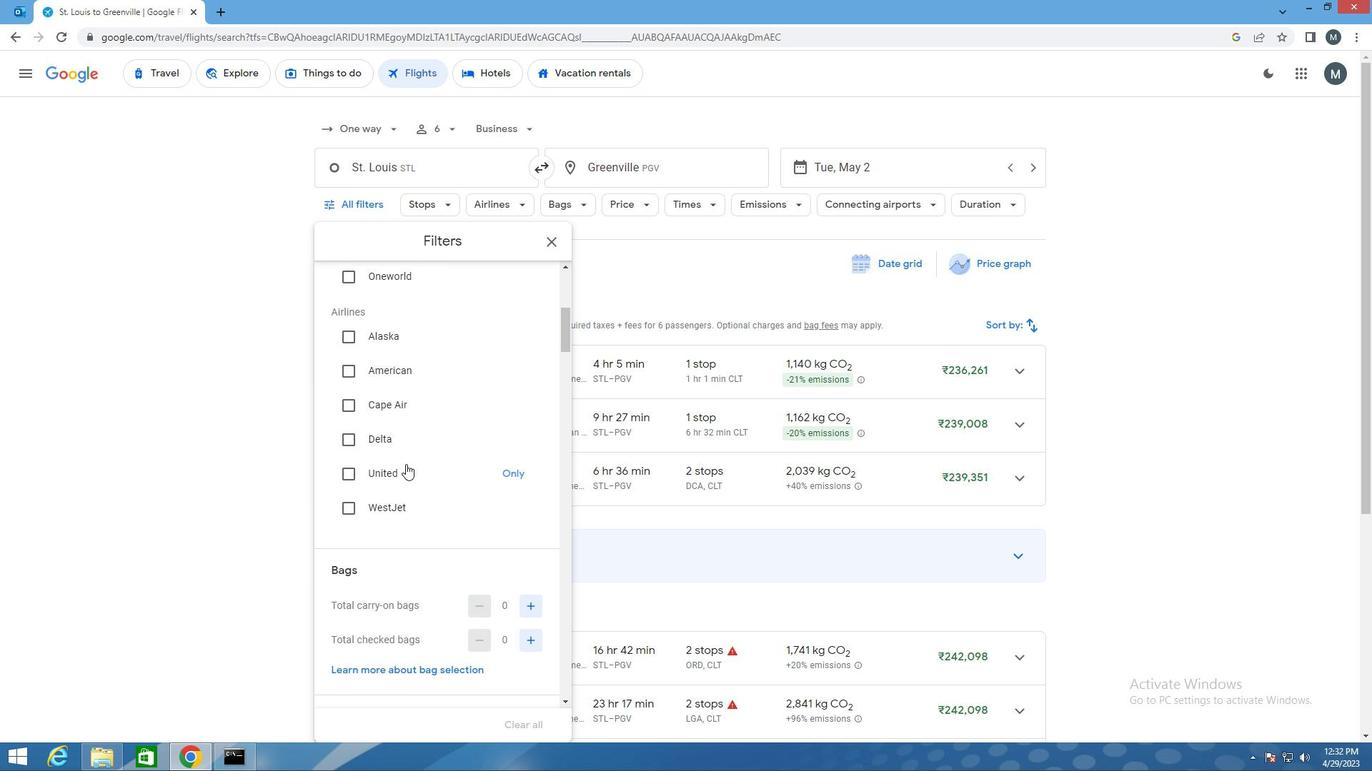 
Action: Mouse moved to (350, 372)
Screenshot: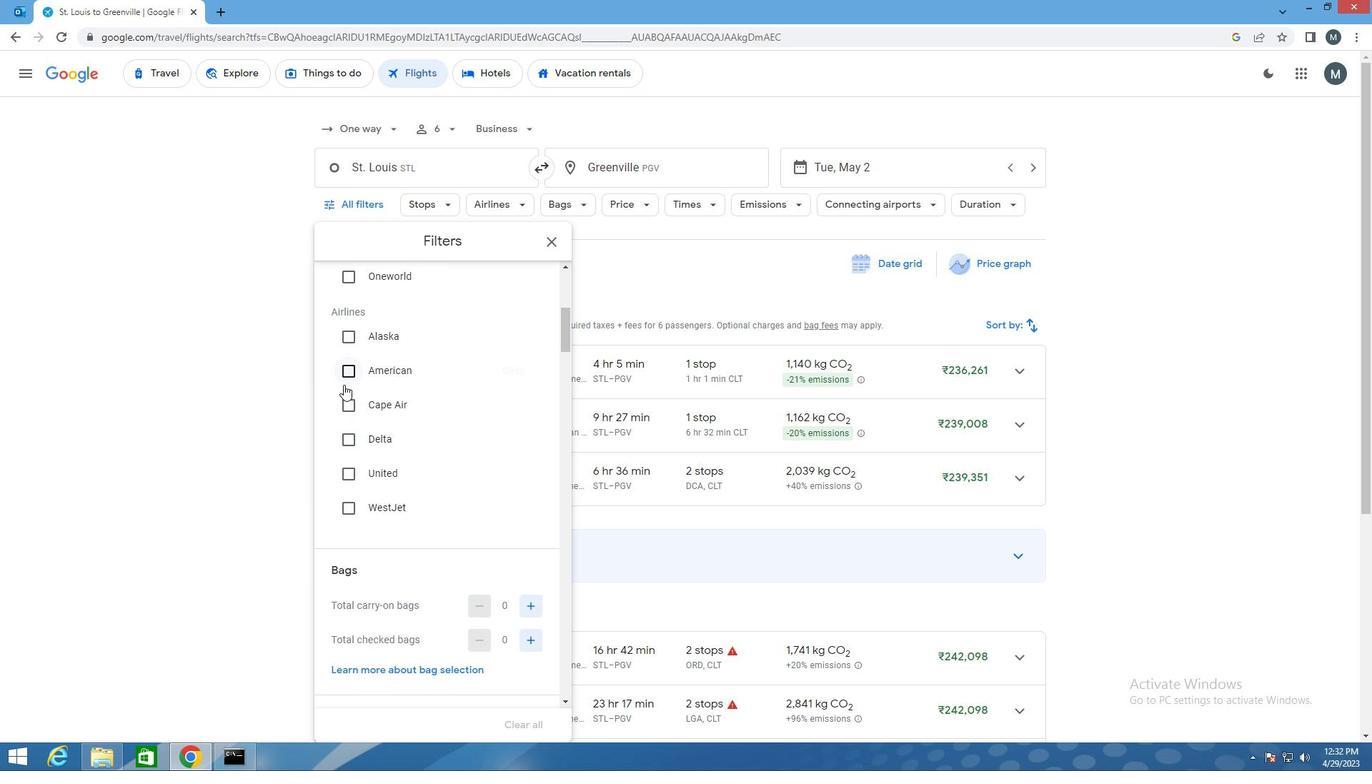 
Action: Mouse pressed left at (350, 372)
Screenshot: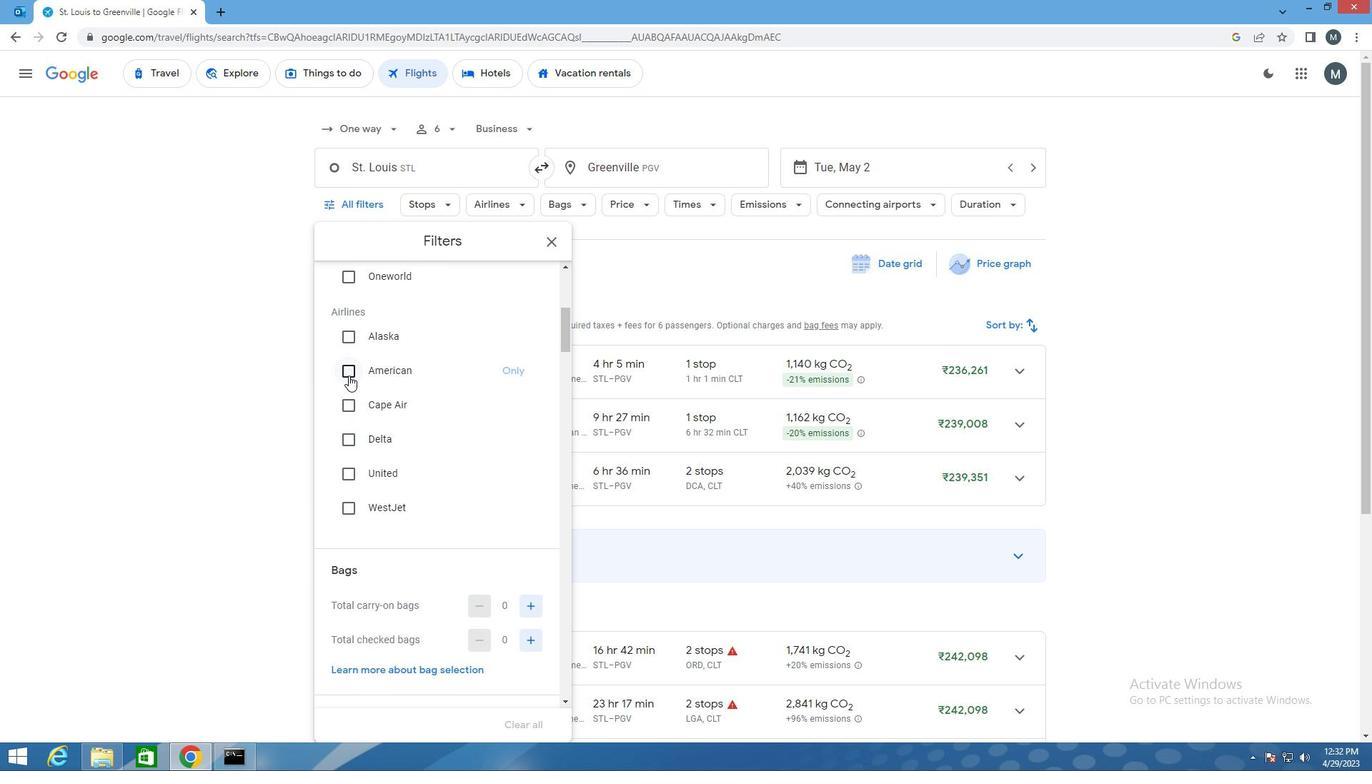 
Action: Mouse moved to (443, 402)
Screenshot: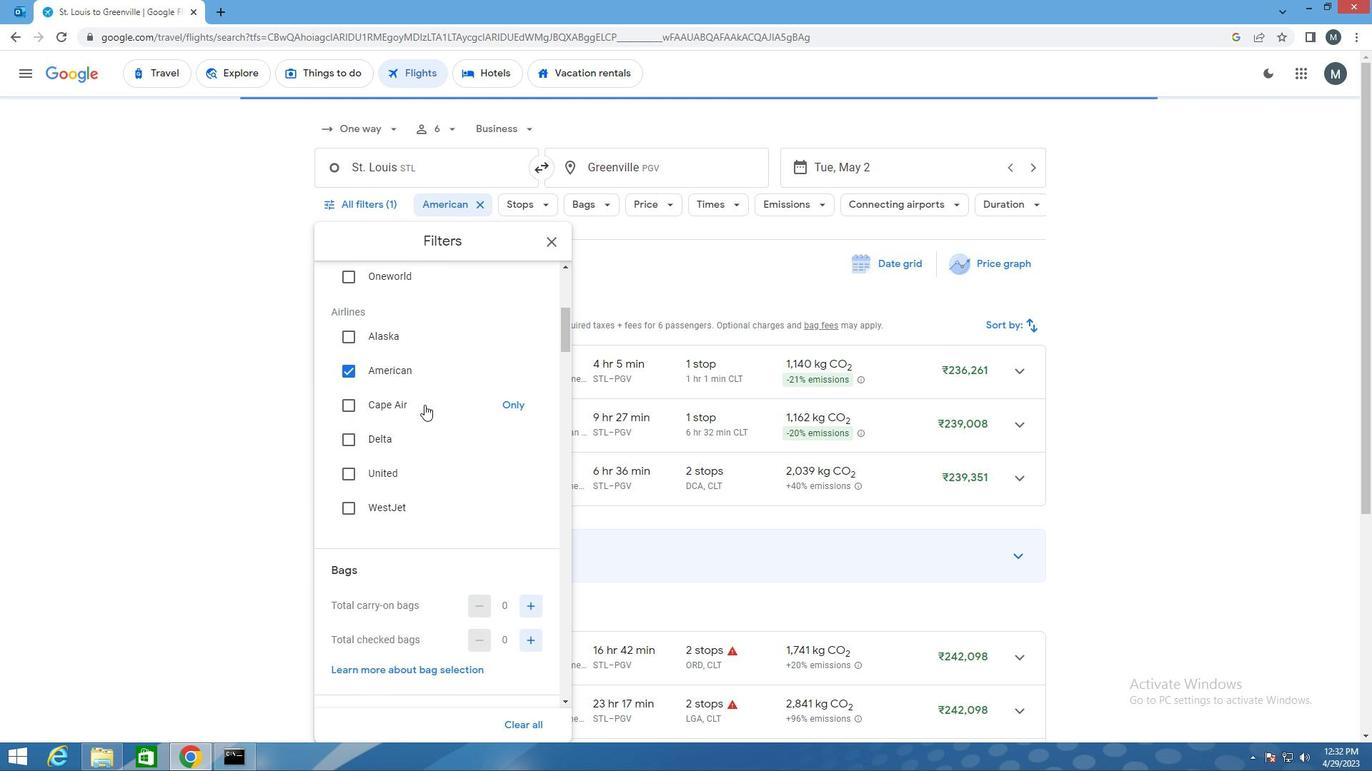 
Action: Mouse scrolled (443, 401) with delta (0, 0)
Screenshot: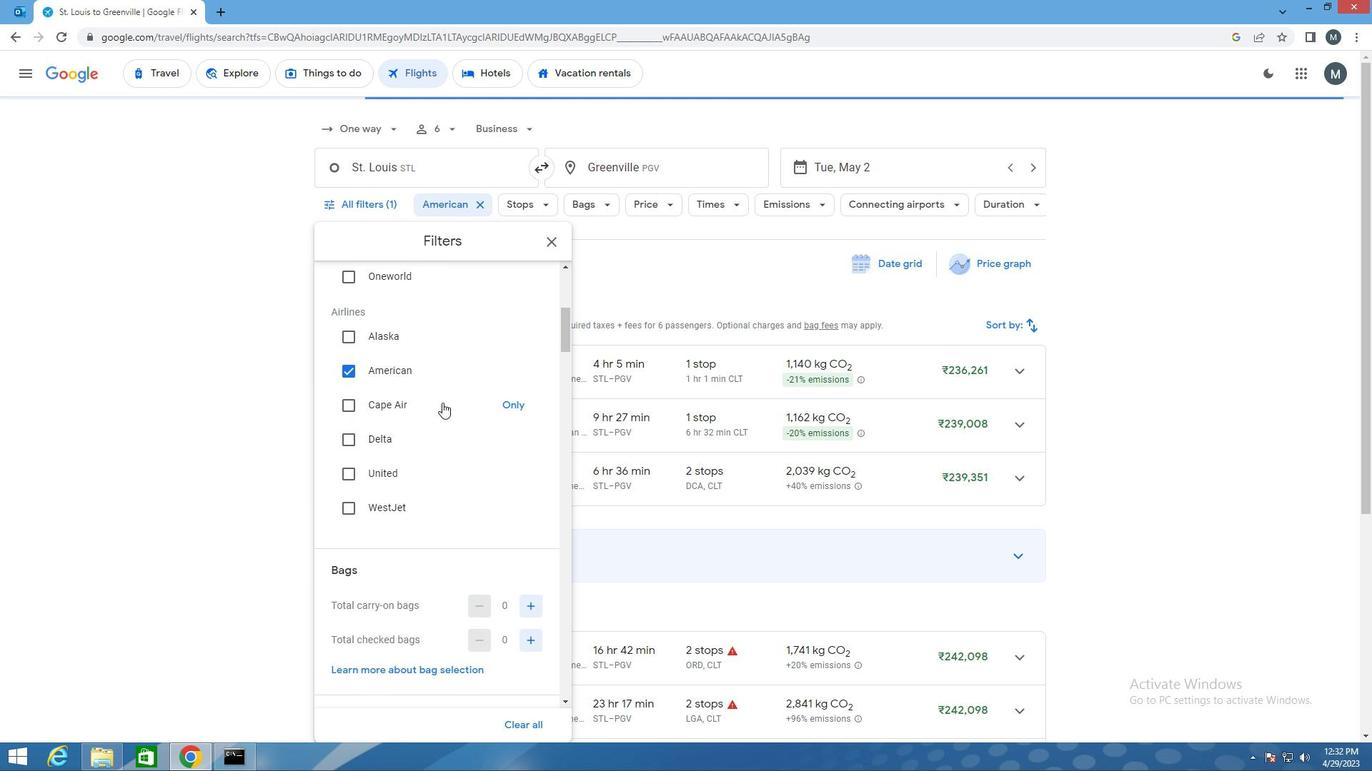 
Action: Mouse moved to (502, 474)
Screenshot: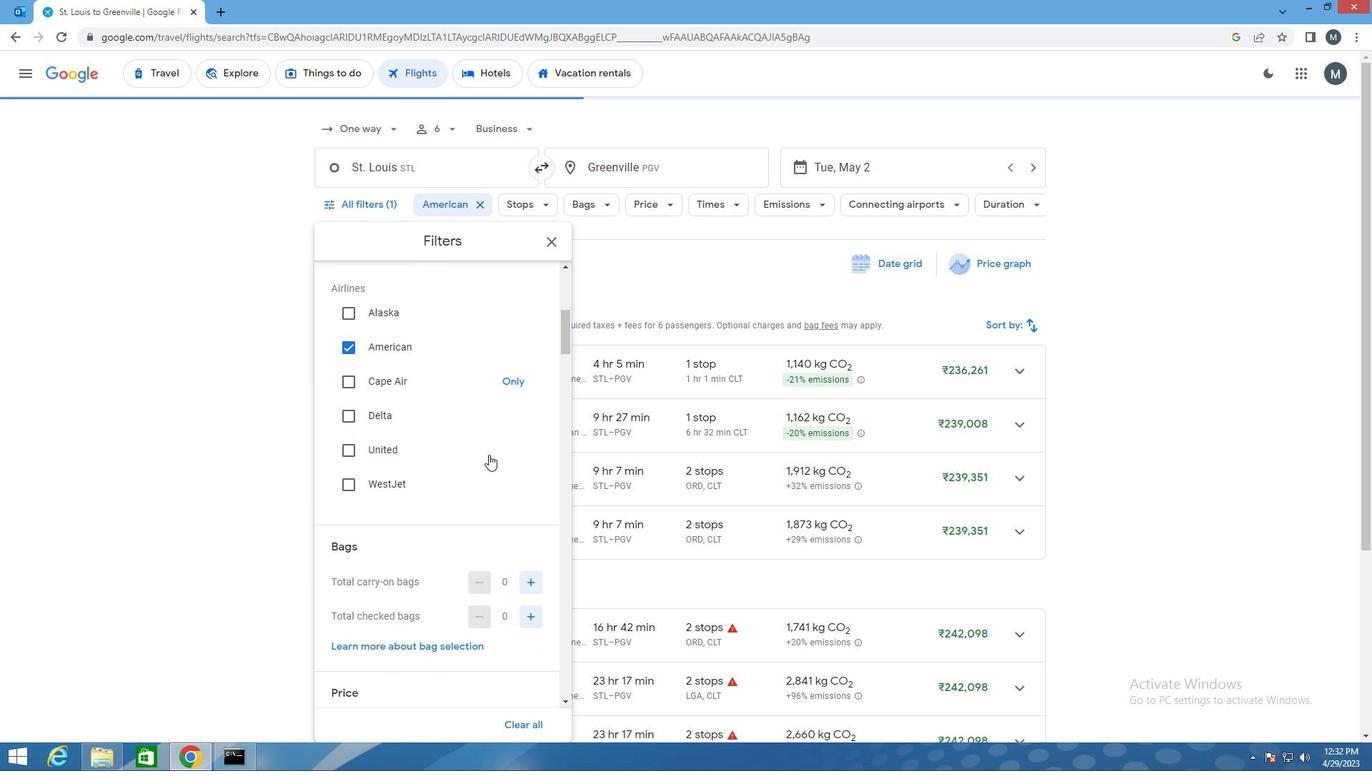 
Action: Mouse scrolled (502, 473) with delta (0, 0)
Screenshot: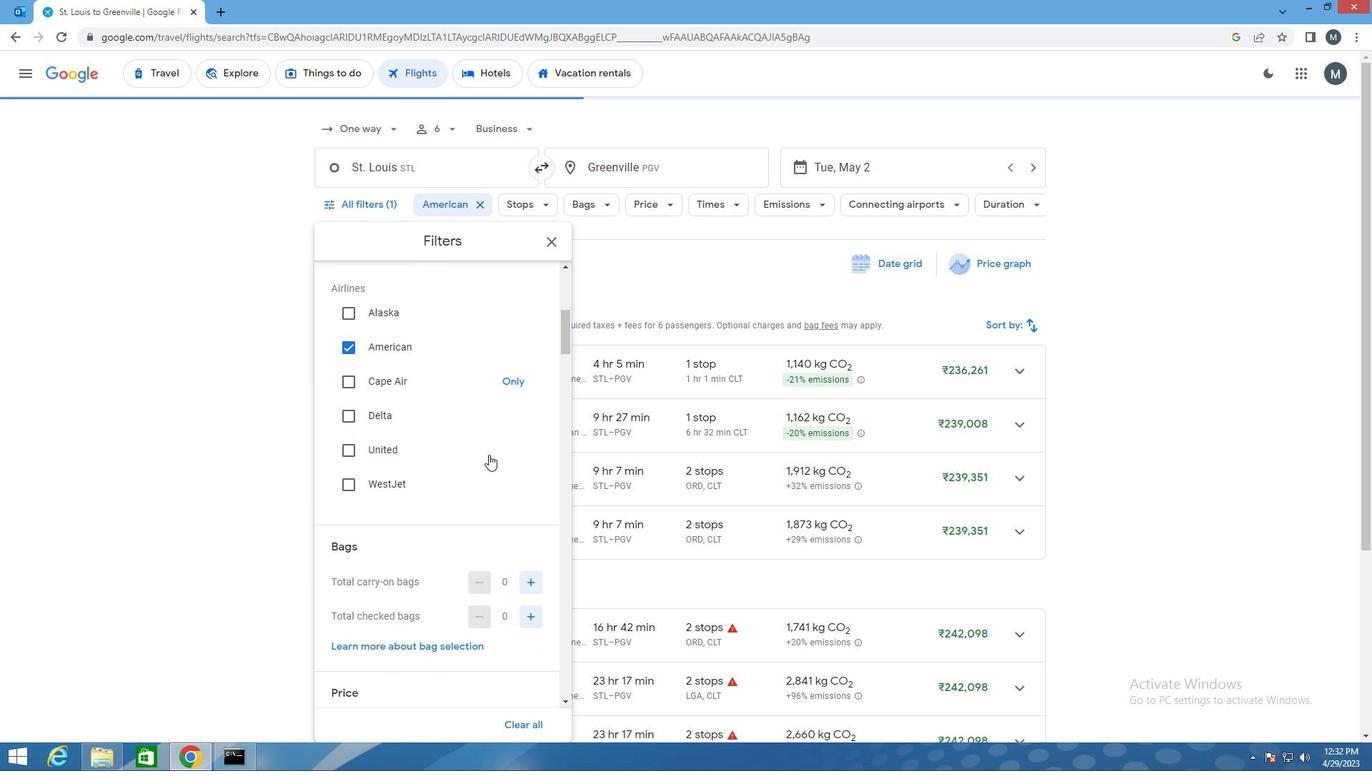 
Action: Mouse moved to (528, 497)
Screenshot: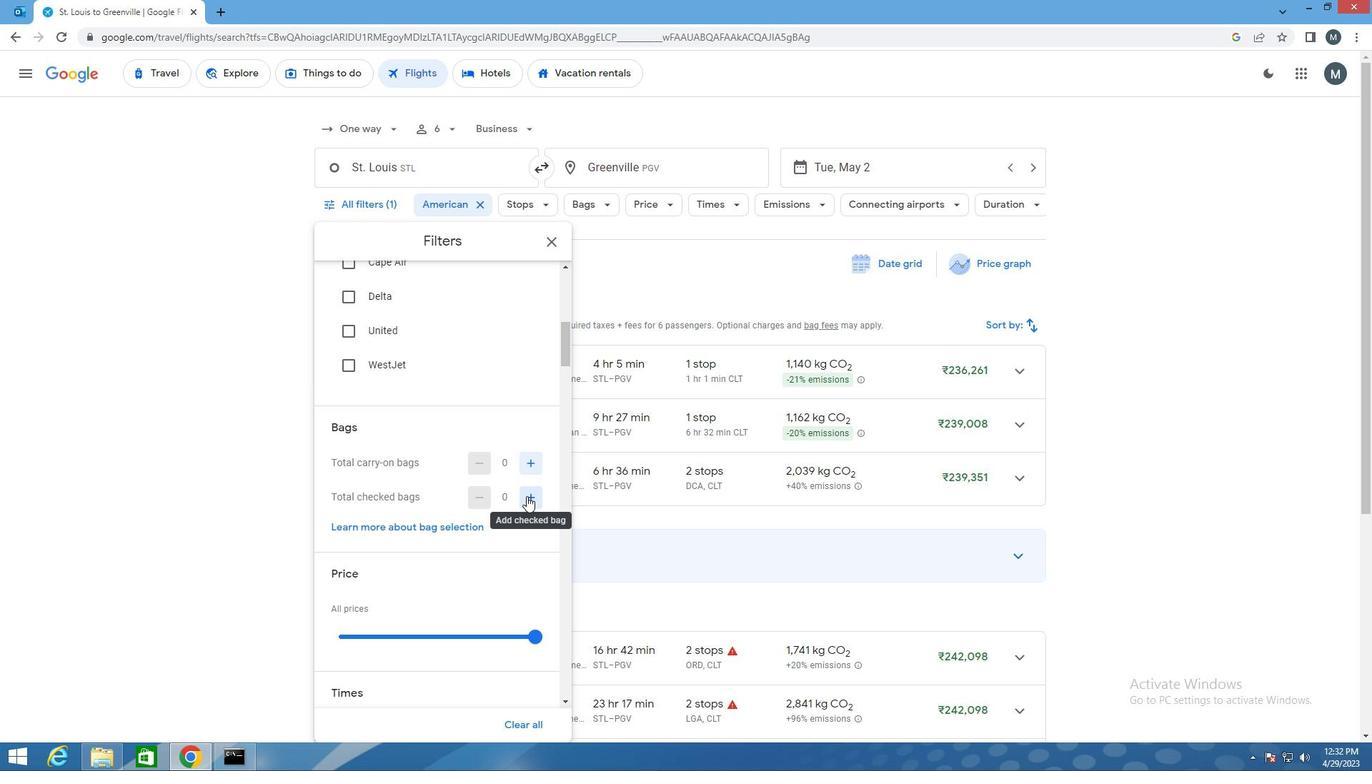 
Action: Mouse pressed left at (528, 497)
Screenshot: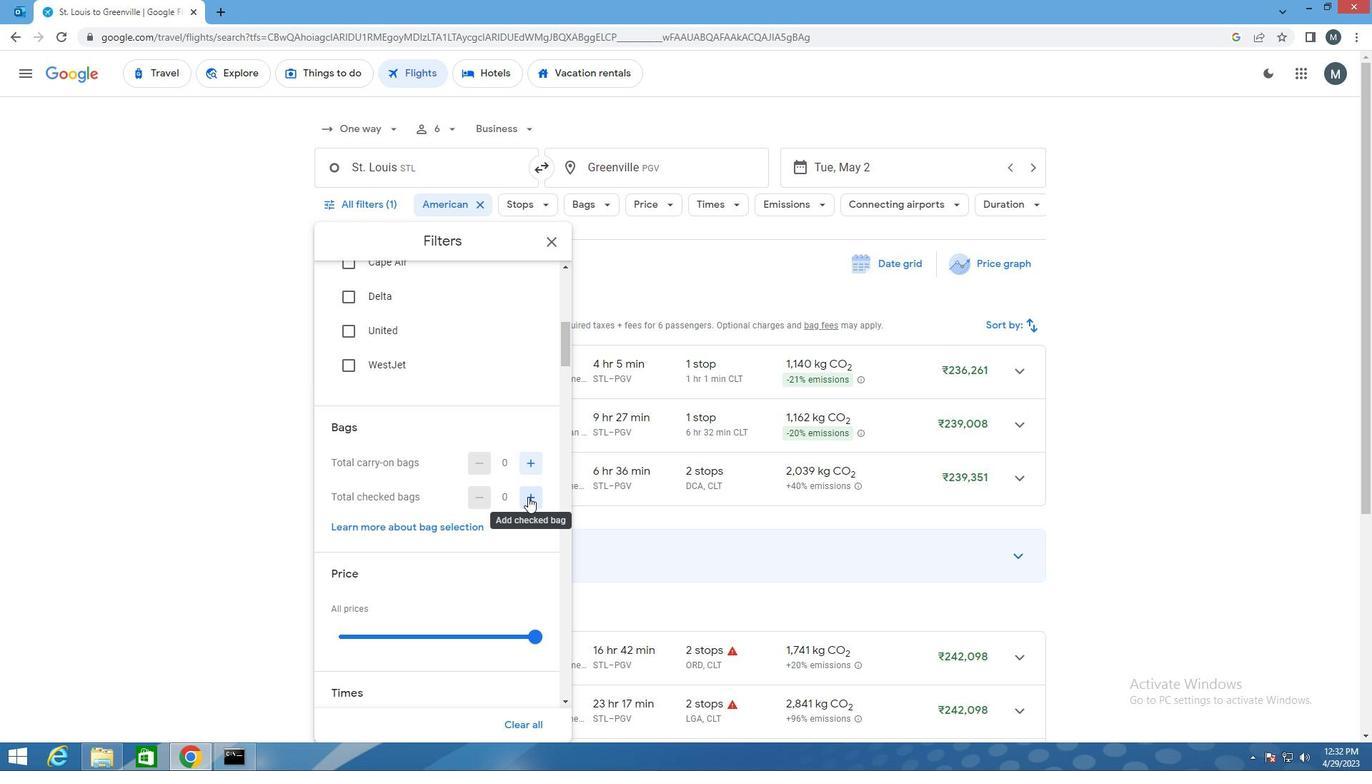 
Action: Mouse moved to (497, 465)
Screenshot: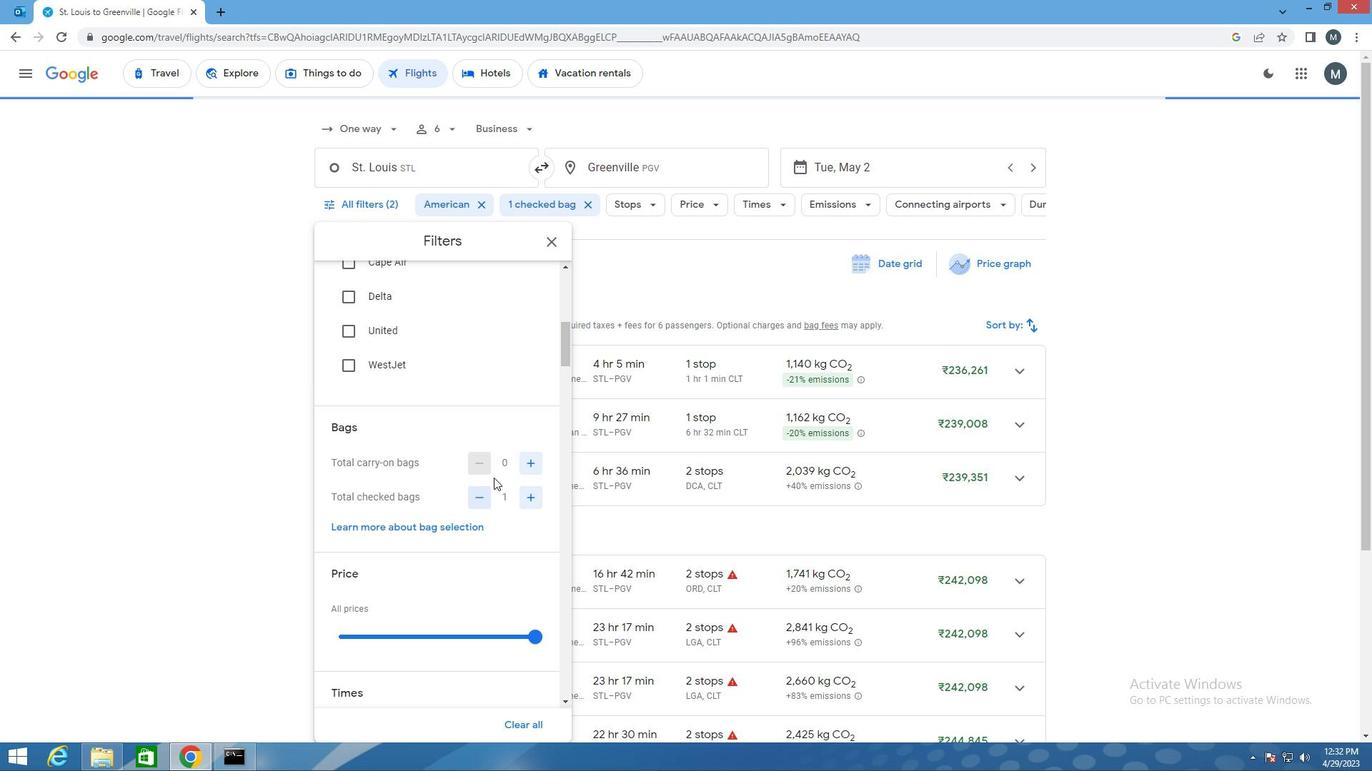 
Action: Mouse scrolled (497, 465) with delta (0, 0)
Screenshot: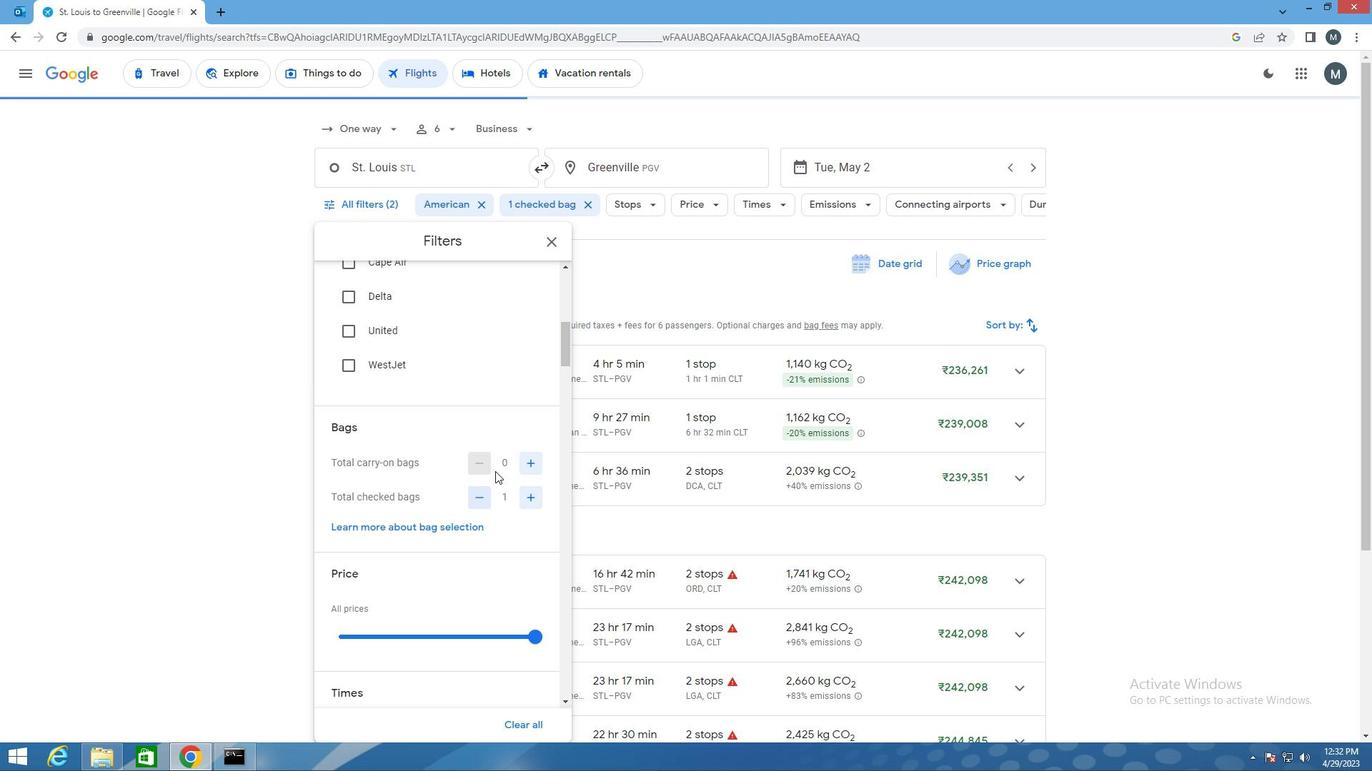 
Action: Mouse moved to (479, 469)
Screenshot: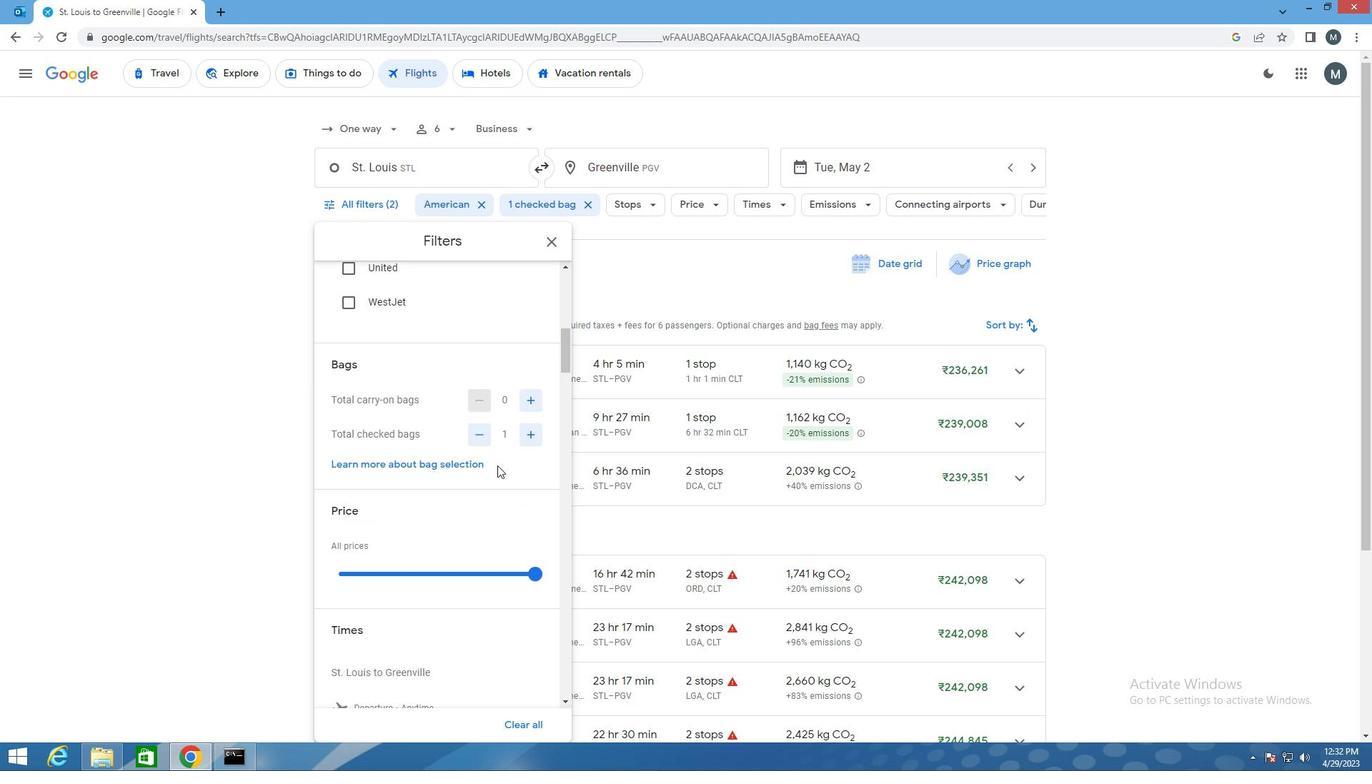 
Action: Mouse scrolled (479, 468) with delta (0, 0)
Screenshot: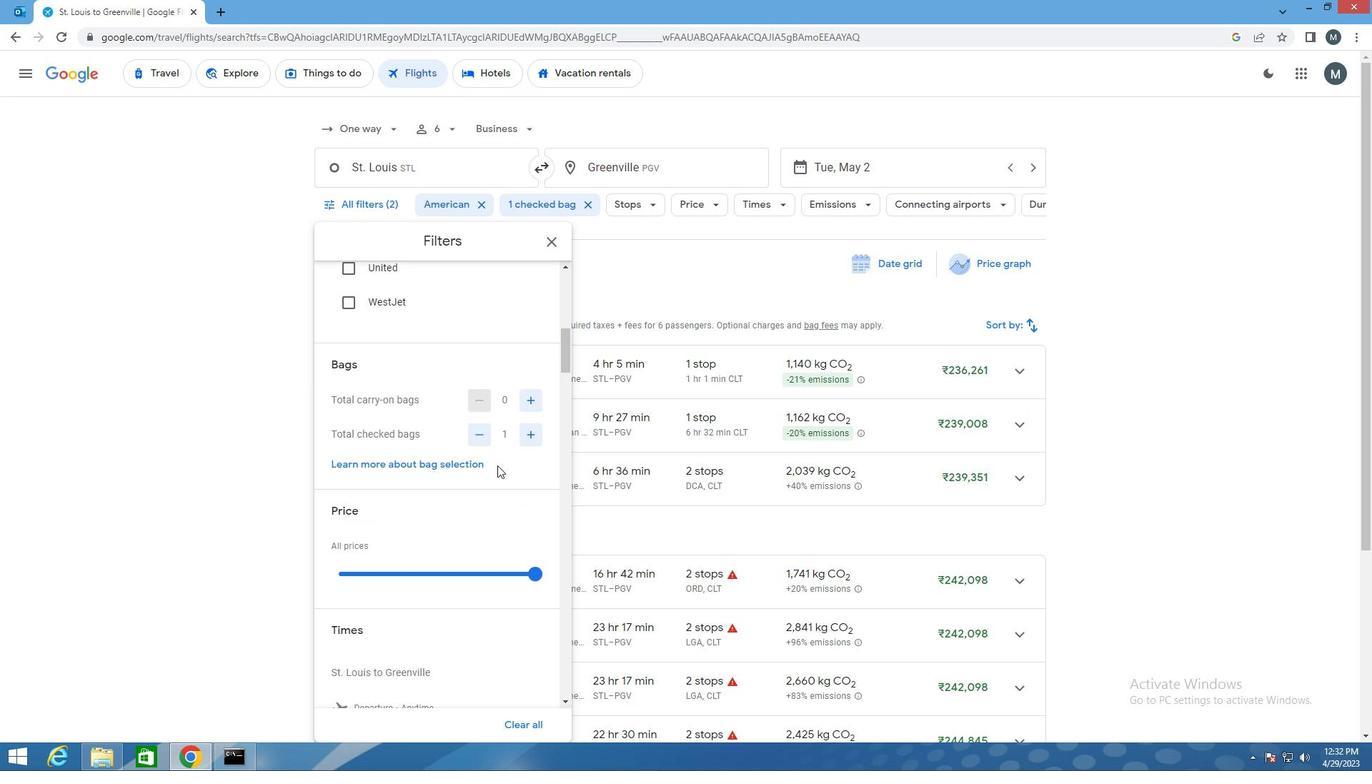 
Action: Mouse moved to (470, 473)
Screenshot: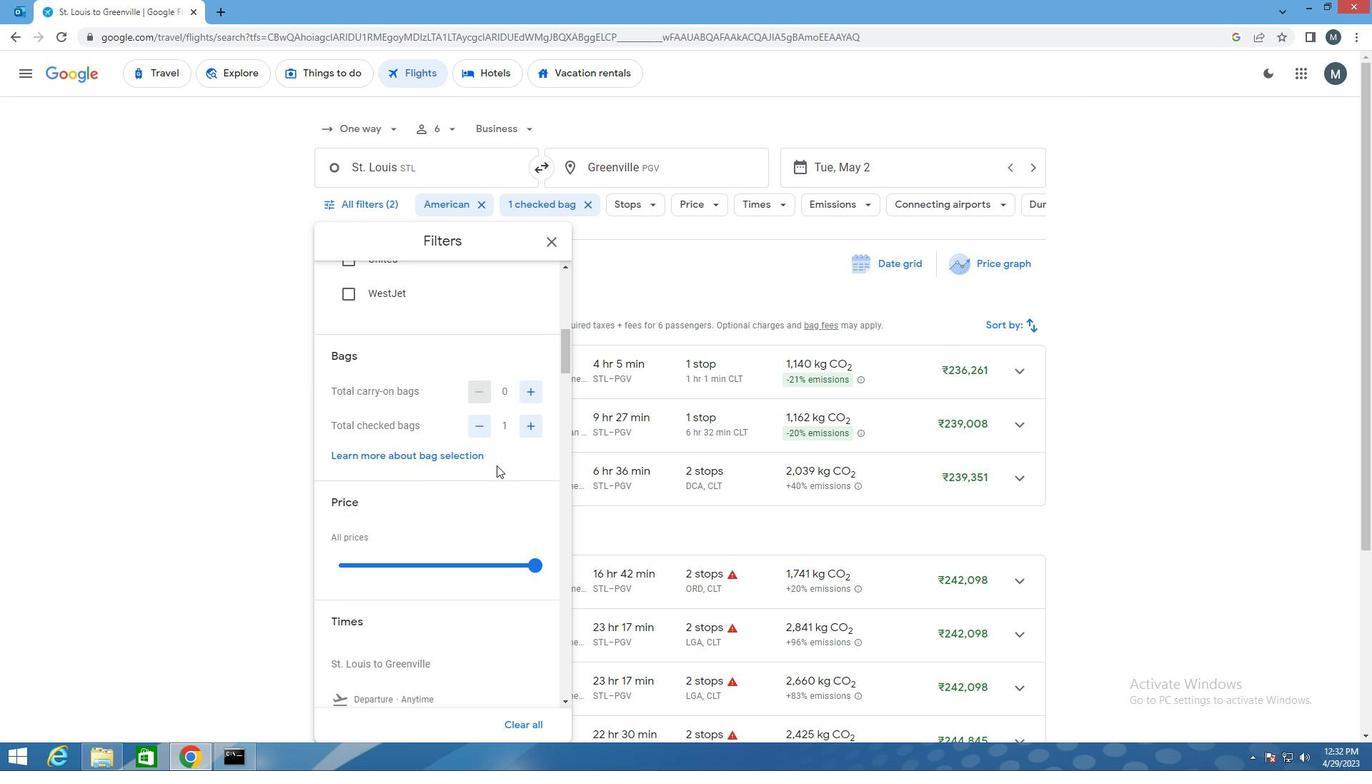 
Action: Mouse scrolled (470, 473) with delta (0, 0)
Screenshot: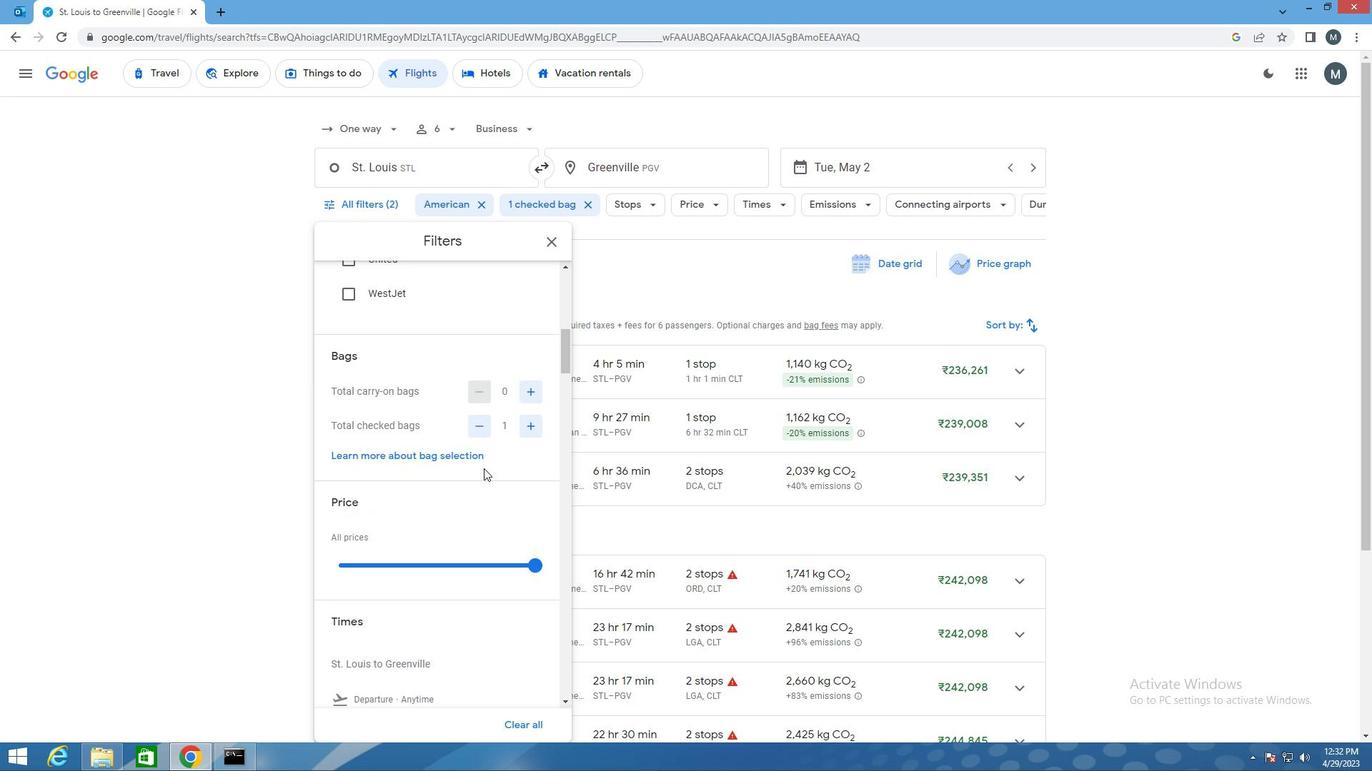 
Action: Mouse moved to (458, 423)
Screenshot: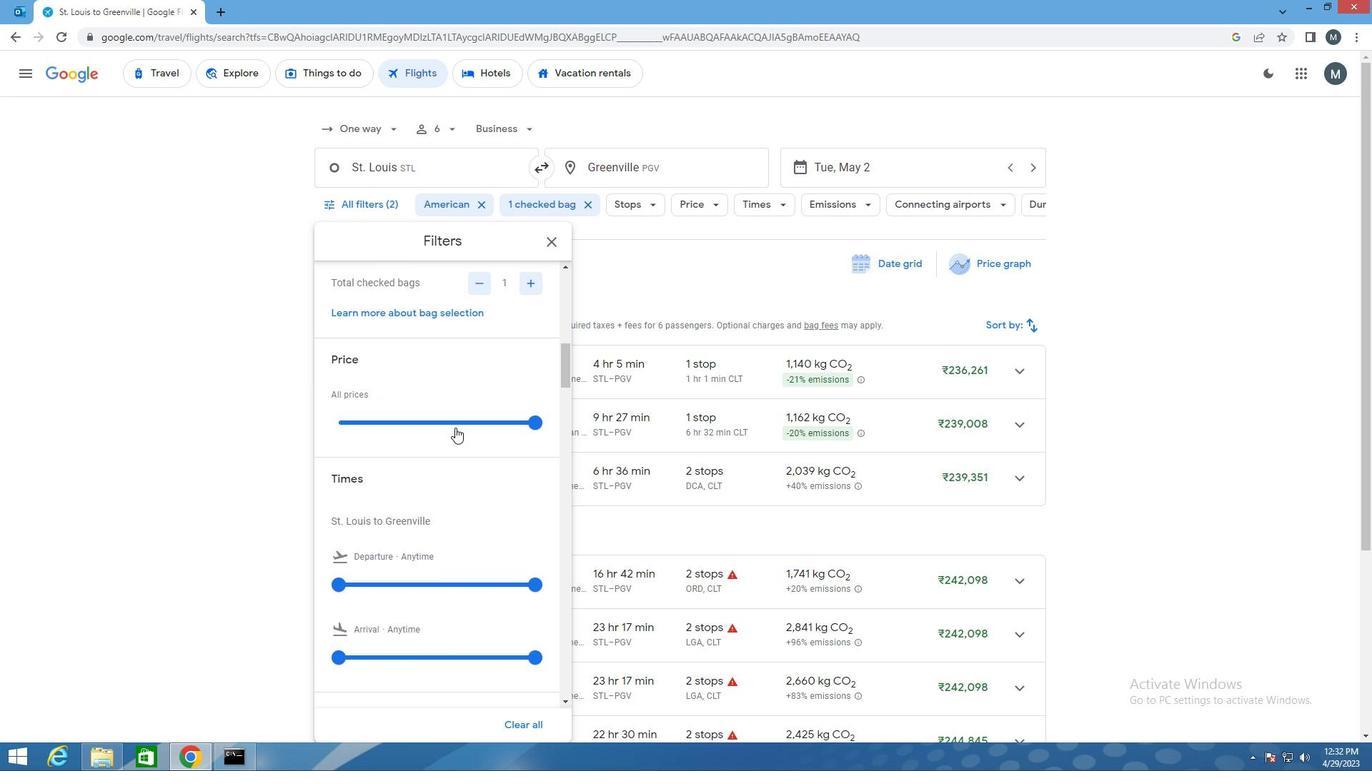 
Action: Mouse pressed left at (458, 423)
Screenshot: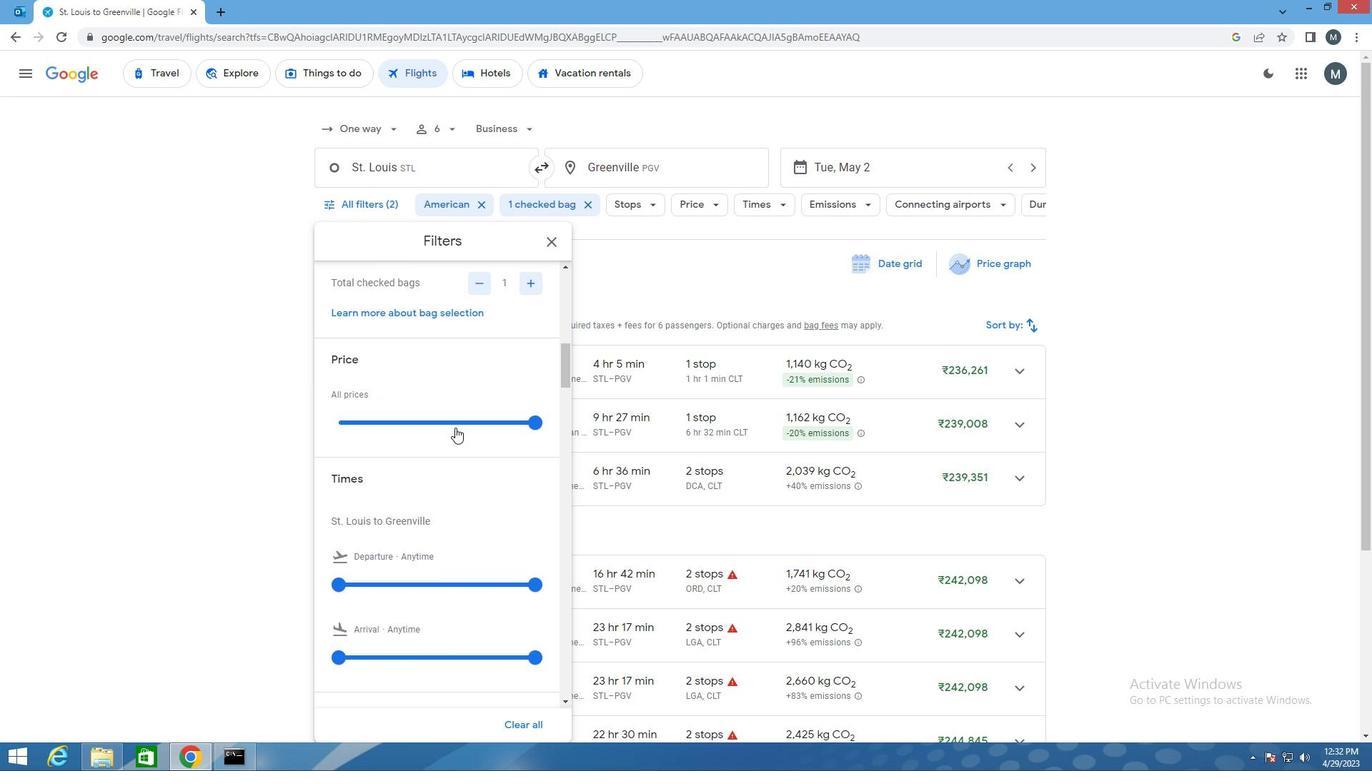 
Action: Mouse pressed left at (458, 423)
Screenshot: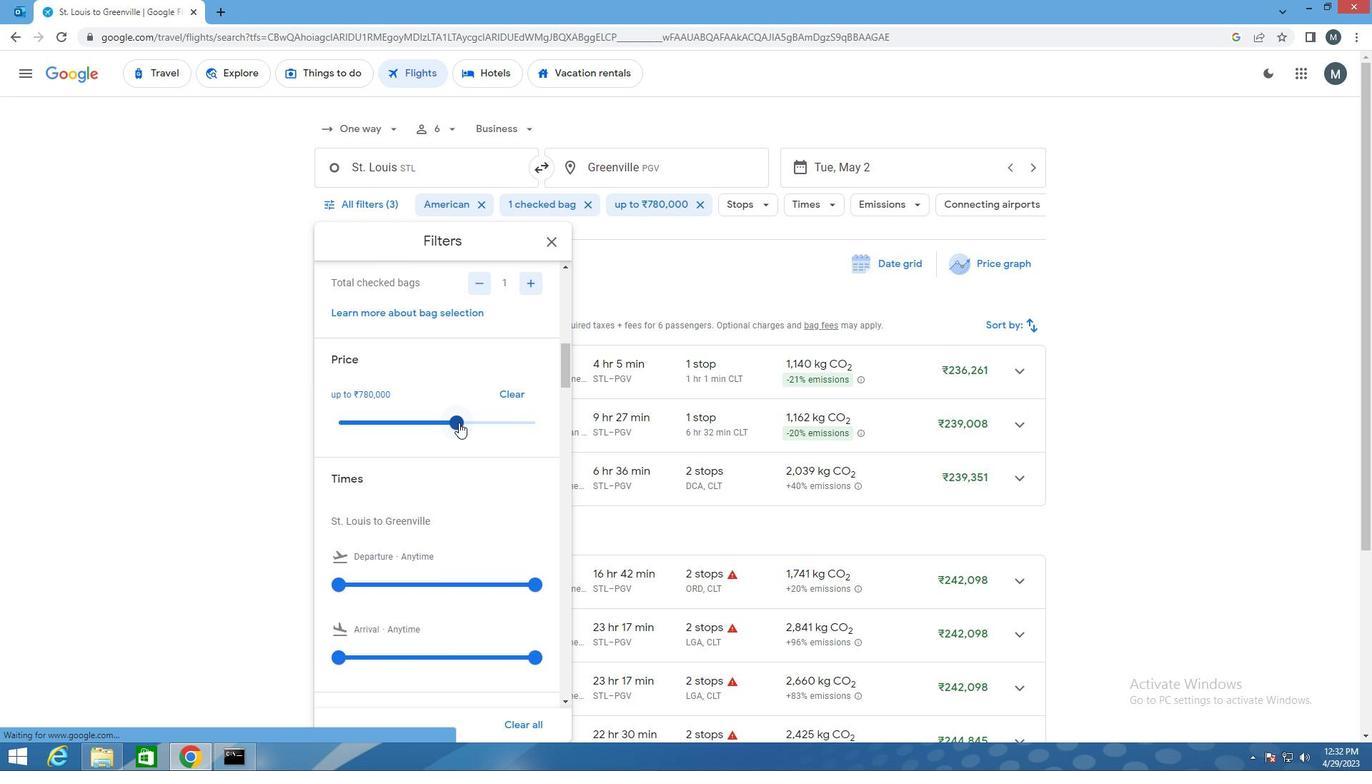 
Action: Mouse moved to (415, 409)
Screenshot: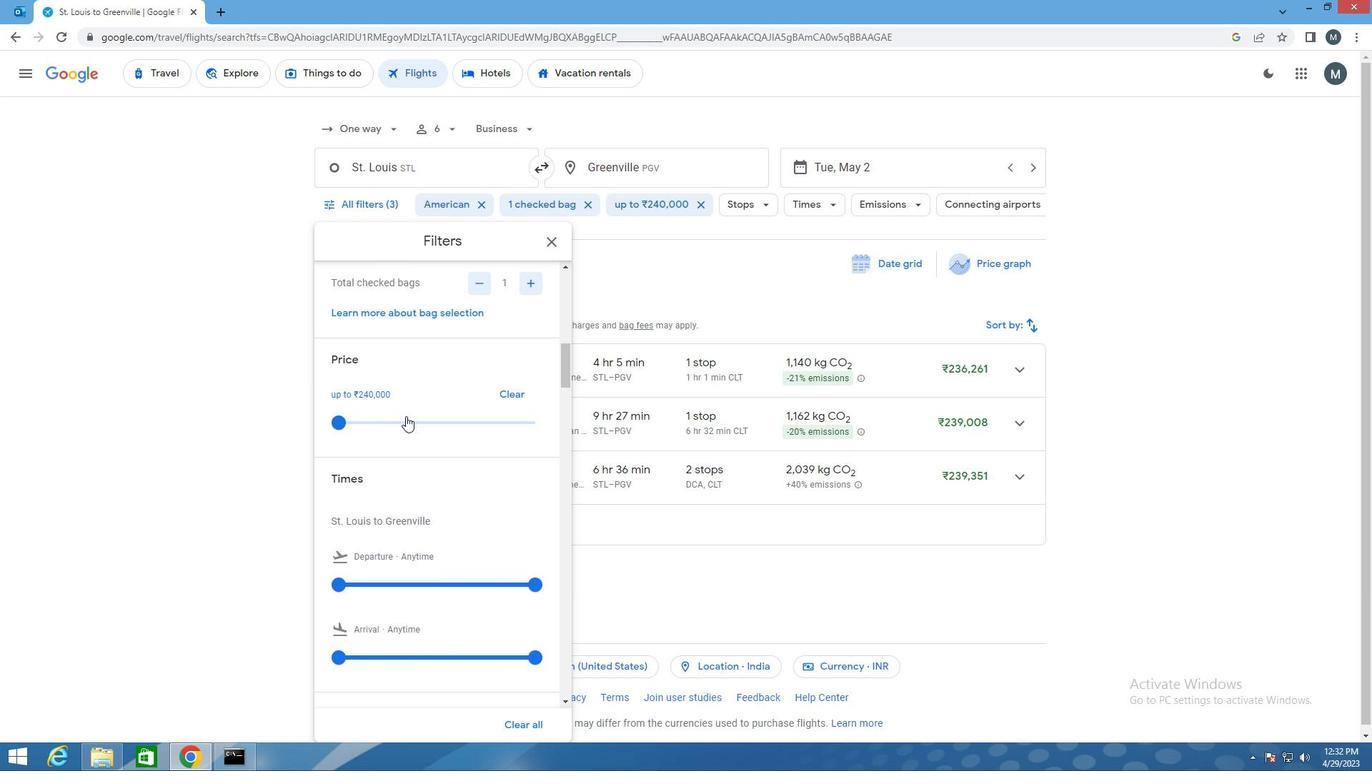 
Action: Mouse scrolled (415, 408) with delta (0, 0)
Screenshot: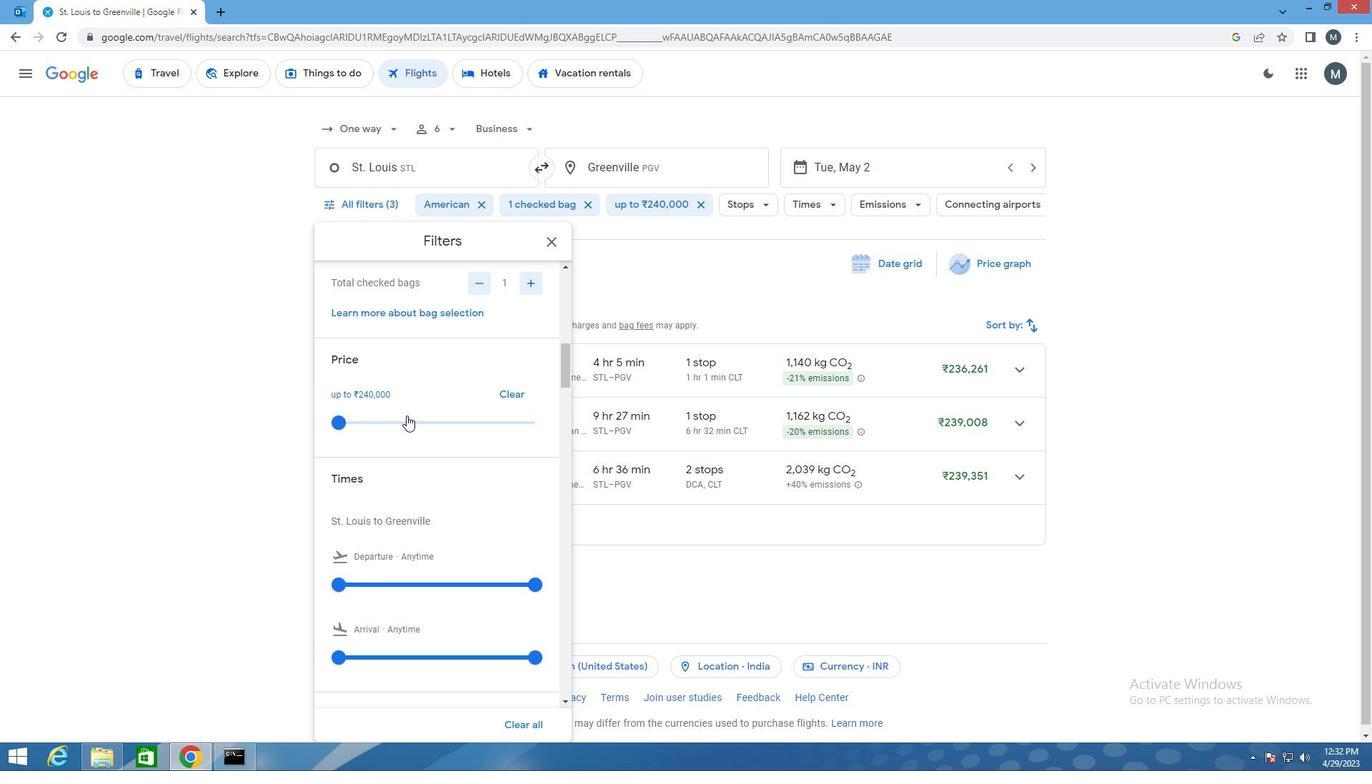
Action: Mouse scrolled (415, 408) with delta (0, 0)
Screenshot: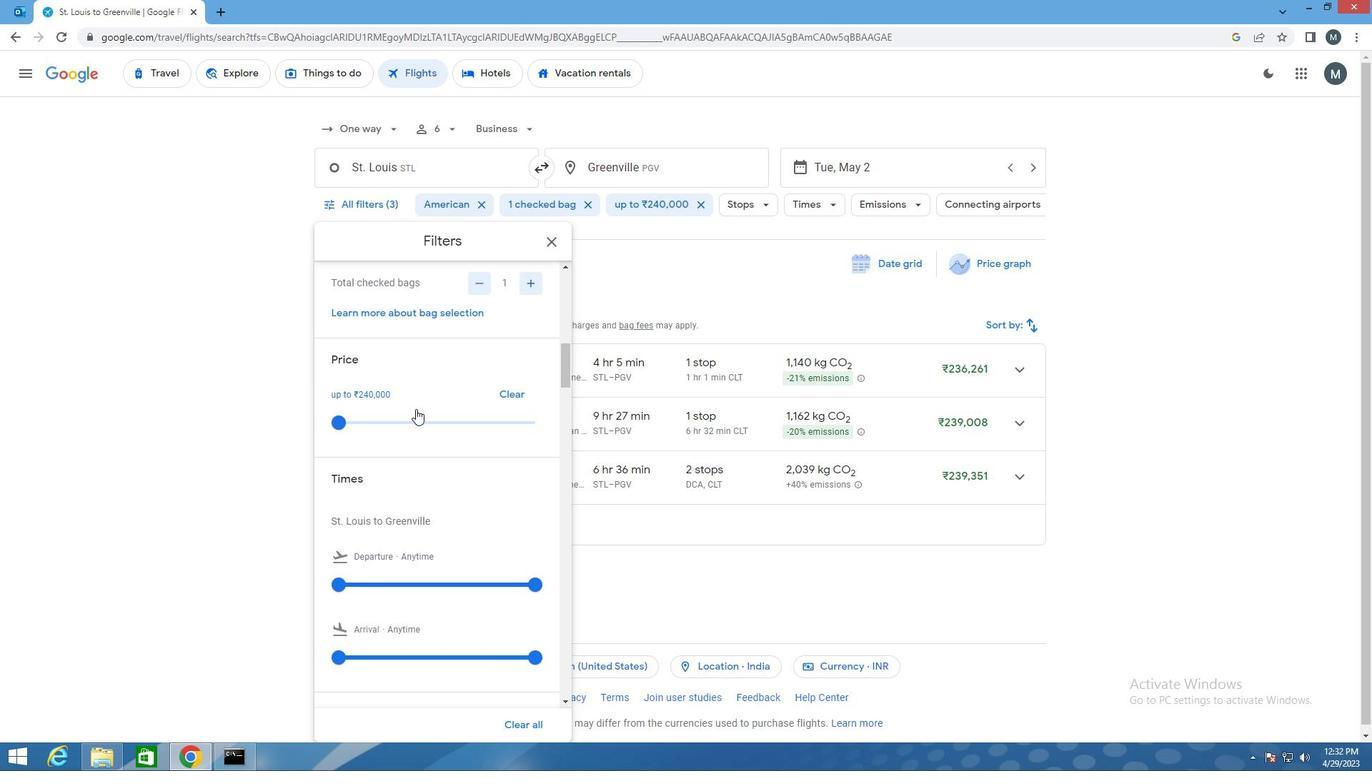 
Action: Mouse moved to (426, 410)
Screenshot: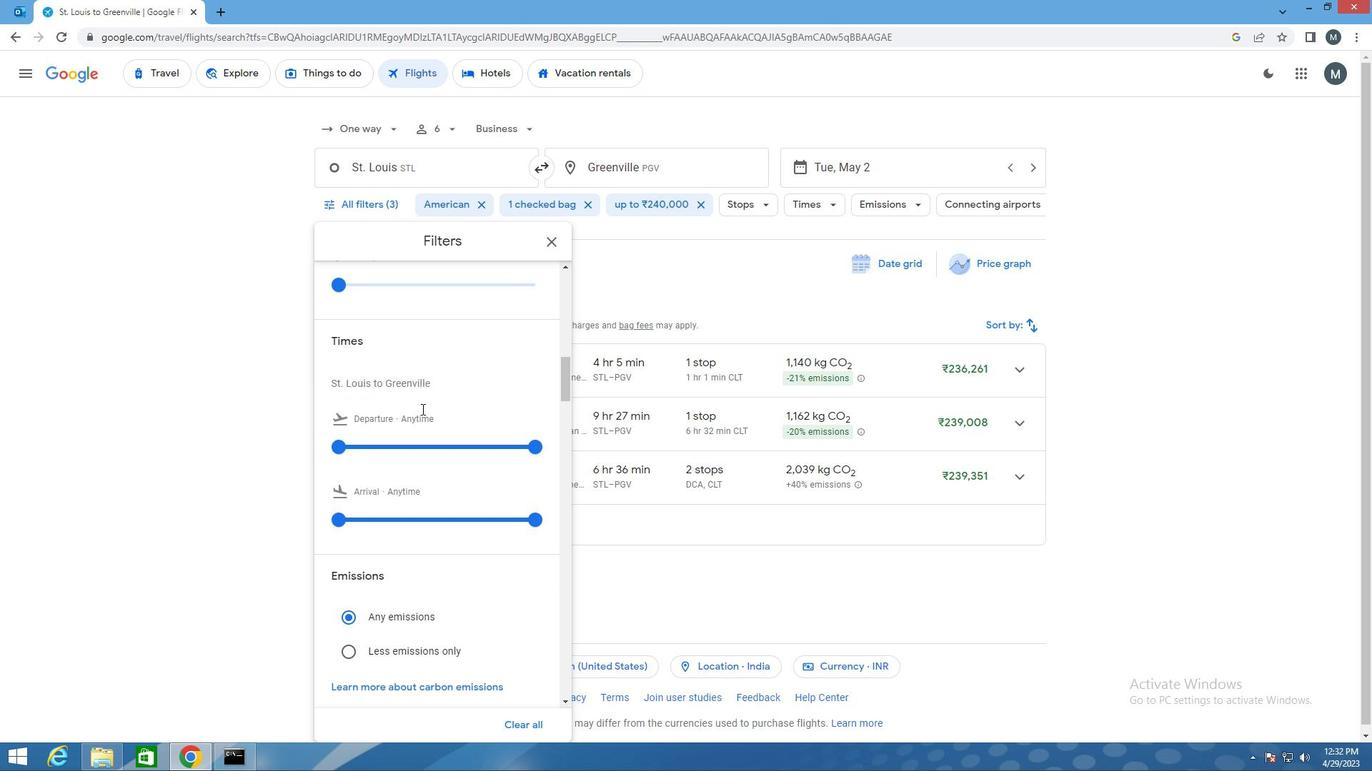 
Action: Mouse scrolled (426, 409) with delta (0, 0)
Screenshot: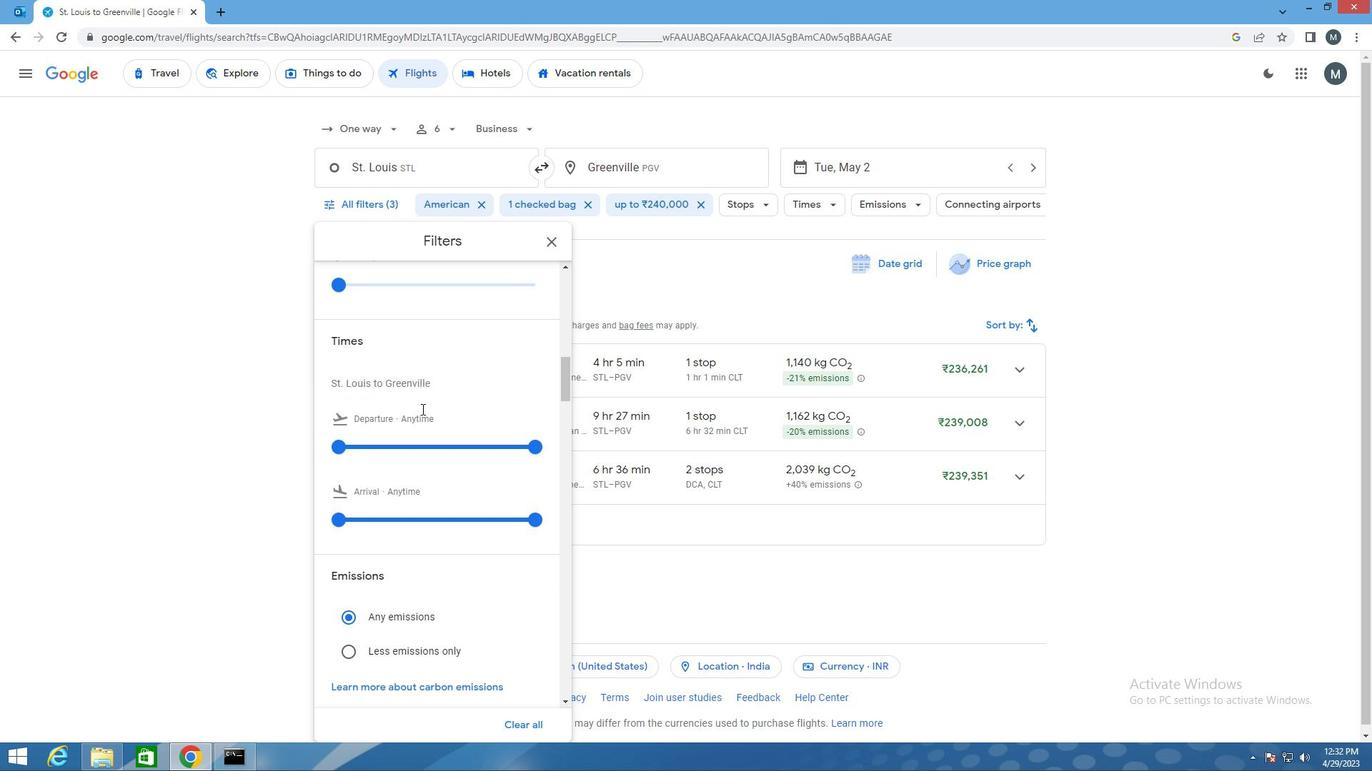 
Action: Mouse moved to (402, 367)
Screenshot: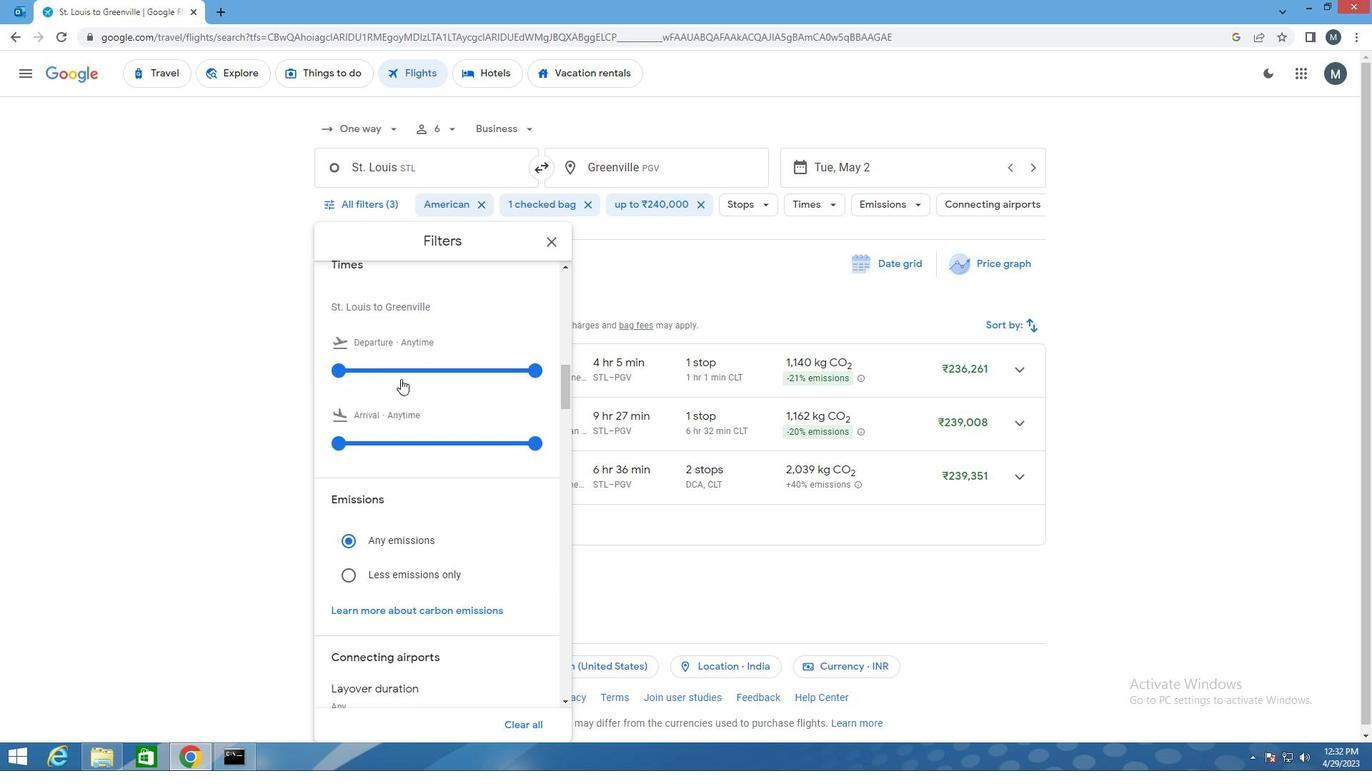 
Action: Mouse pressed left at (402, 367)
Screenshot: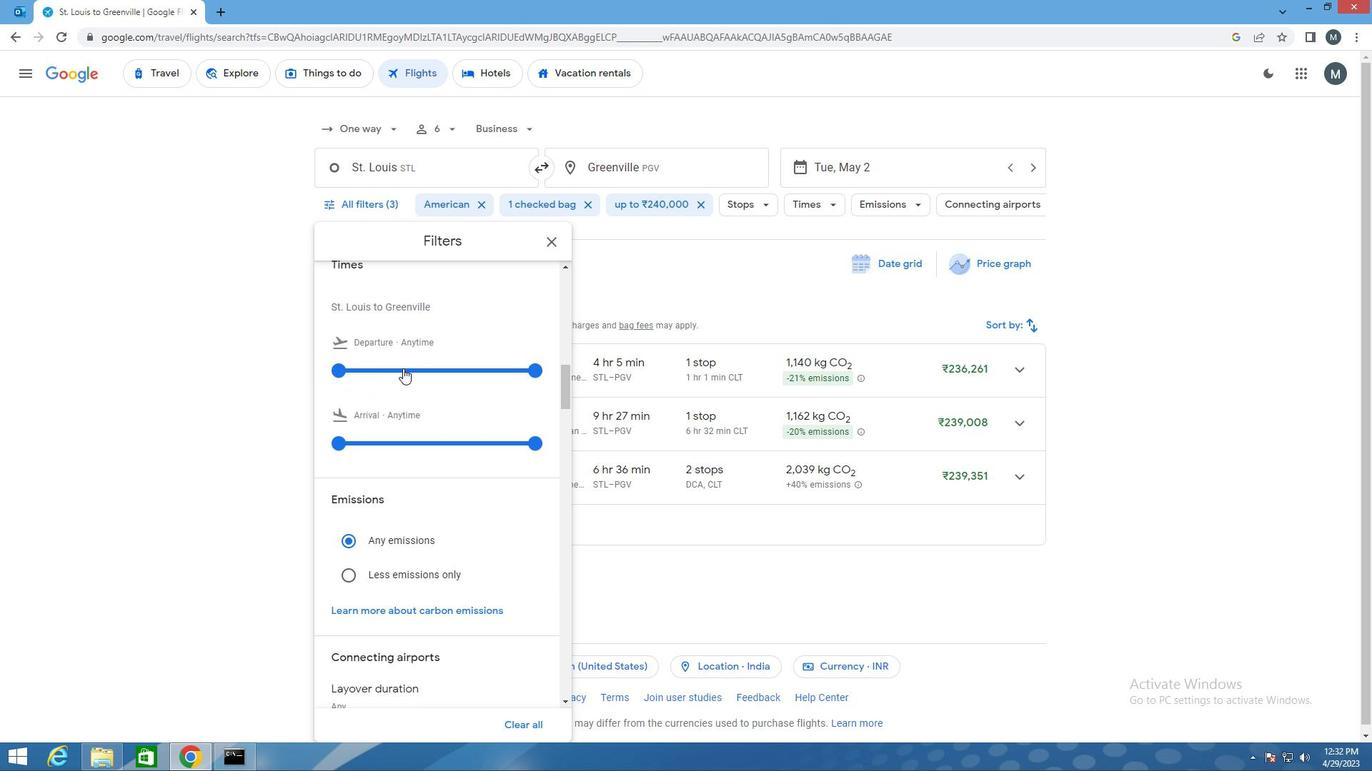 
Action: Mouse moved to (408, 368)
Screenshot: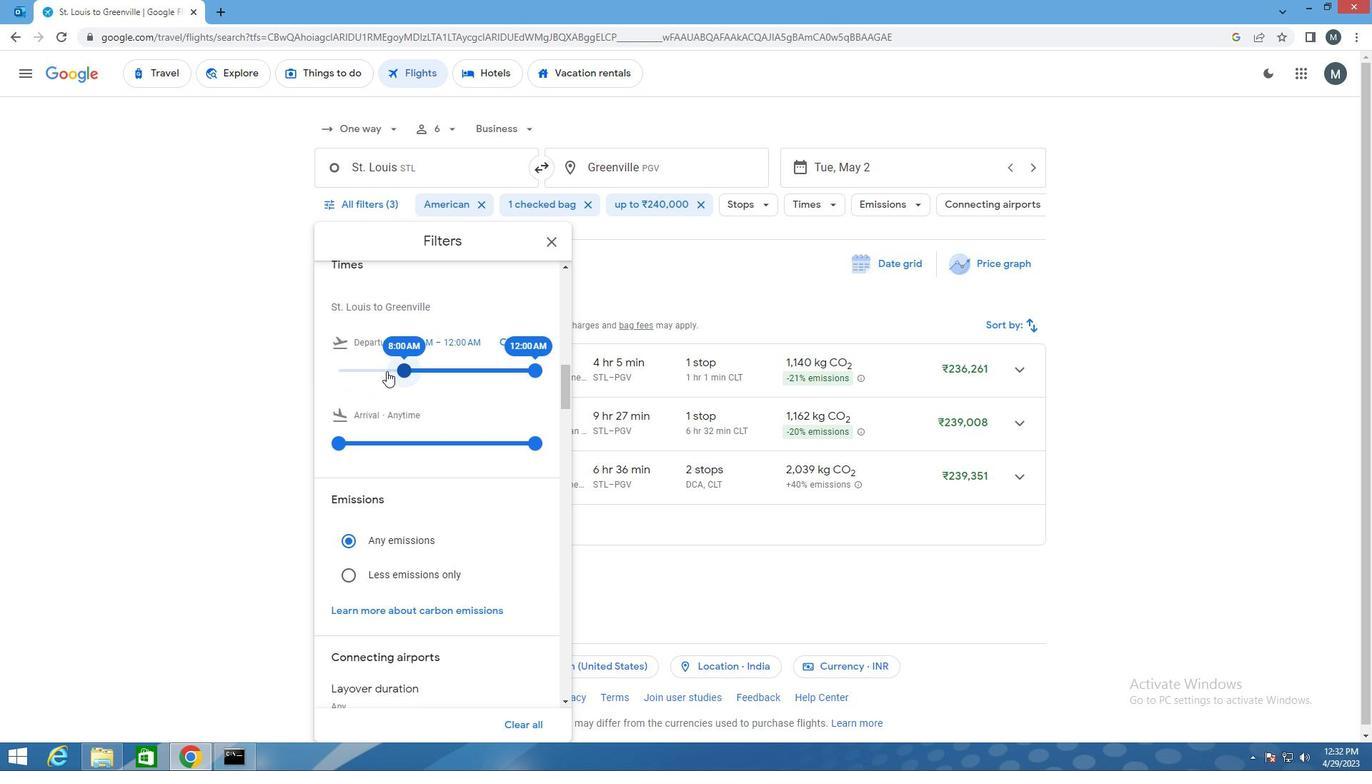 
Action: Mouse pressed left at (408, 368)
Screenshot: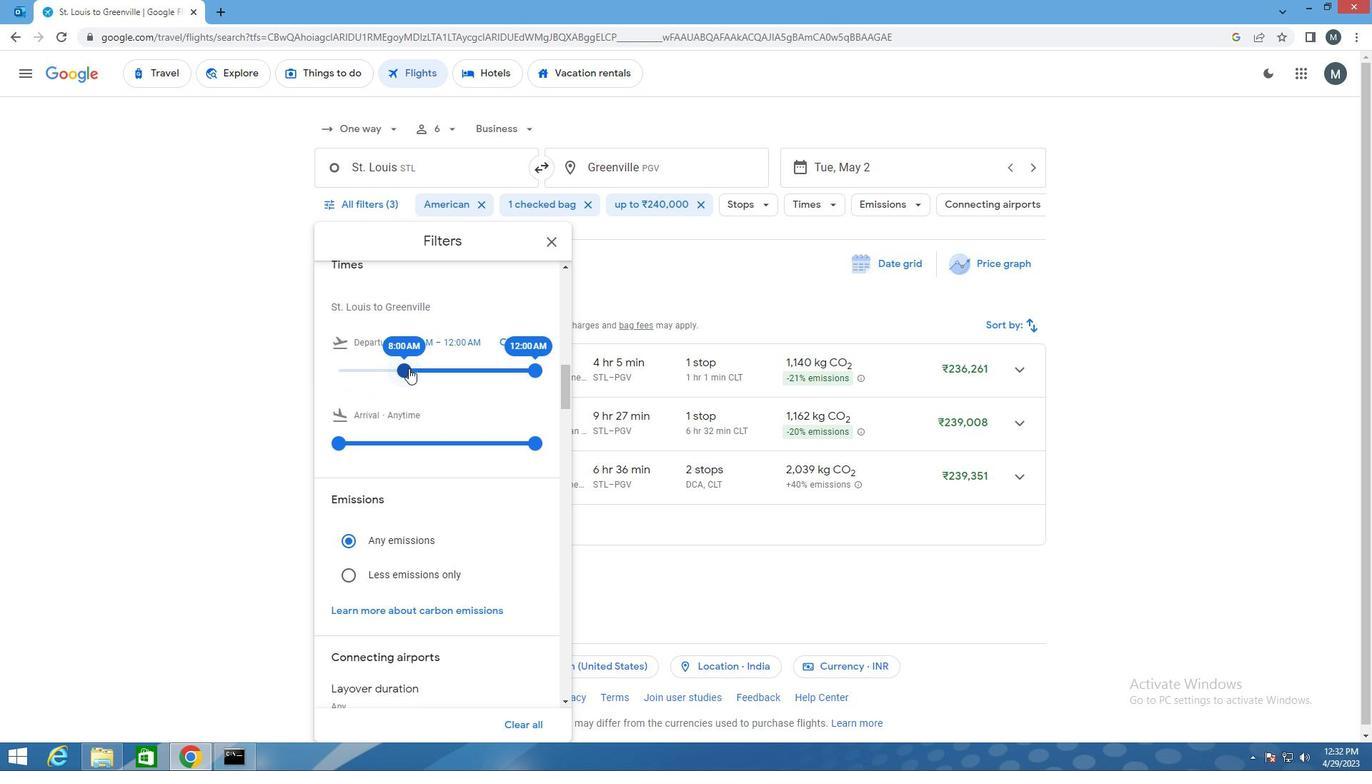 
Action: Mouse moved to (485, 373)
Screenshot: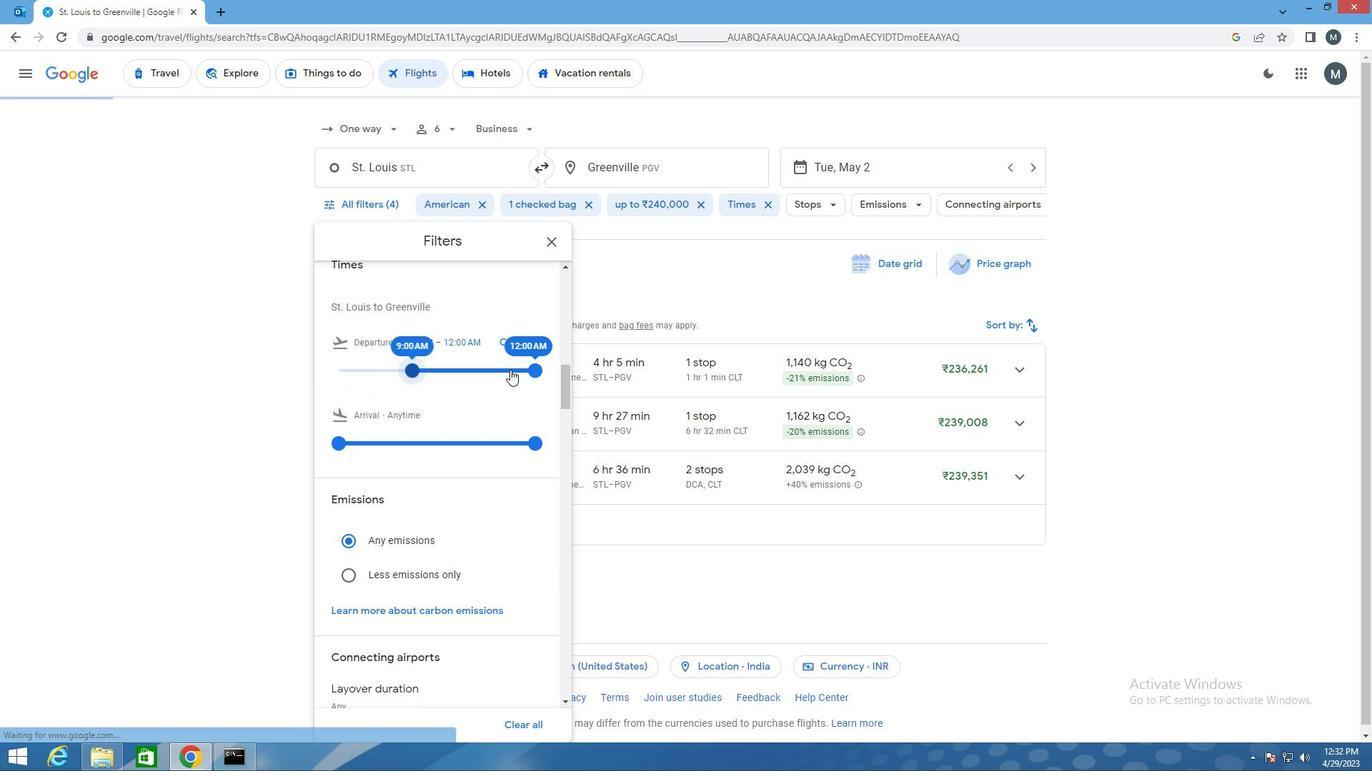 
Action: Mouse pressed left at (485, 373)
Screenshot: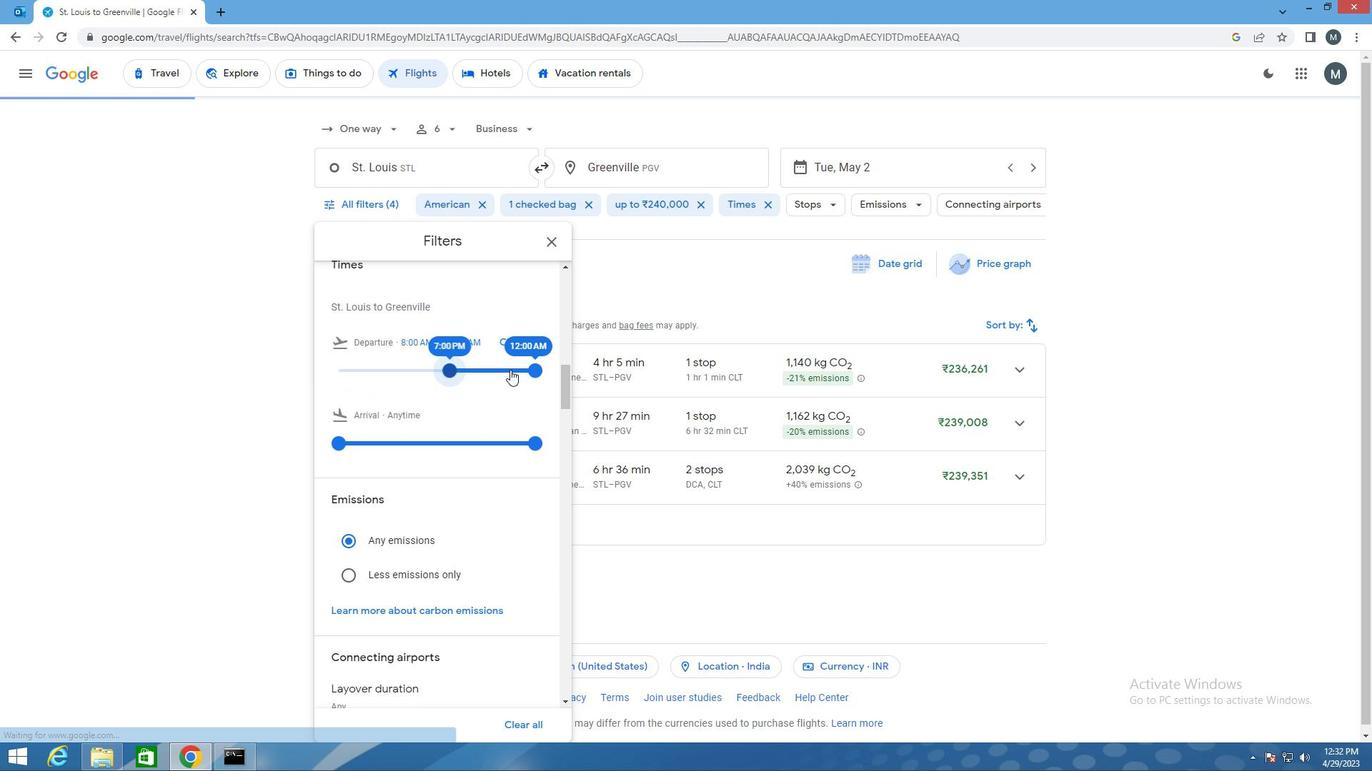 
Action: Mouse moved to (469, 373)
Screenshot: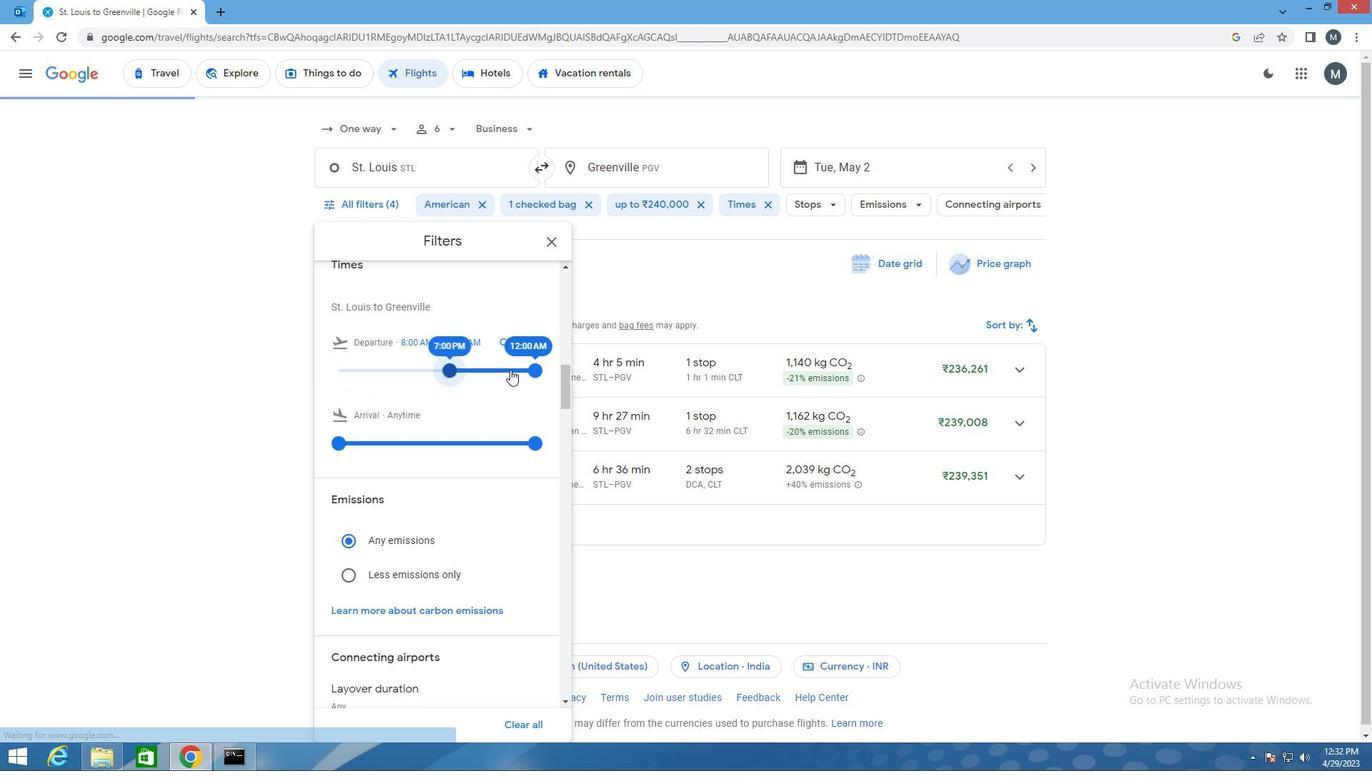 
Action: Mouse pressed left at (469, 373)
Screenshot: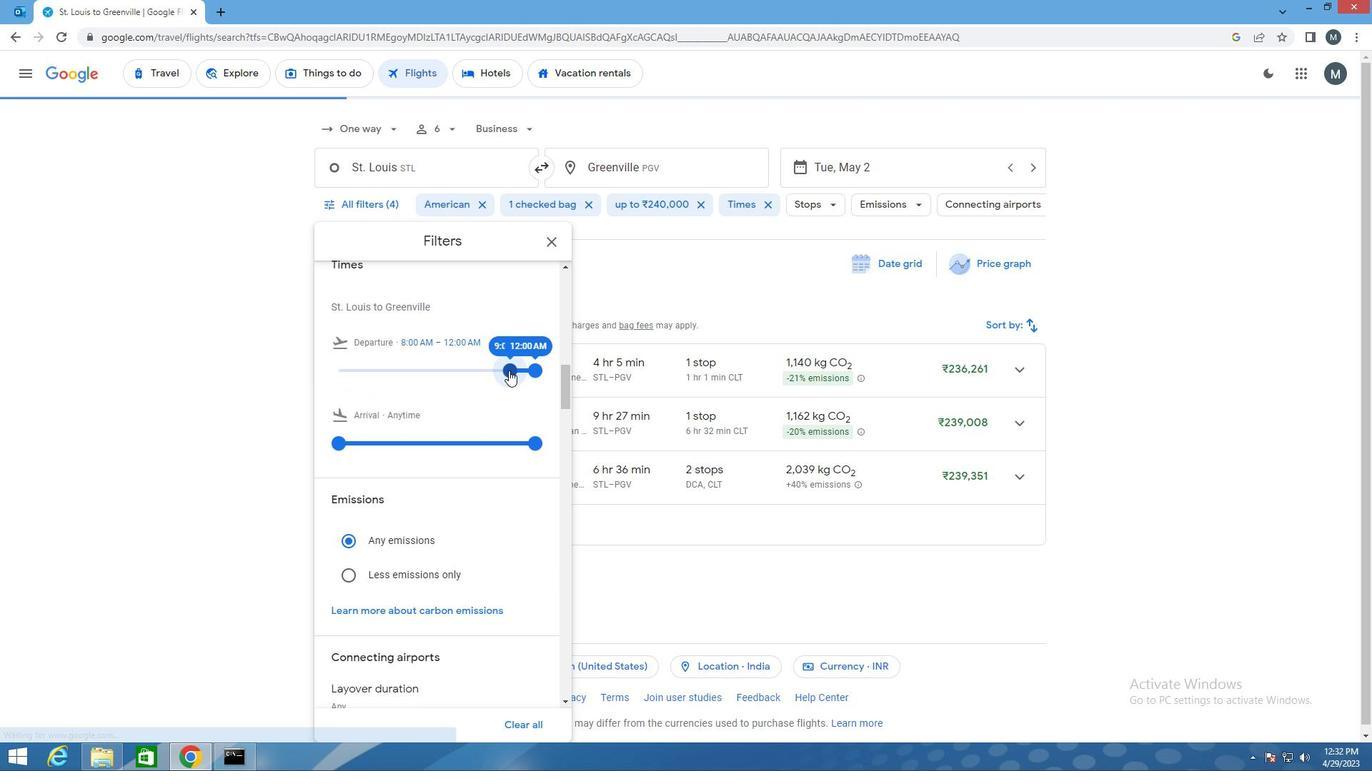 
Action: Mouse moved to (536, 365)
Screenshot: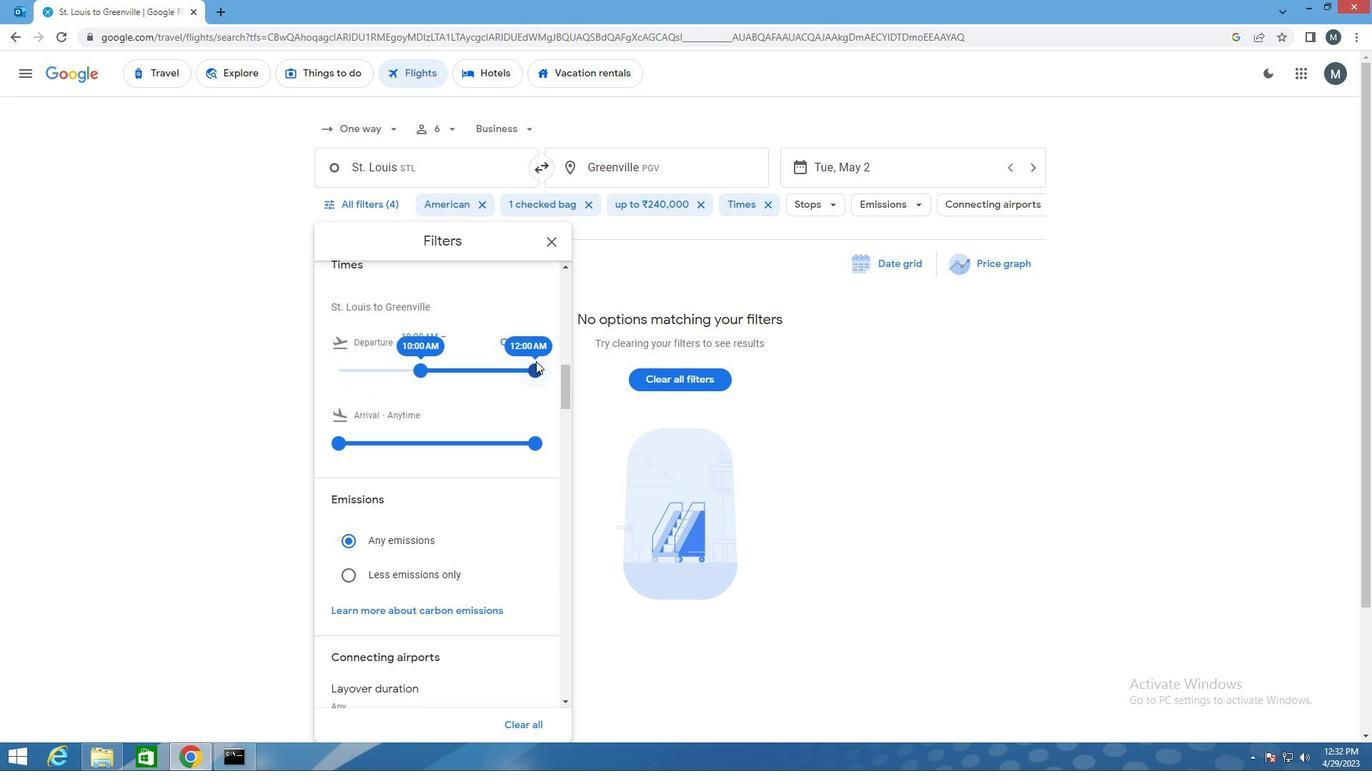 
Action: Mouse pressed left at (536, 365)
Screenshot: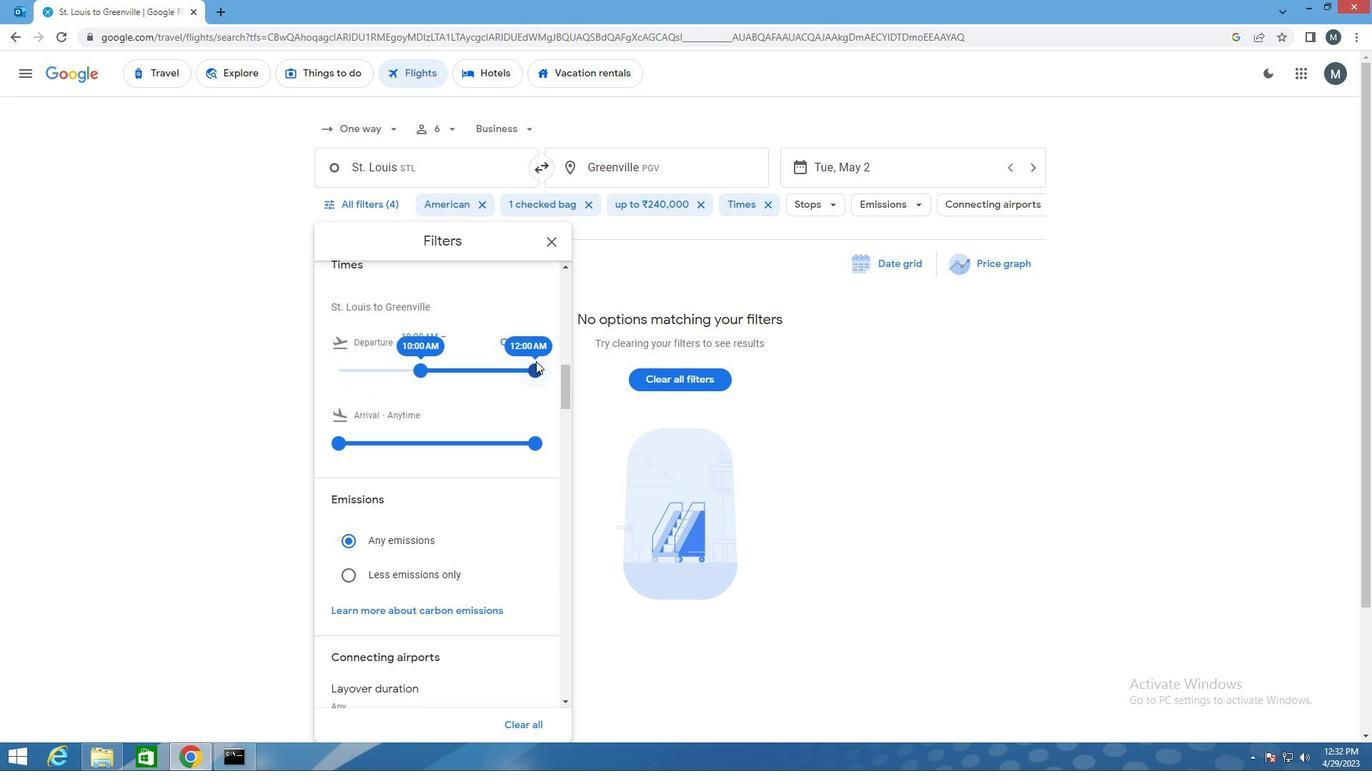 
Action: Mouse moved to (420, 366)
Screenshot: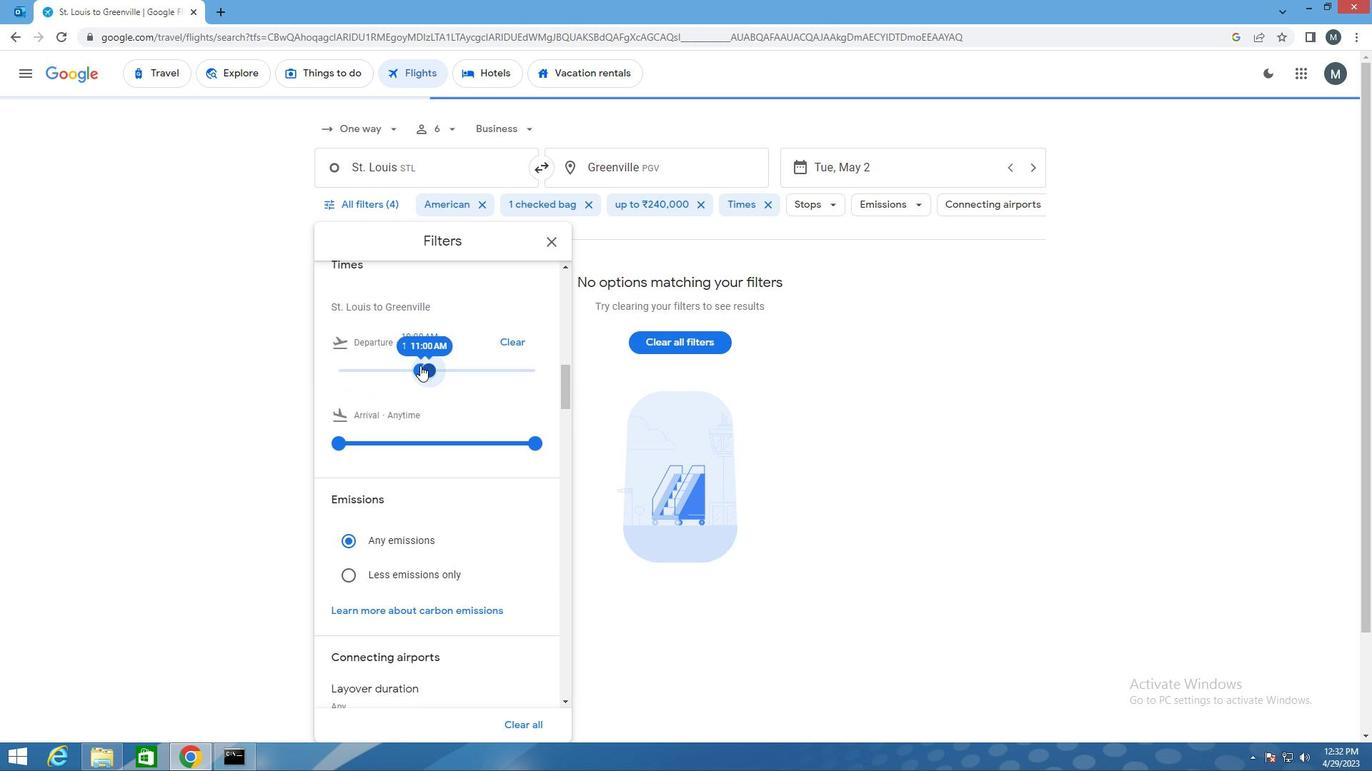 
Action: Mouse scrolled (420, 365) with delta (0, 0)
Screenshot: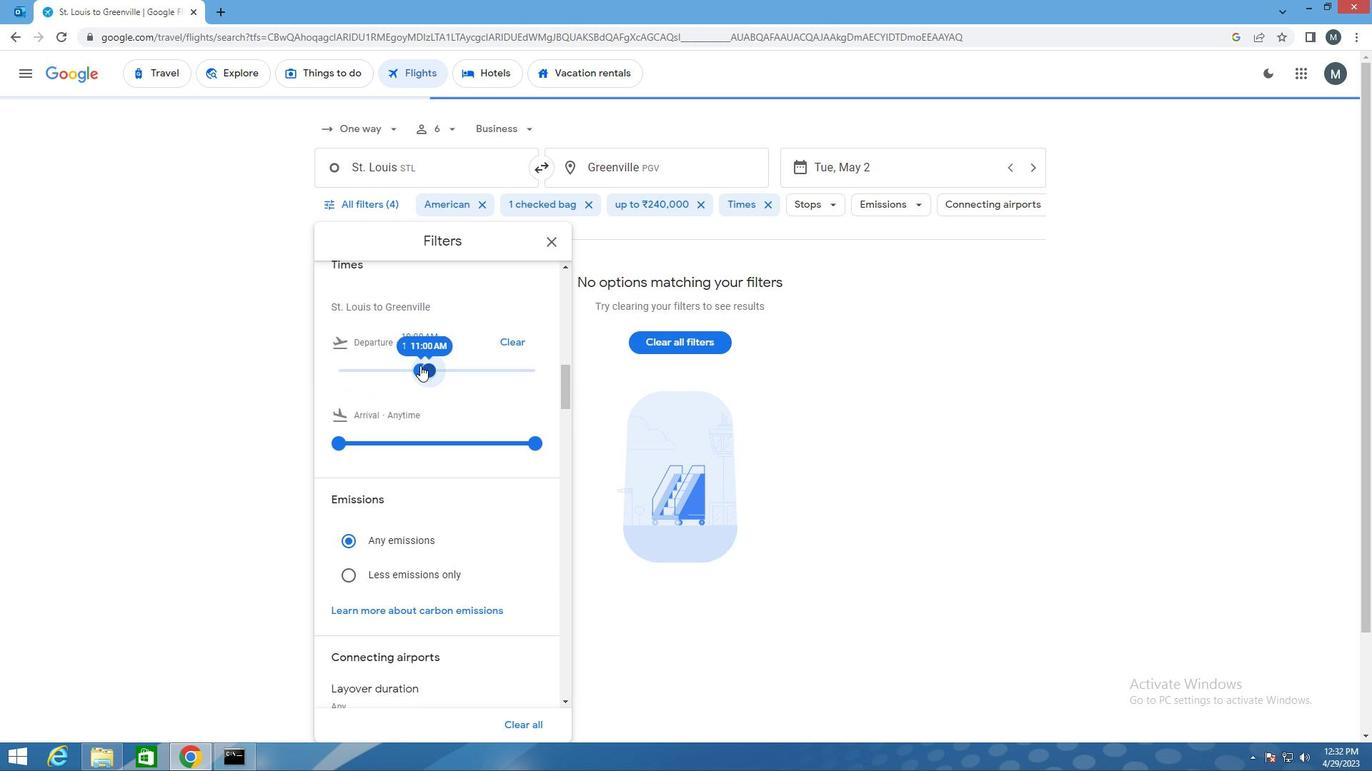 
Action: Mouse moved to (420, 367)
Screenshot: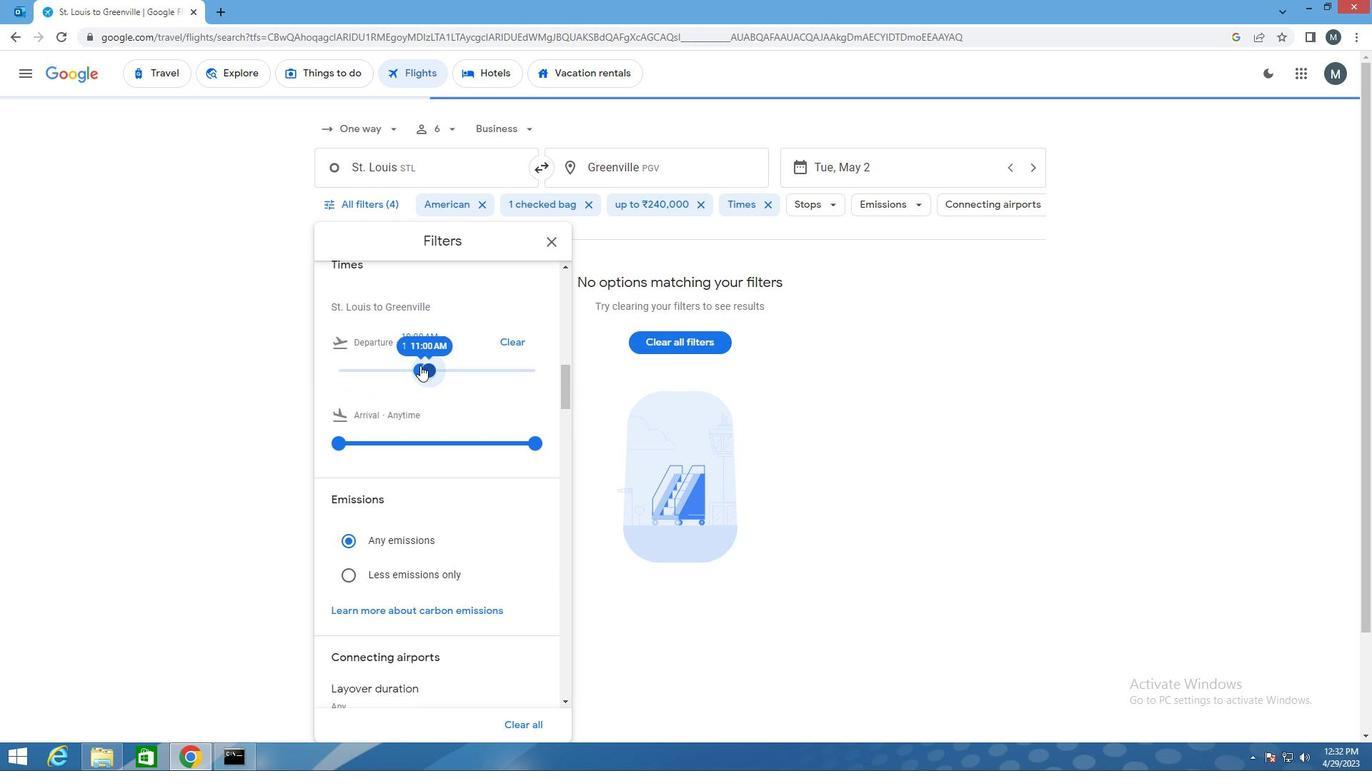 
Action: Mouse scrolled (420, 366) with delta (0, 0)
Screenshot: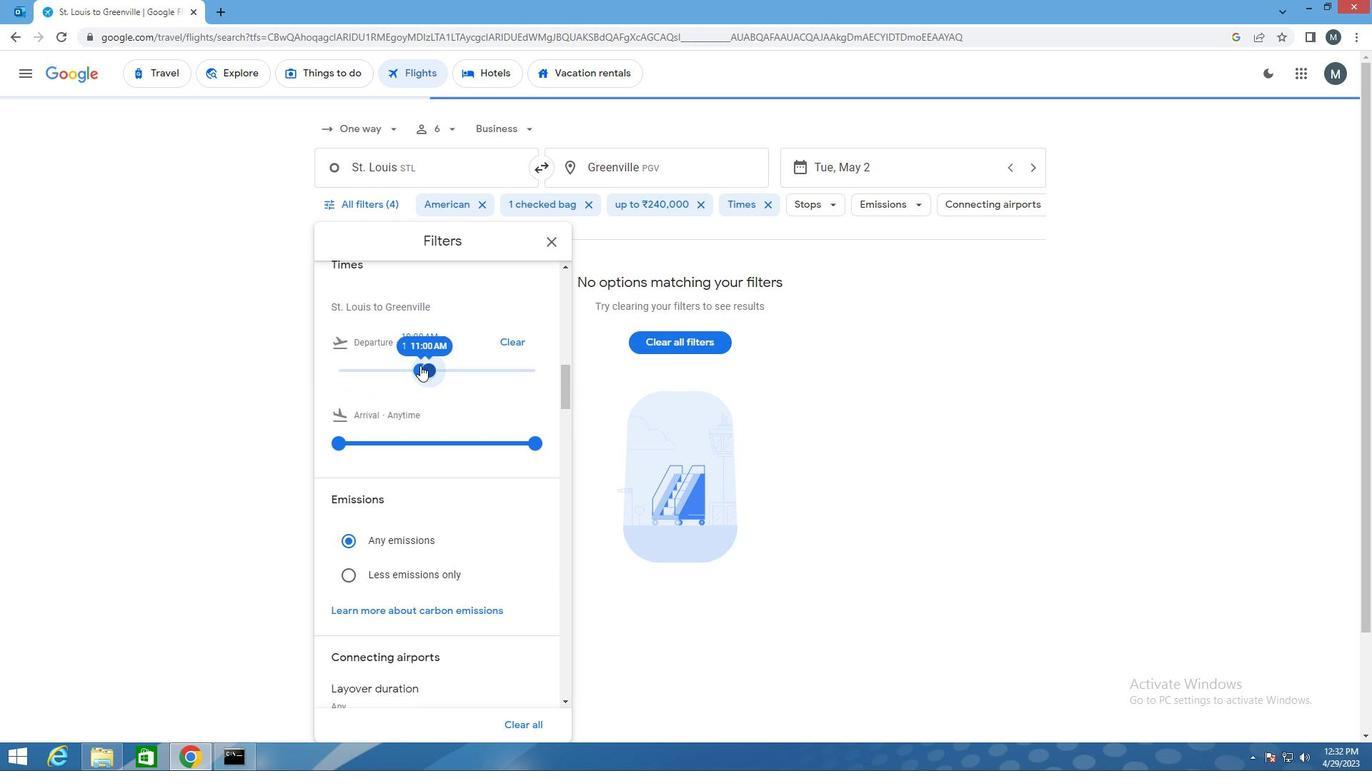 
Action: Mouse moved to (420, 368)
Screenshot: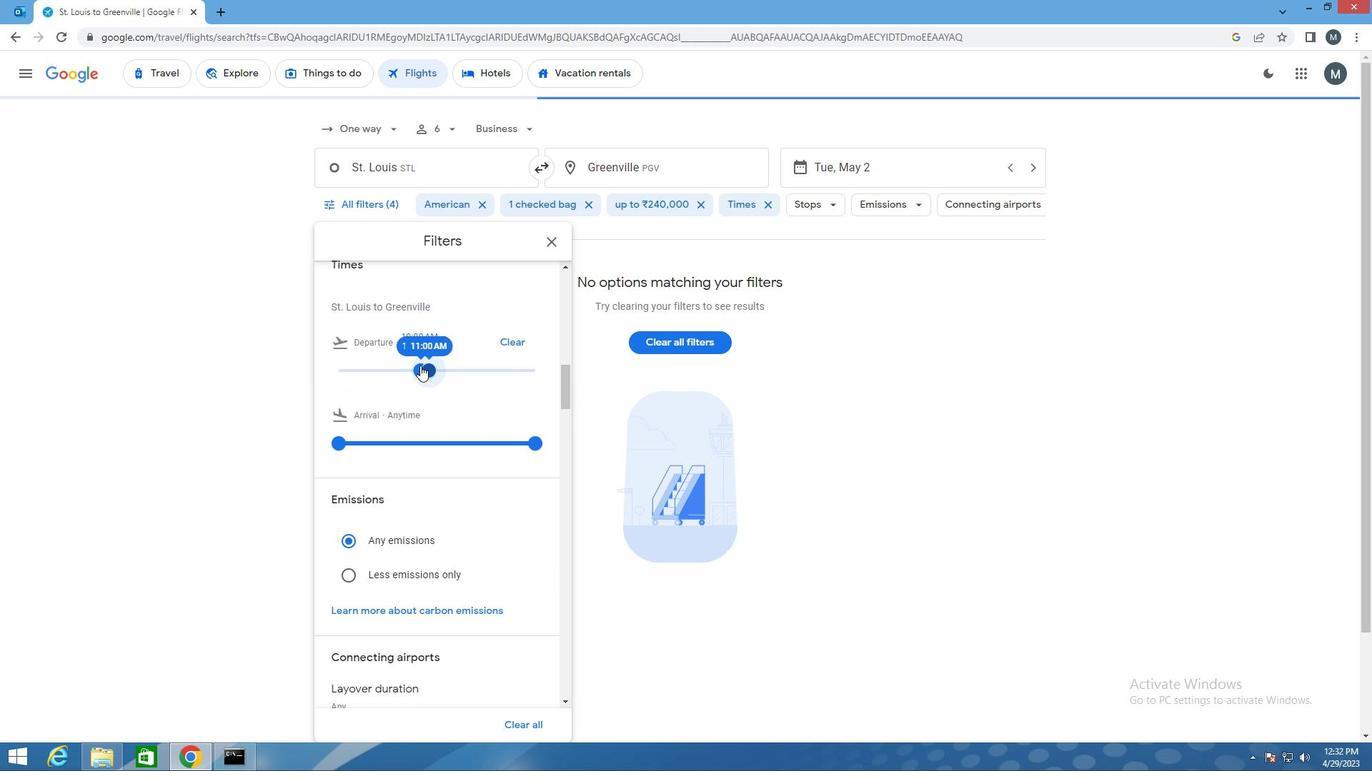 
Action: Mouse scrolled (420, 367) with delta (0, 0)
Screenshot: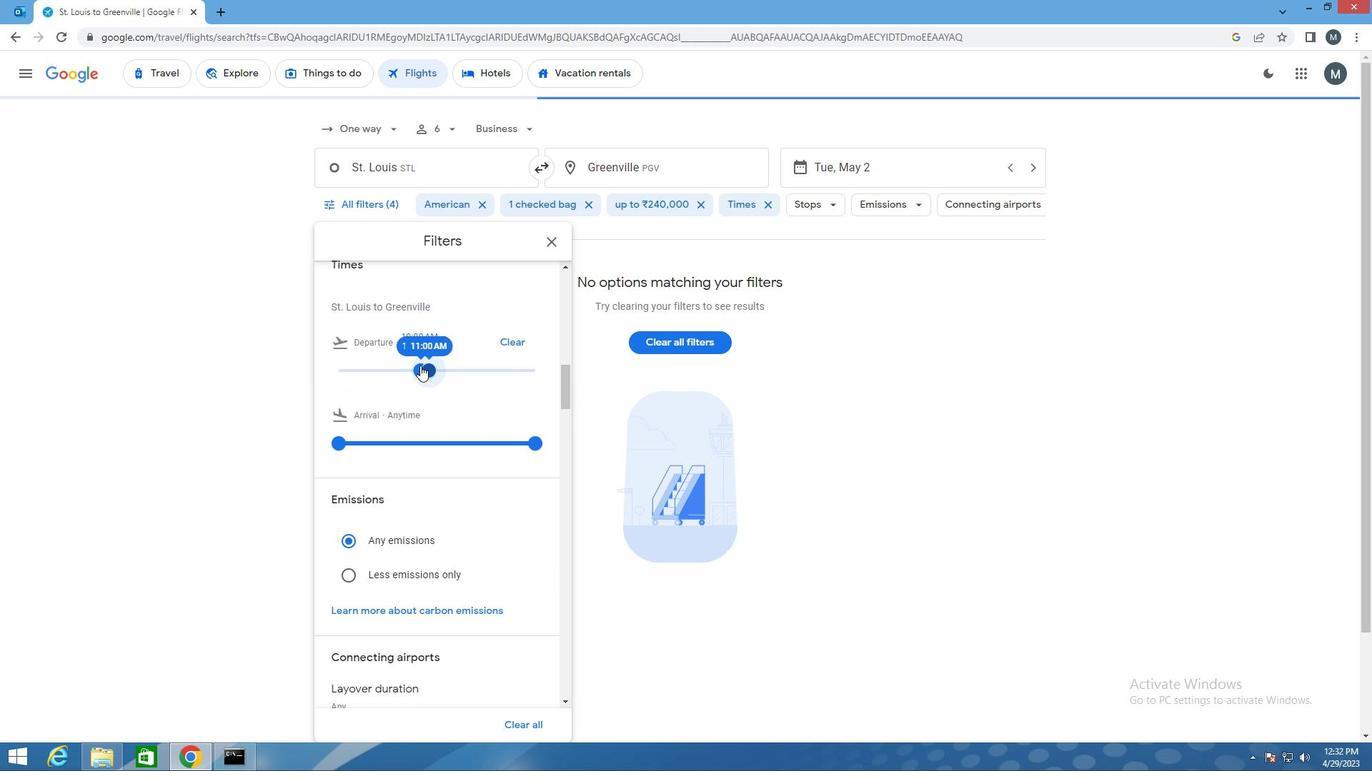 
Action: Mouse moved to (548, 247)
Screenshot: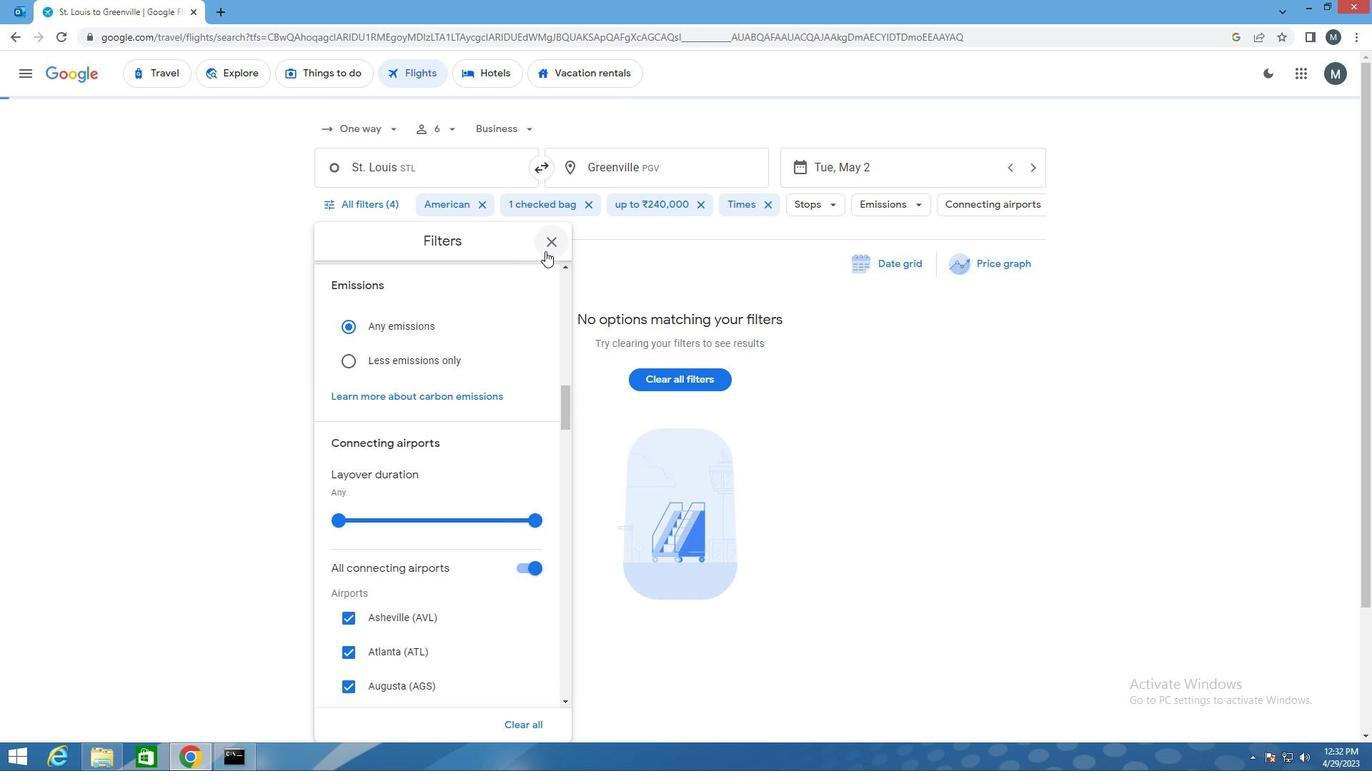 
Action: Mouse pressed left at (548, 247)
Screenshot: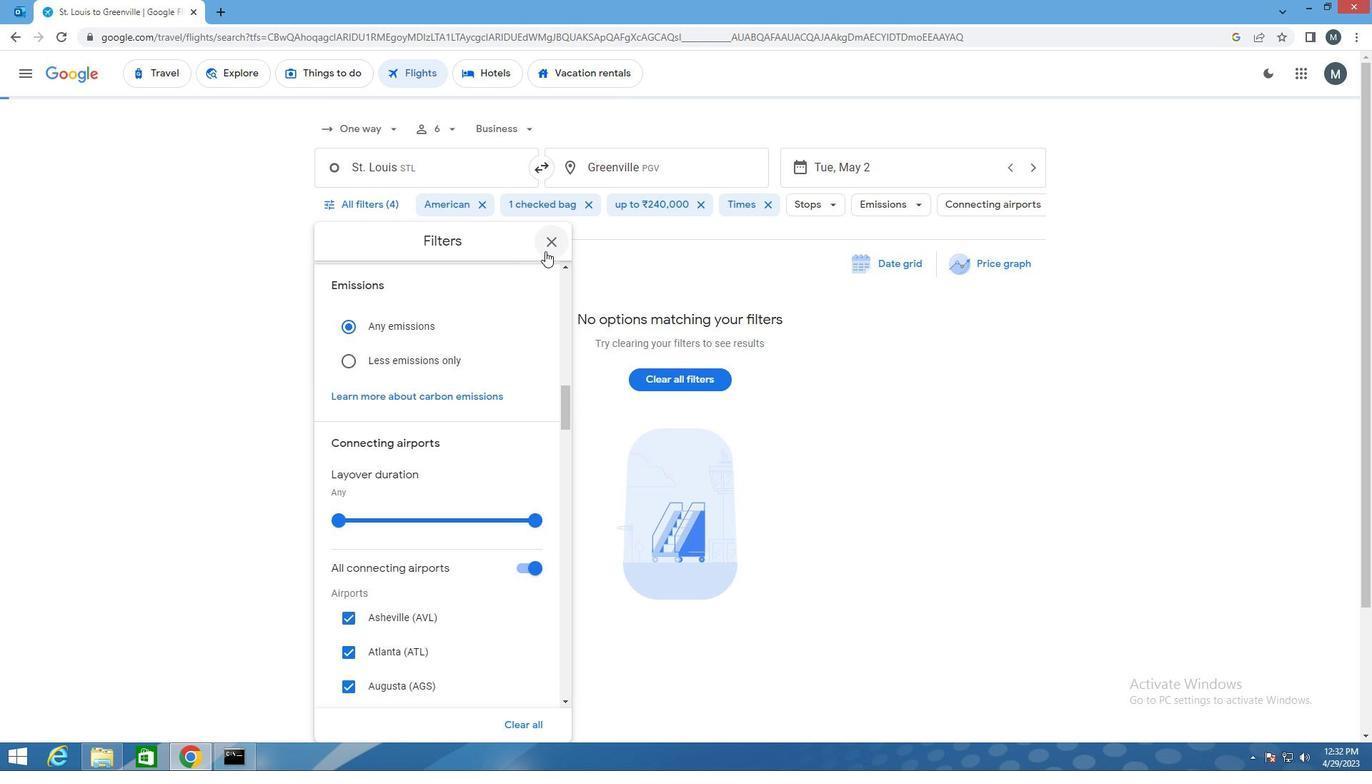 
Action: Mouse moved to (544, 247)
Screenshot: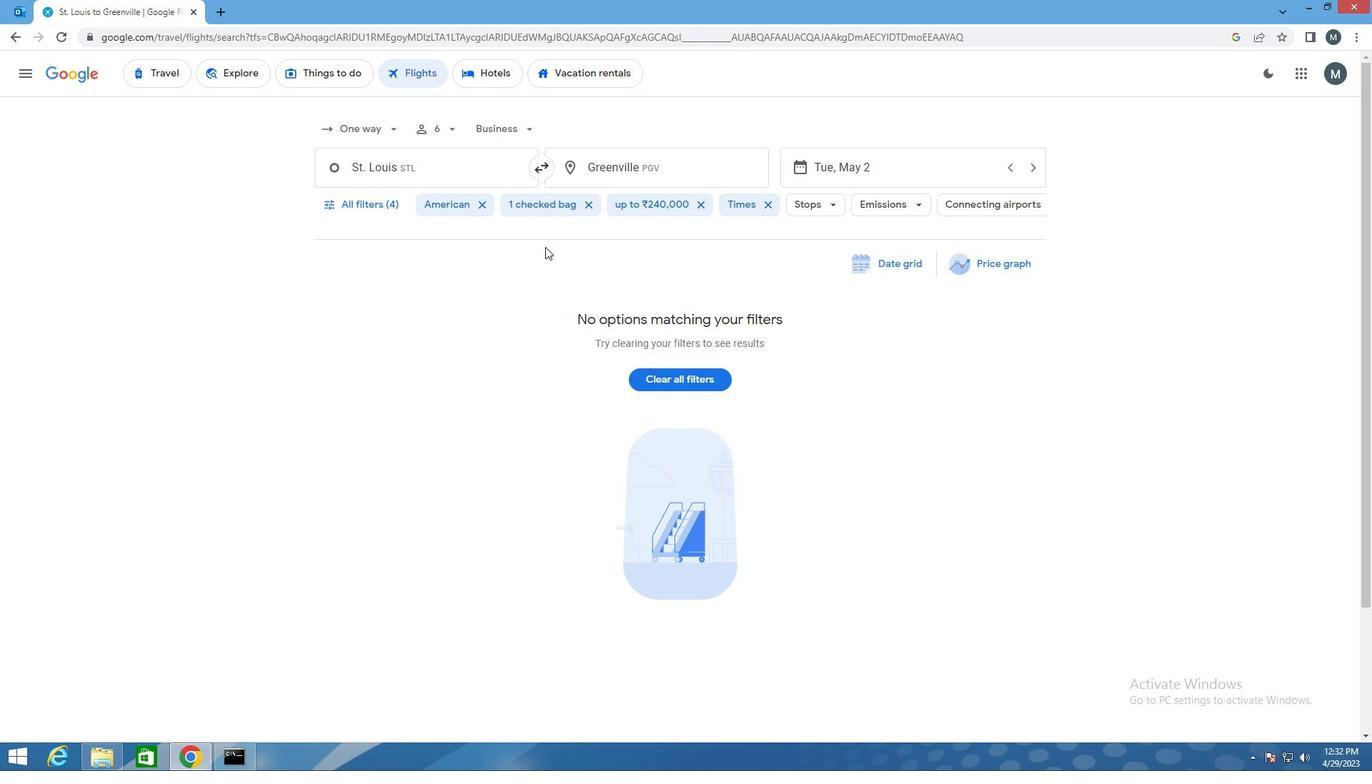 
Action: Key pressed <Key.f8>
Screenshot: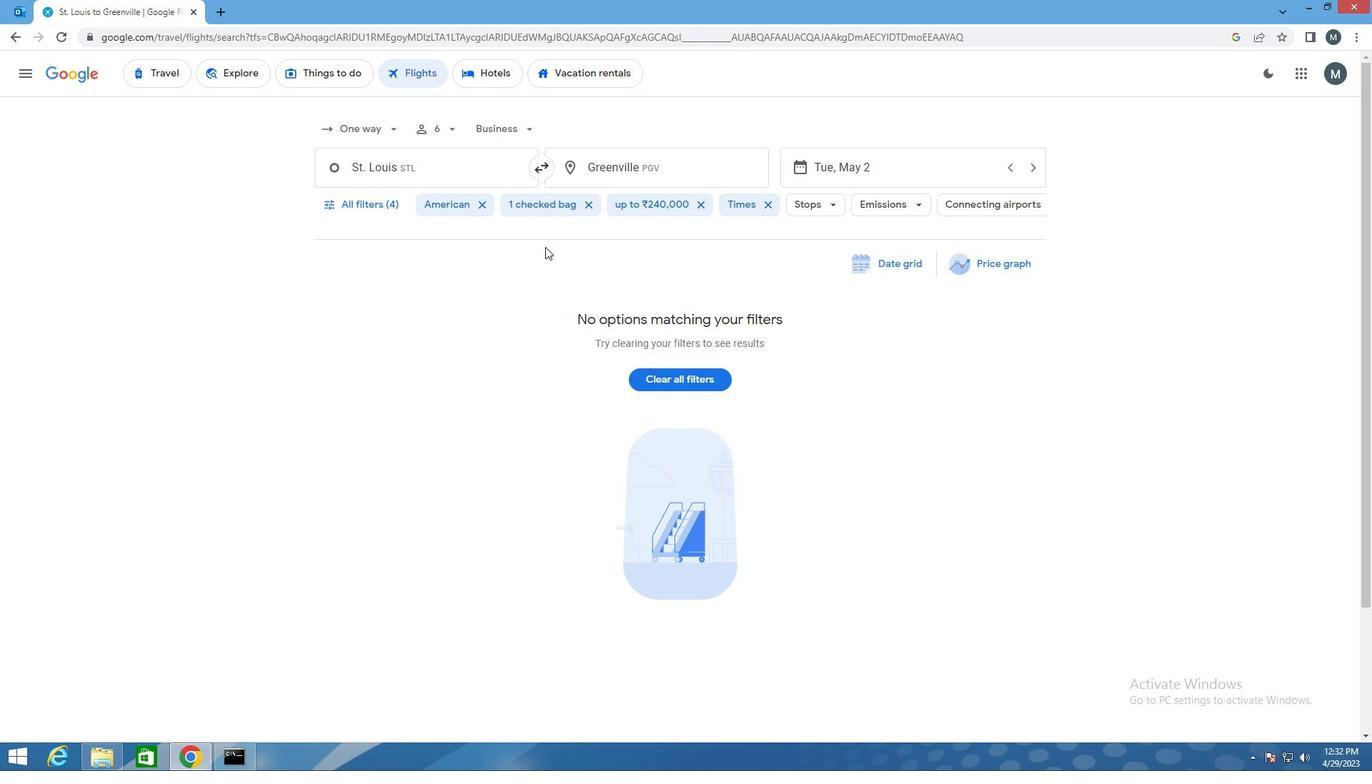 
